 Task: In the  document Educationreform.txt, select heading and apply ' Bold and Underline' Use the "find feature" to find mentioned word and apply Strikethrough in: 'prioritize critical'. Insert smartchip (Date) on bottom of the page 23 June, 2023 Insert the mentioned footnote for 11th word with font style Arial and font size 8: The study was conducted anonymously
Action: Mouse moved to (441, 201)
Screenshot: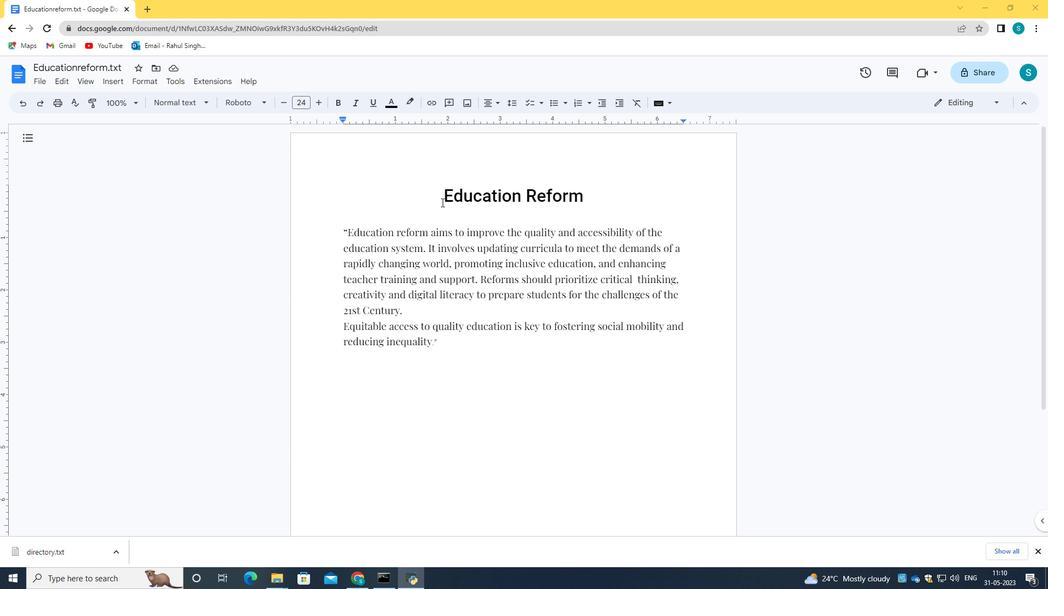 
Action: Mouse pressed left at (441, 201)
Screenshot: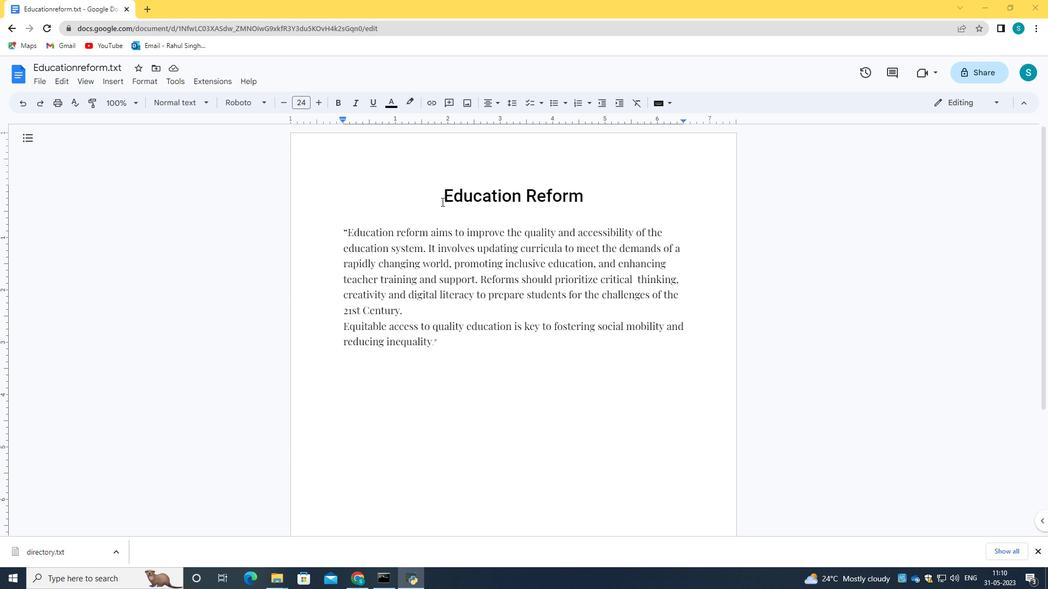 
Action: Mouse moved to (340, 108)
Screenshot: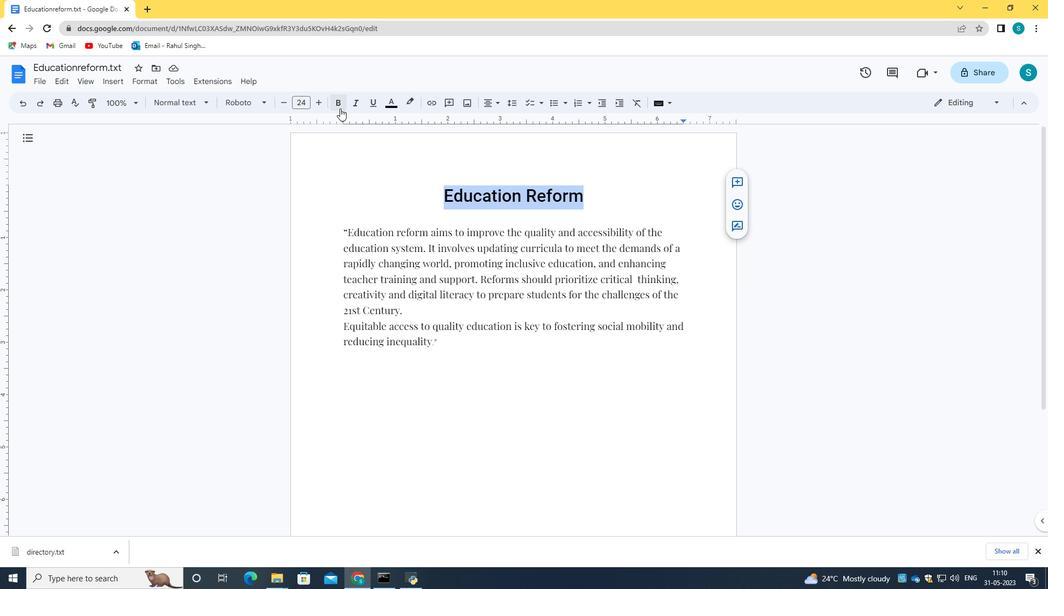 
Action: Mouse pressed left at (340, 108)
Screenshot: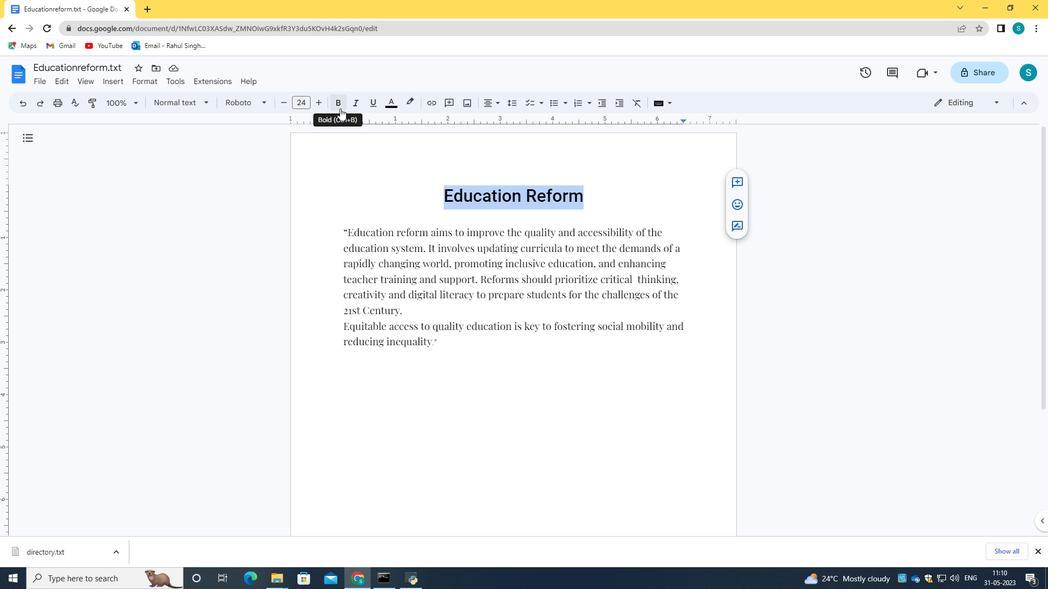 
Action: Mouse moved to (372, 100)
Screenshot: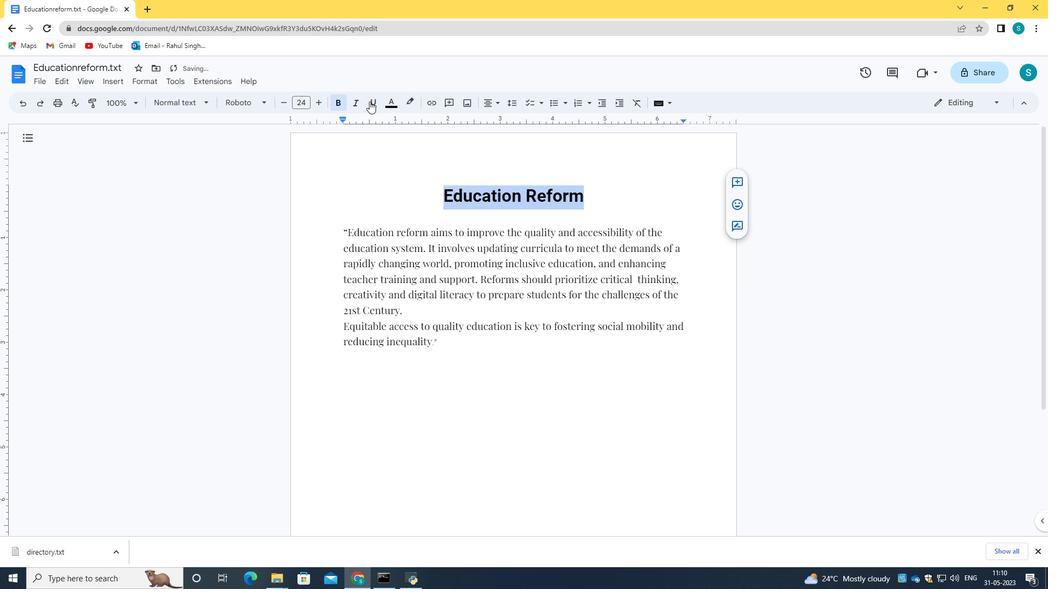 
Action: Mouse pressed left at (372, 100)
Screenshot: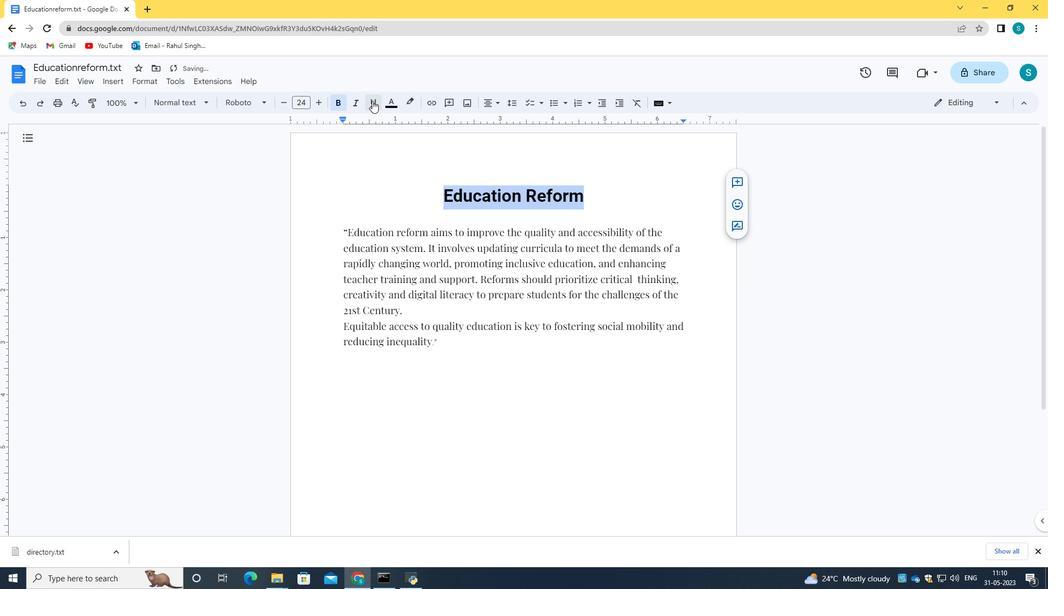 
Action: Mouse moved to (351, 162)
Screenshot: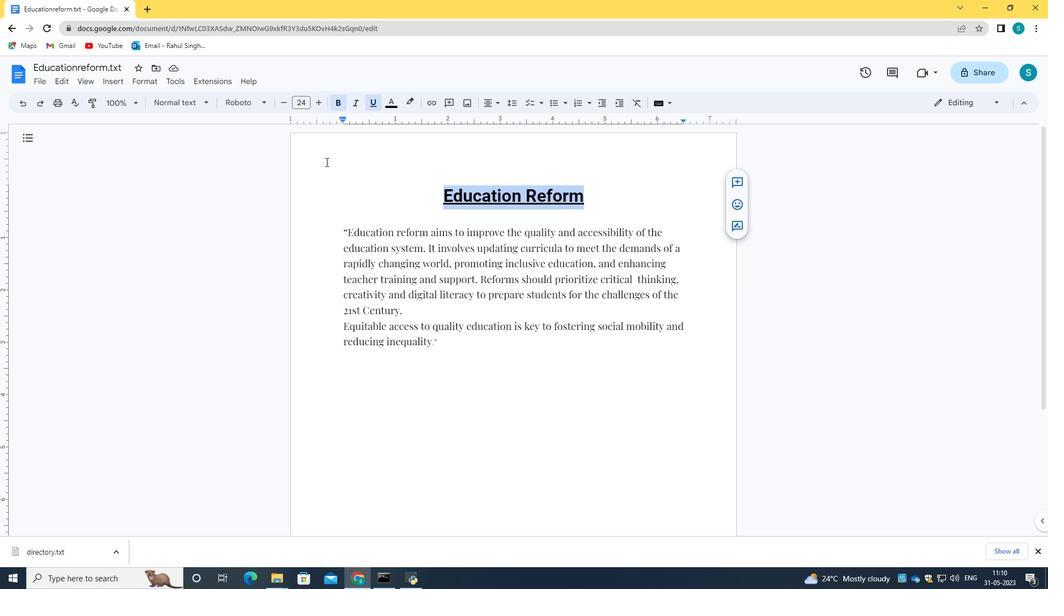 
Action: Mouse pressed left at (351, 162)
Screenshot: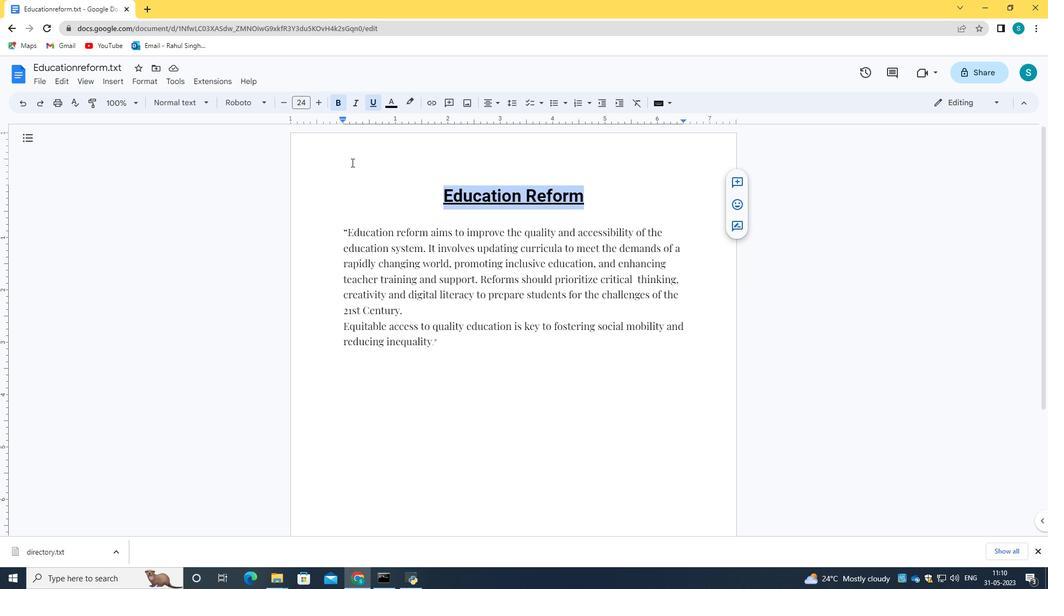 
Action: Mouse moved to (119, 78)
Screenshot: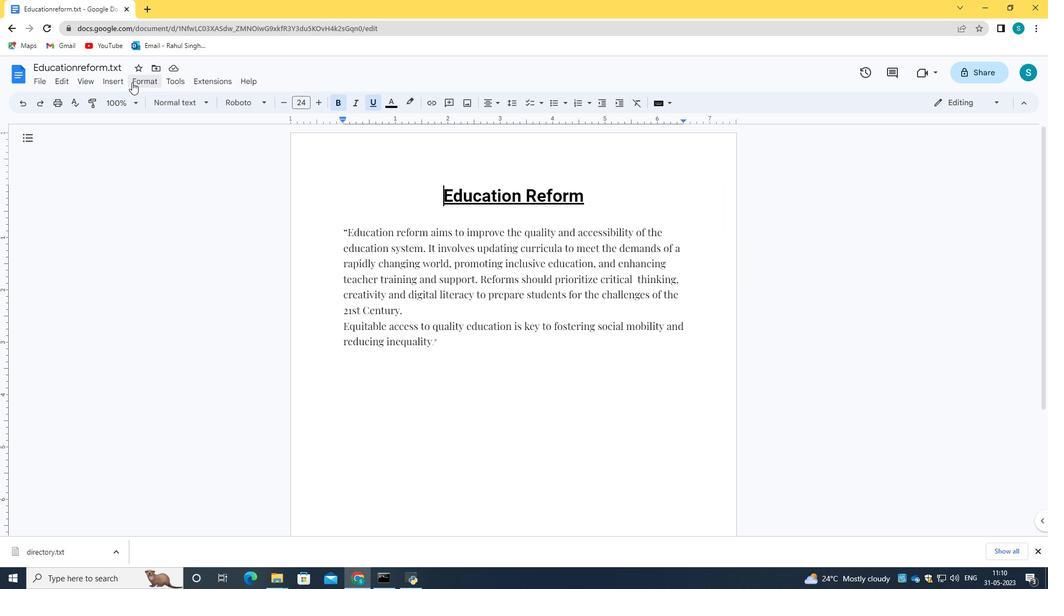 
Action: Mouse pressed left at (119, 78)
Screenshot: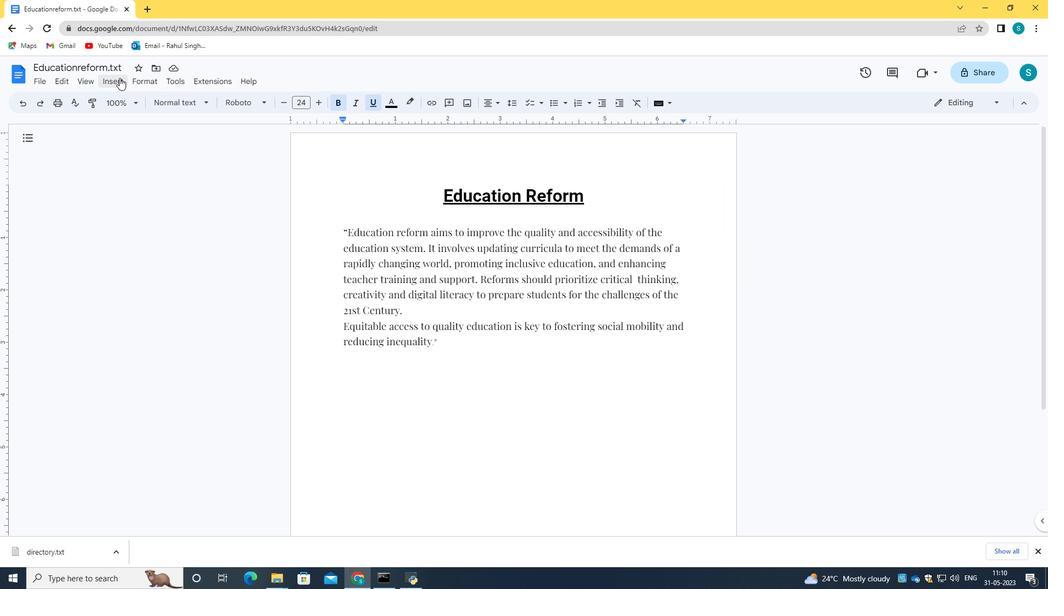 
Action: Mouse moved to (111, 270)
Screenshot: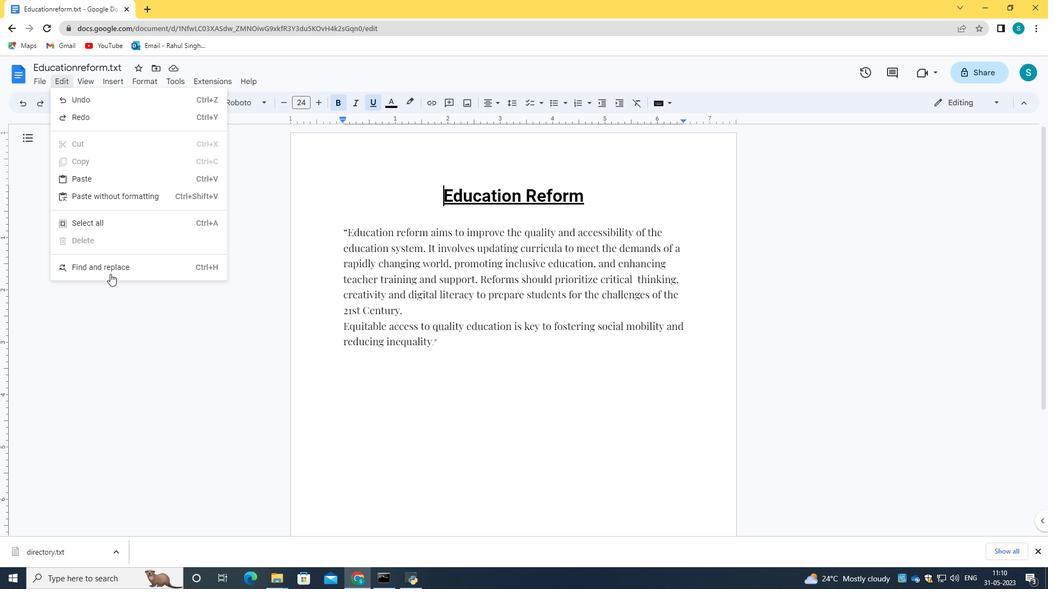 
Action: Mouse pressed left at (111, 270)
Screenshot: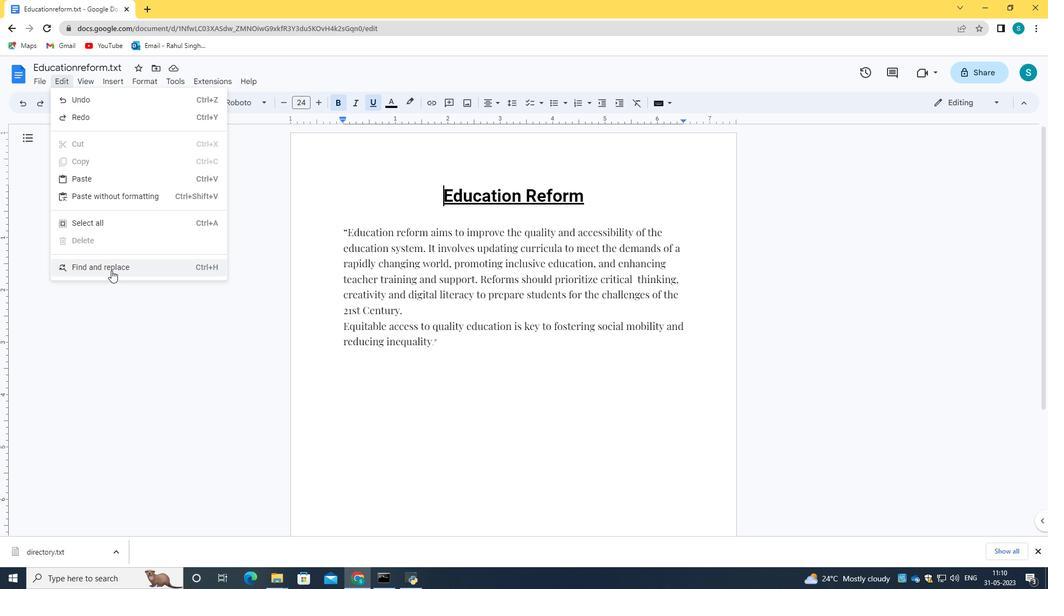 
Action: Mouse moved to (489, 247)
Screenshot: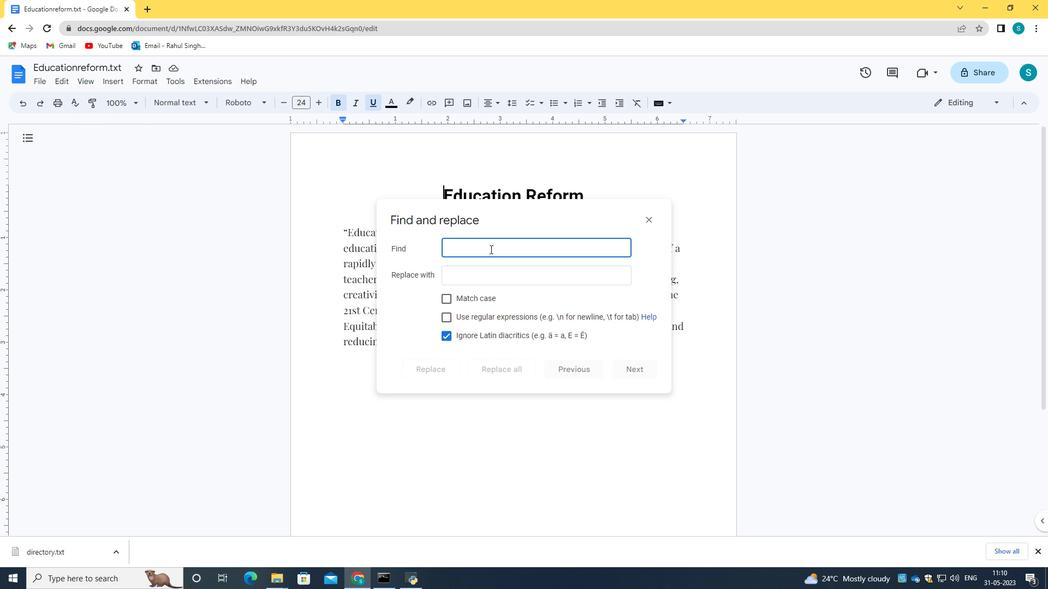 
Action: Mouse pressed left at (489, 247)
Screenshot: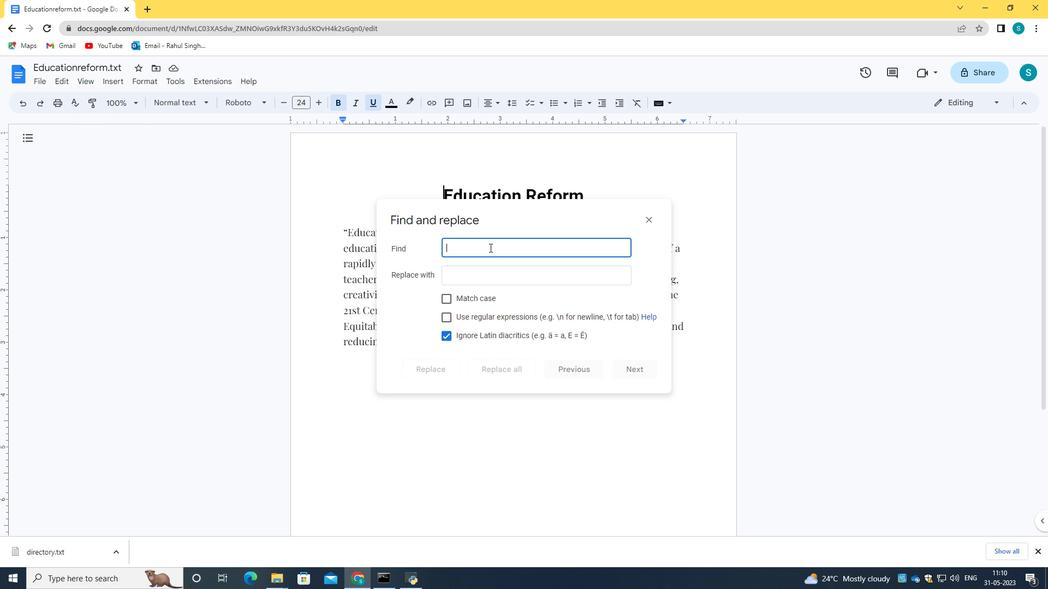 
Action: Key pressed j<Key.backspace>
Screenshot: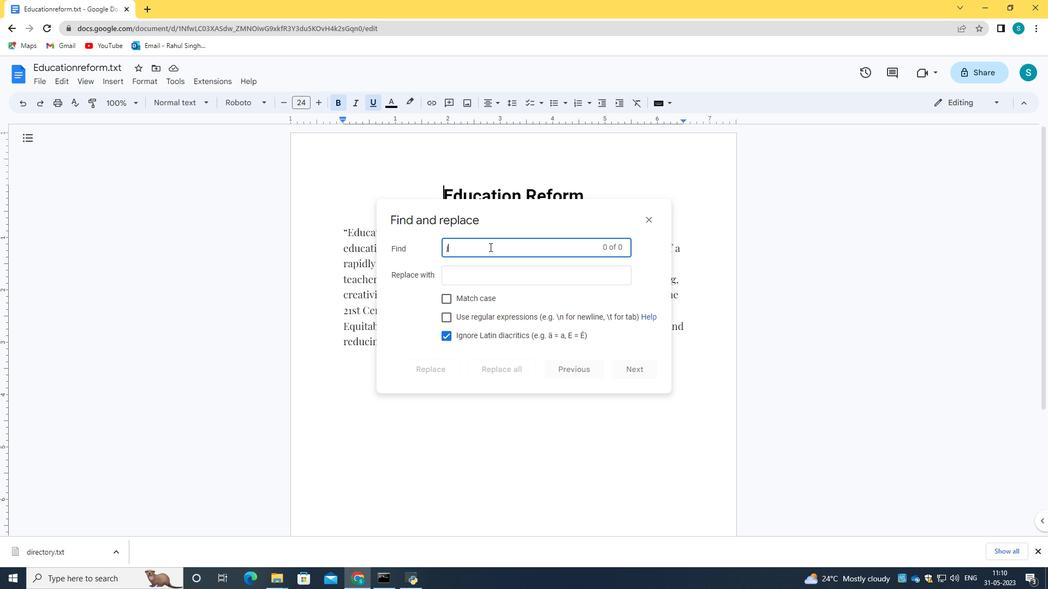 
Action: Mouse moved to (492, 253)
Screenshot: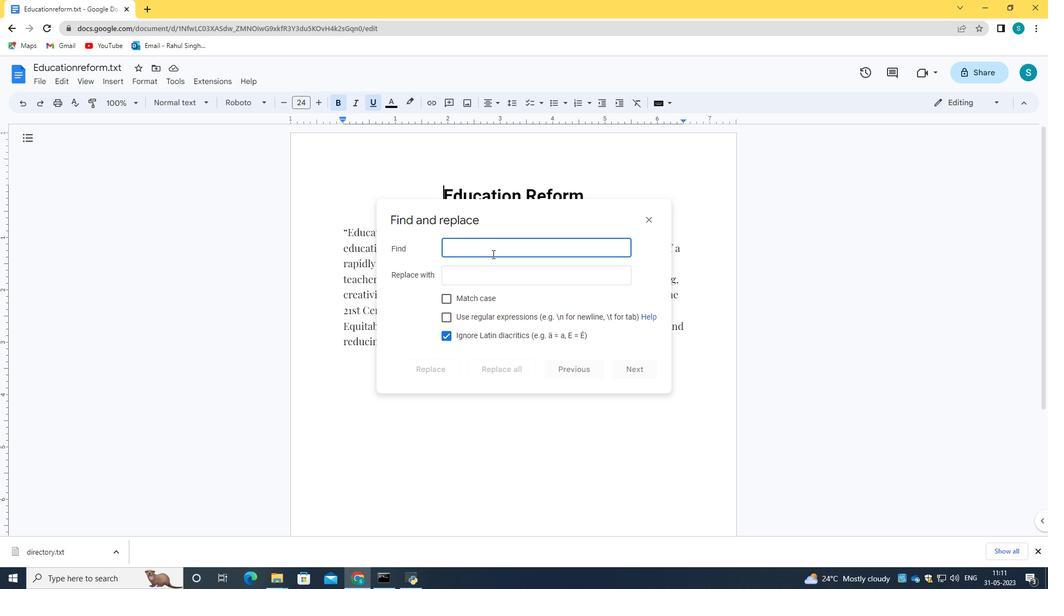 
Action: Mouse pressed left at (492, 253)
Screenshot: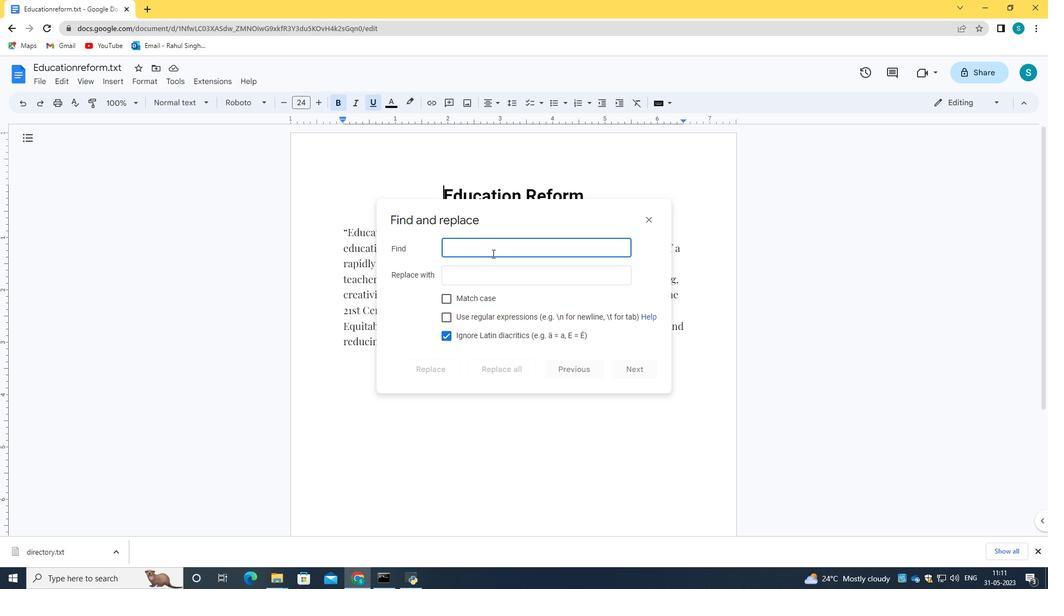 
Action: Key pressed priortix<Key.backspace>ze<Key.space>critical
Screenshot: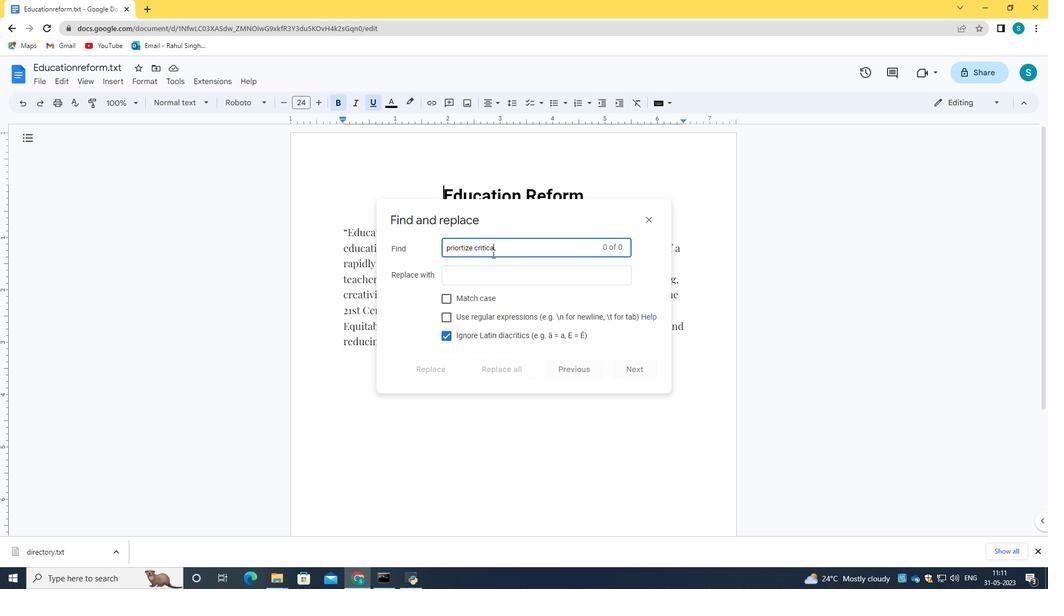 
Action: Mouse moved to (519, 281)
Screenshot: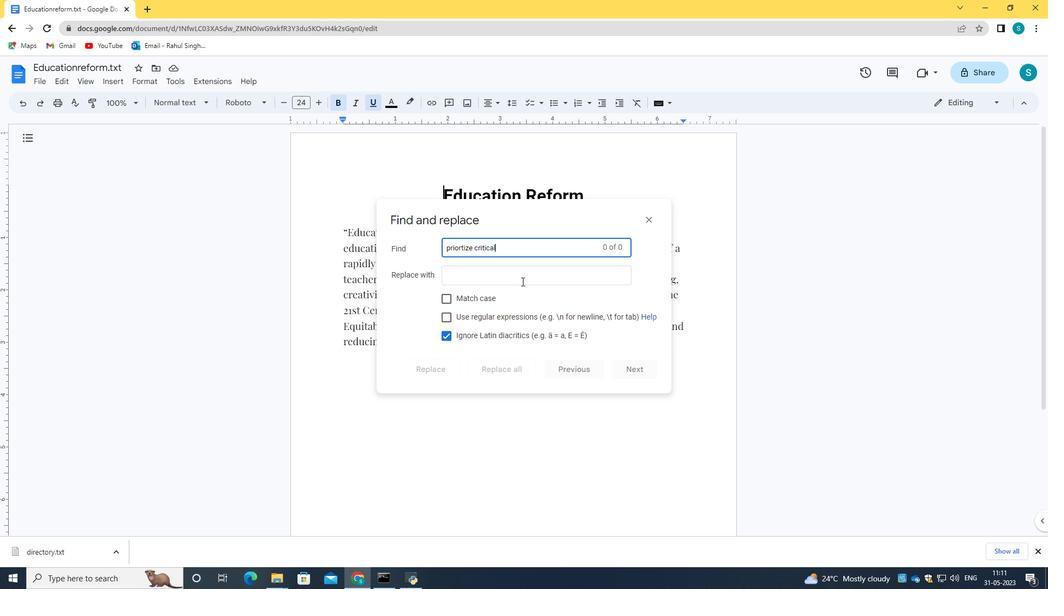 
Action: Mouse pressed left at (519, 281)
Screenshot: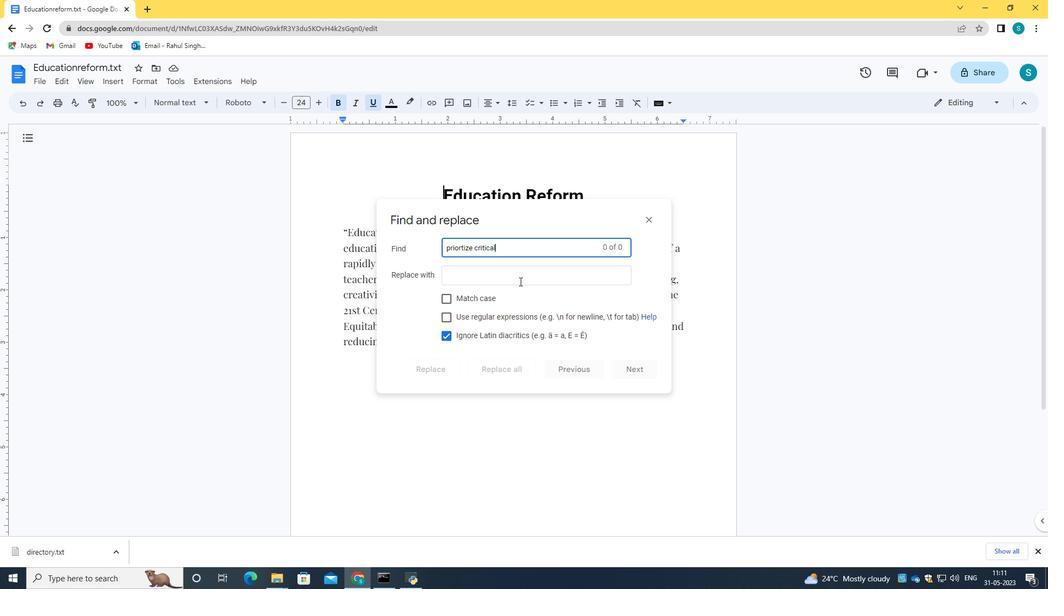 
Action: Mouse moved to (649, 217)
Screenshot: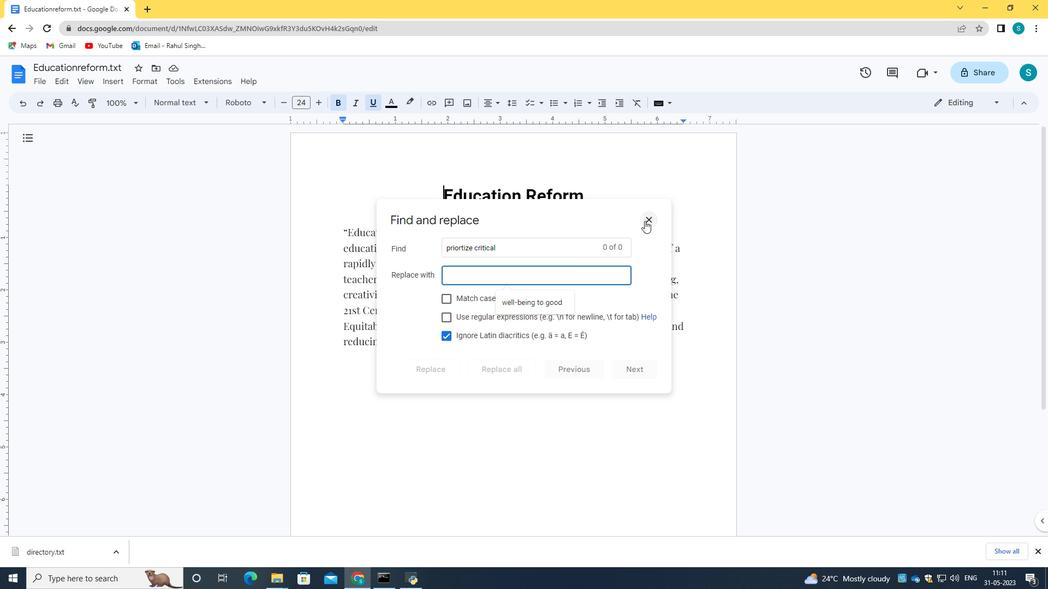 
Action: Mouse pressed left at (649, 217)
Screenshot: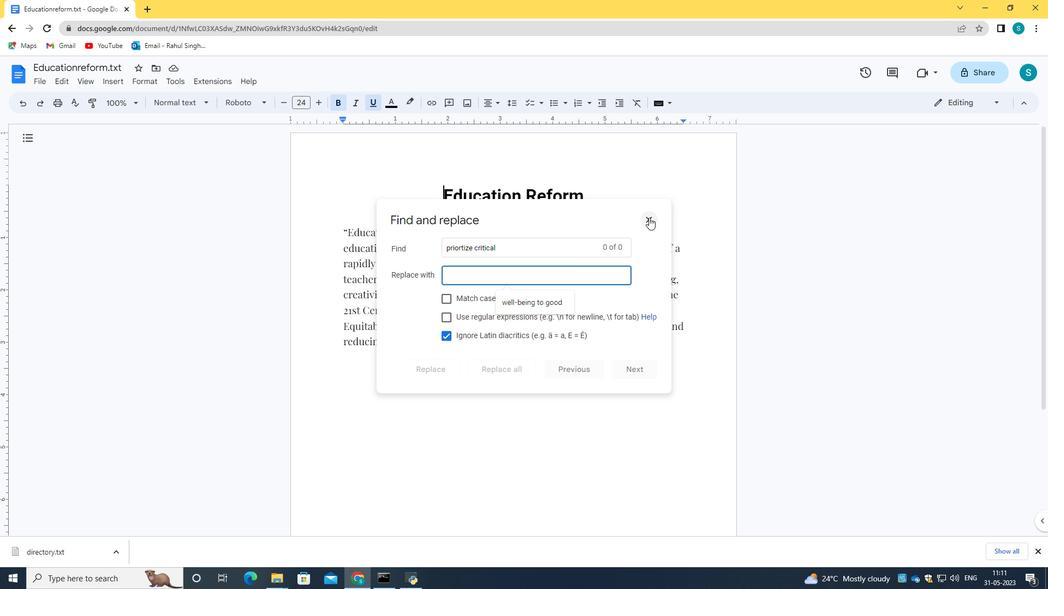 
Action: Mouse moved to (55, 76)
Screenshot: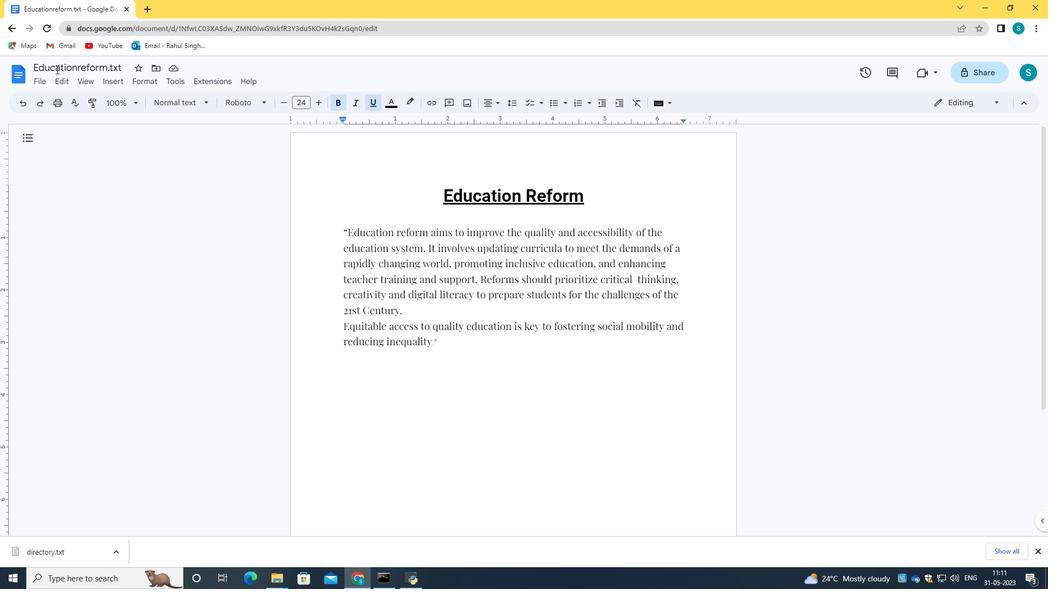 
Action: Mouse pressed left at (55, 76)
Screenshot: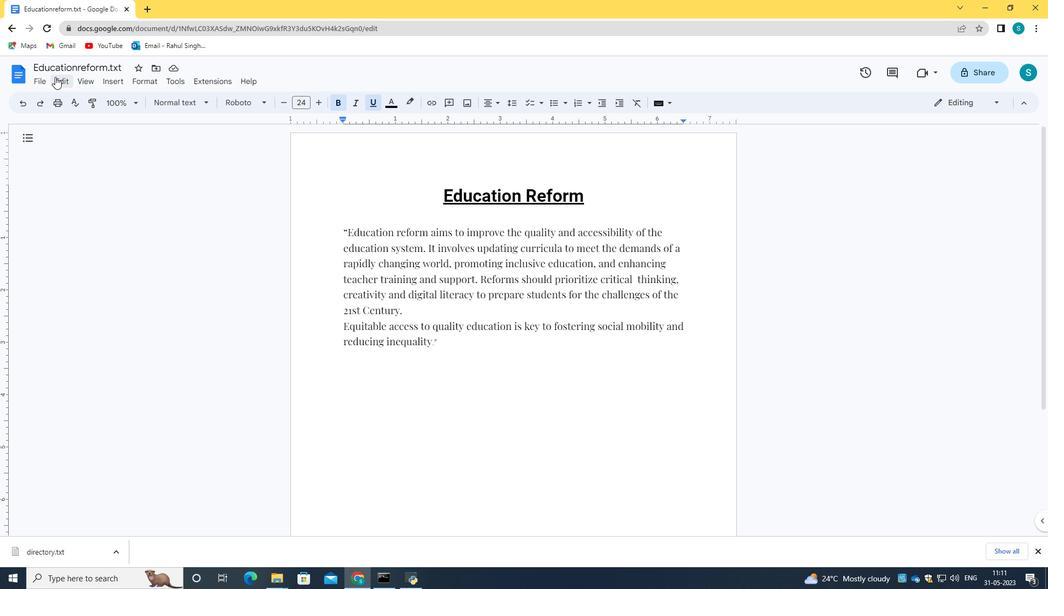 
Action: Mouse moved to (474, 427)
Screenshot: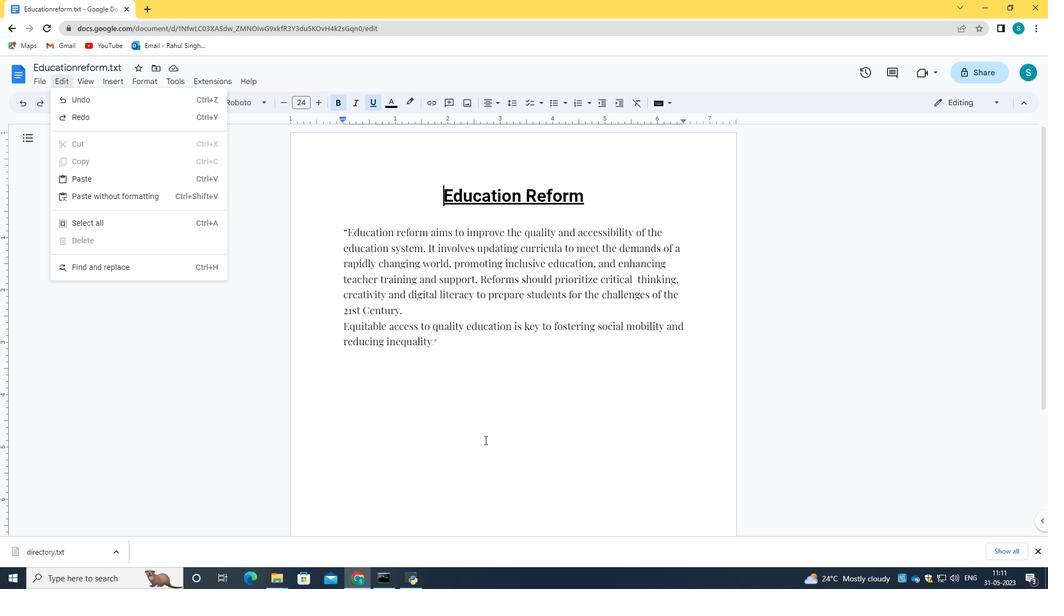 
Action: Key pressed ctrl+H
Screenshot: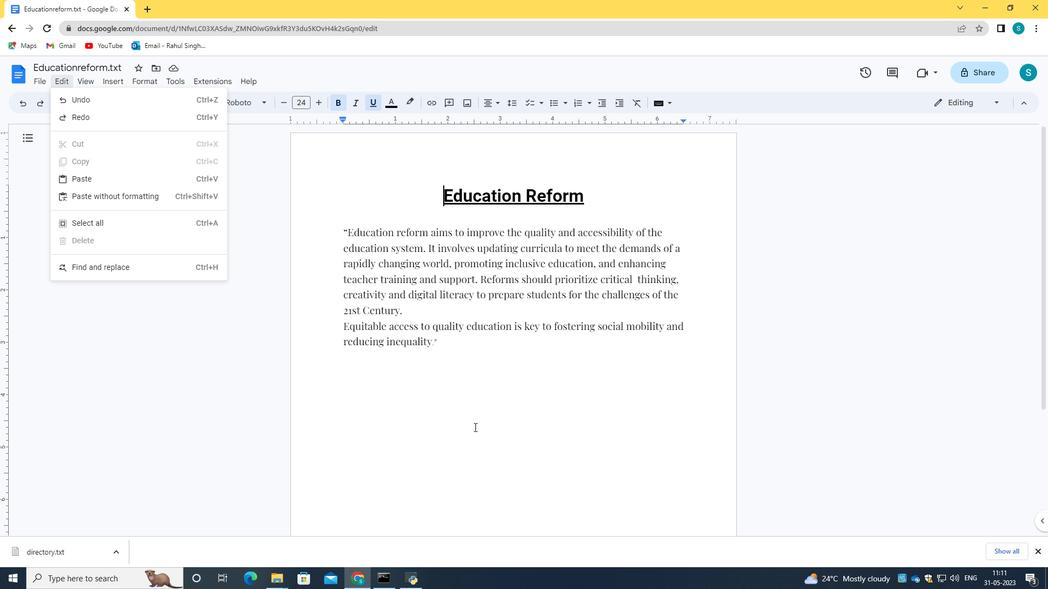 
Action: Mouse moved to (257, 7)
Screenshot: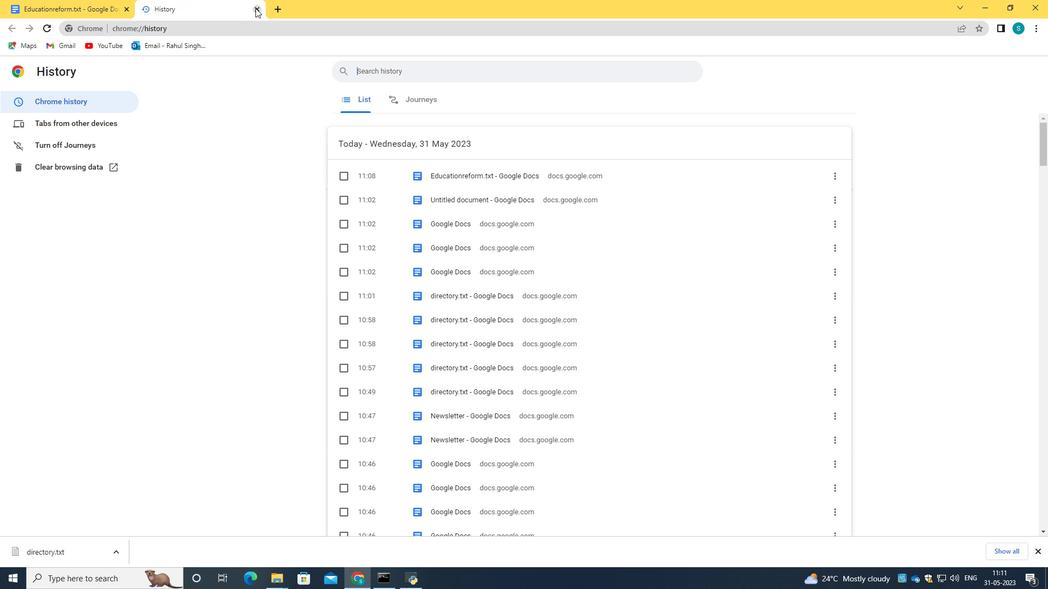 
Action: Mouse pressed left at (257, 7)
Screenshot: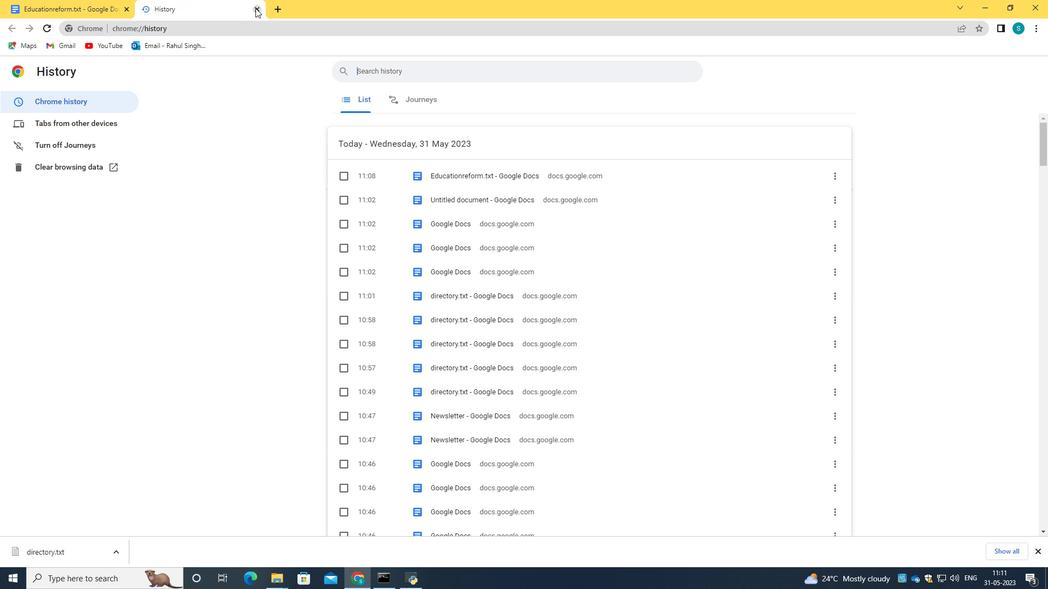
Action: Mouse moved to (74, 6)
Screenshot: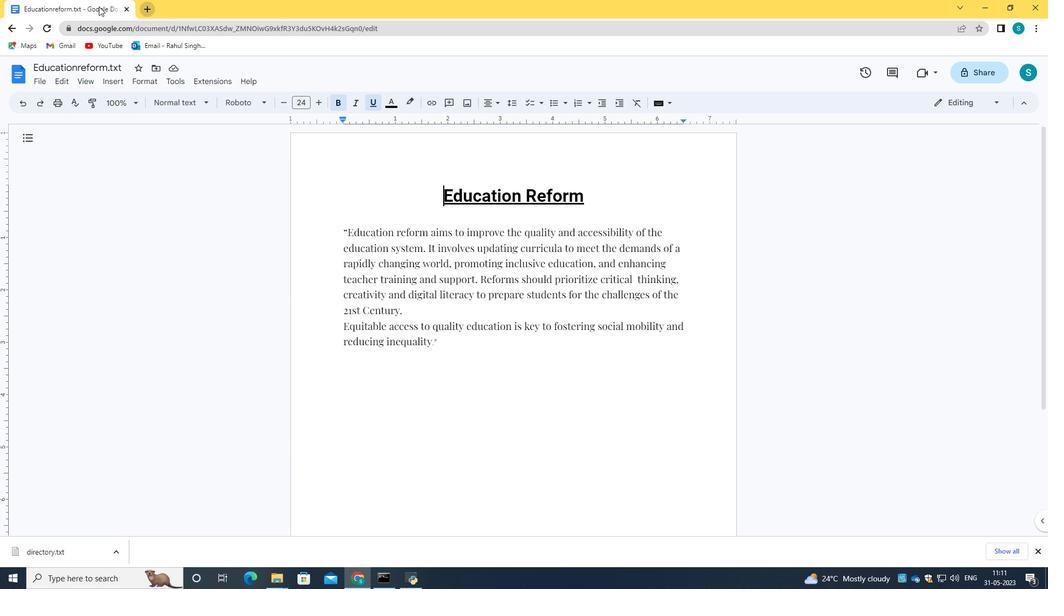 
Action: Mouse pressed left at (74, 6)
Screenshot: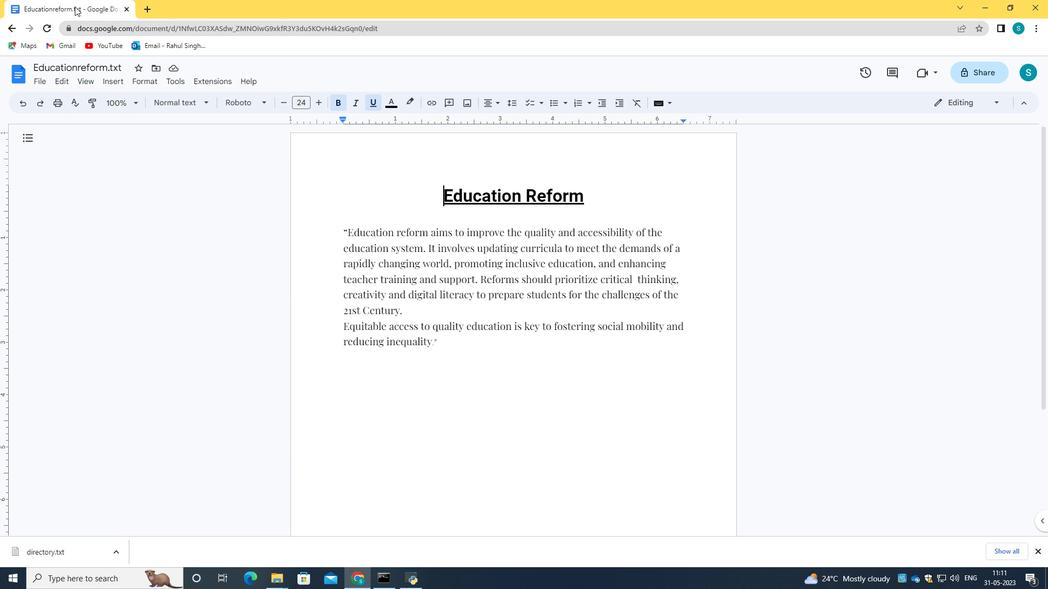 
Action: Mouse moved to (439, 399)
Screenshot: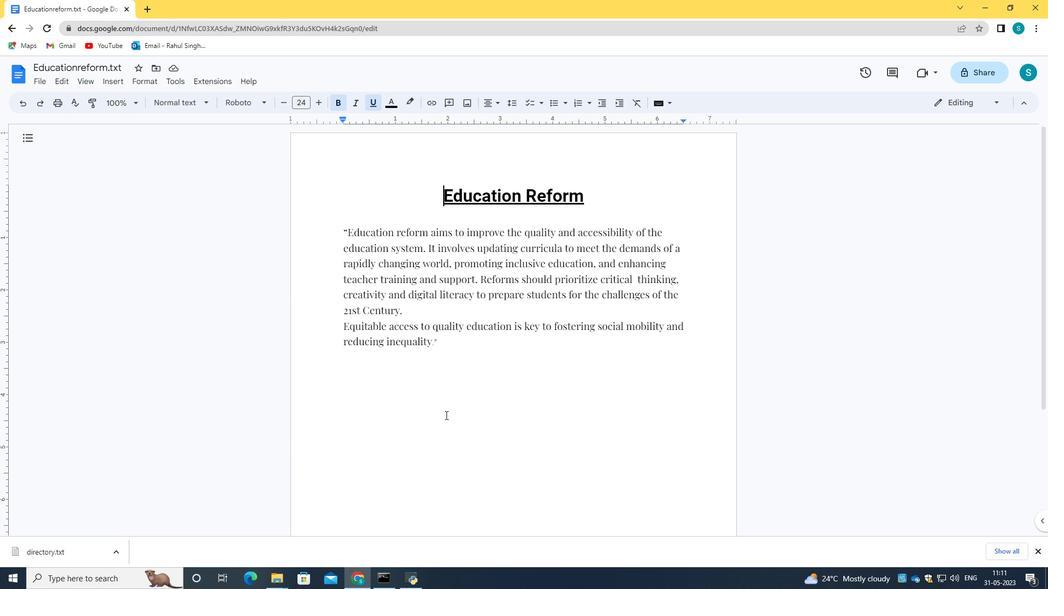 
Action: Mouse pressed left at (439, 399)
Screenshot: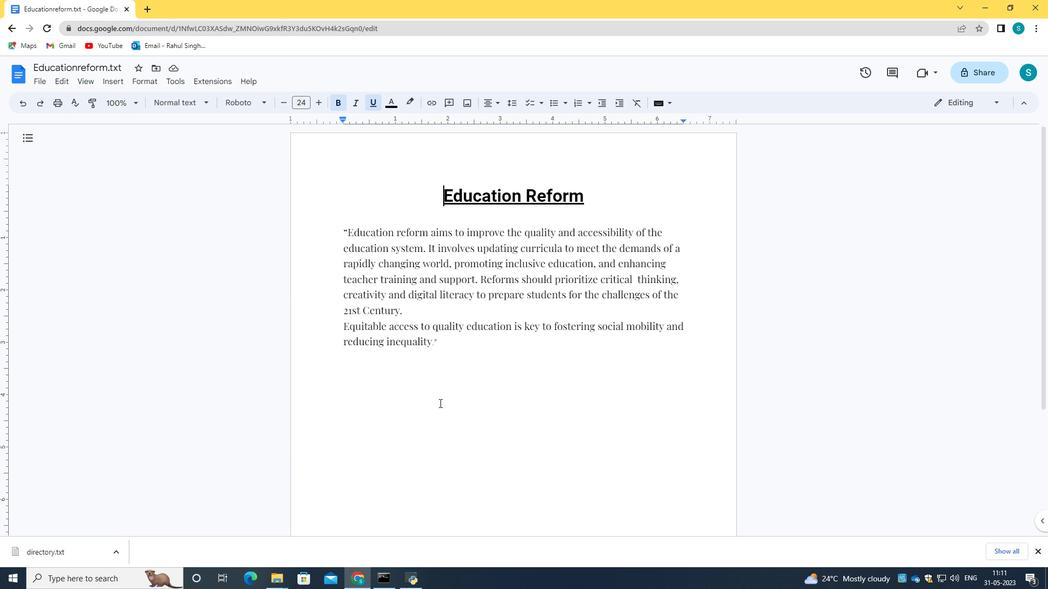
Action: Key pressed ctrl+H
Screenshot: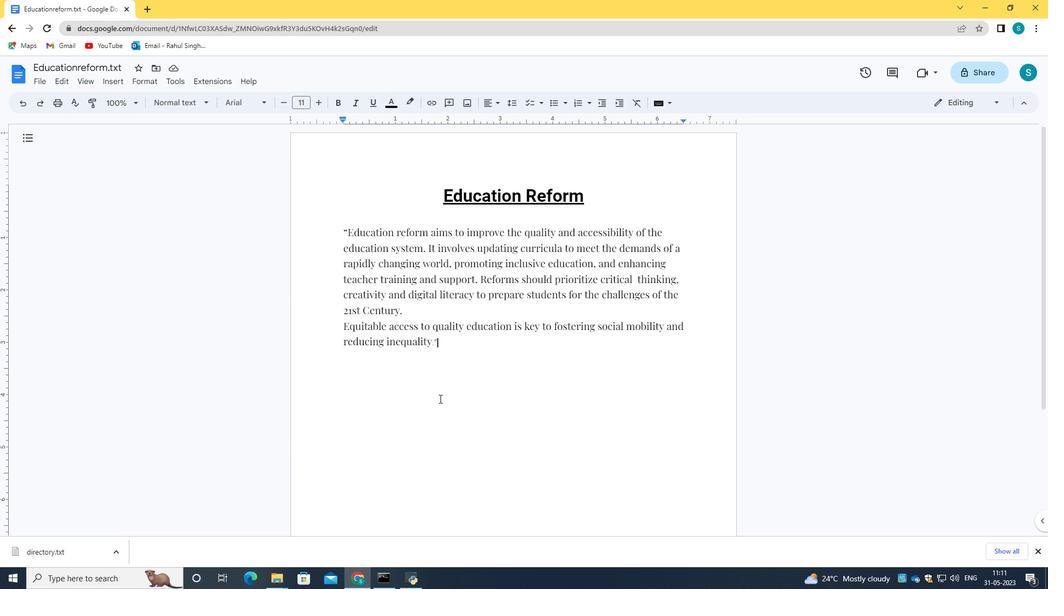 
Action: Mouse moved to (425, 429)
Screenshot: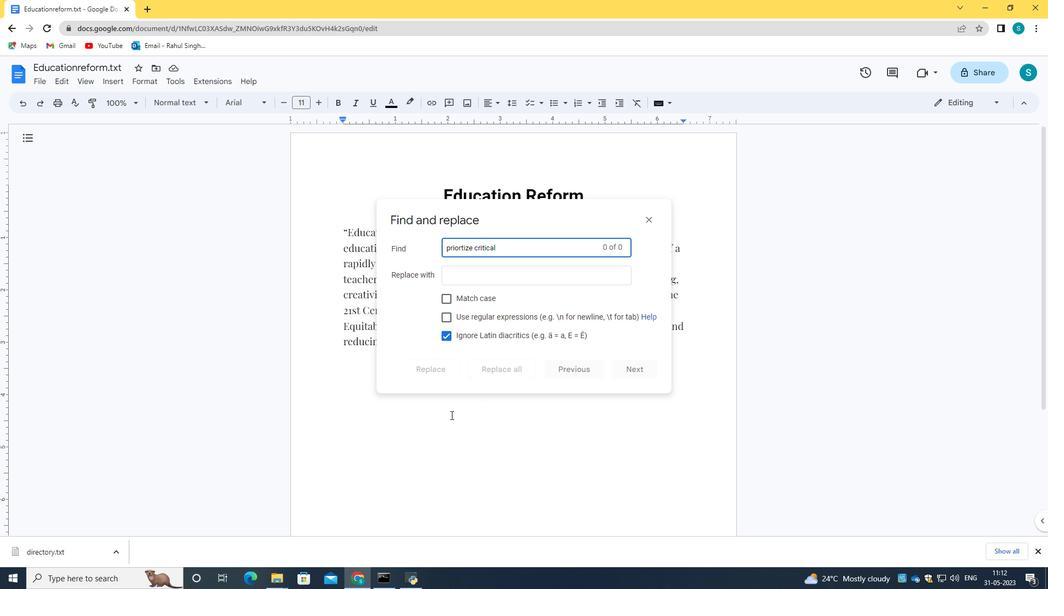 
Action: Mouse pressed left at (425, 429)
Screenshot: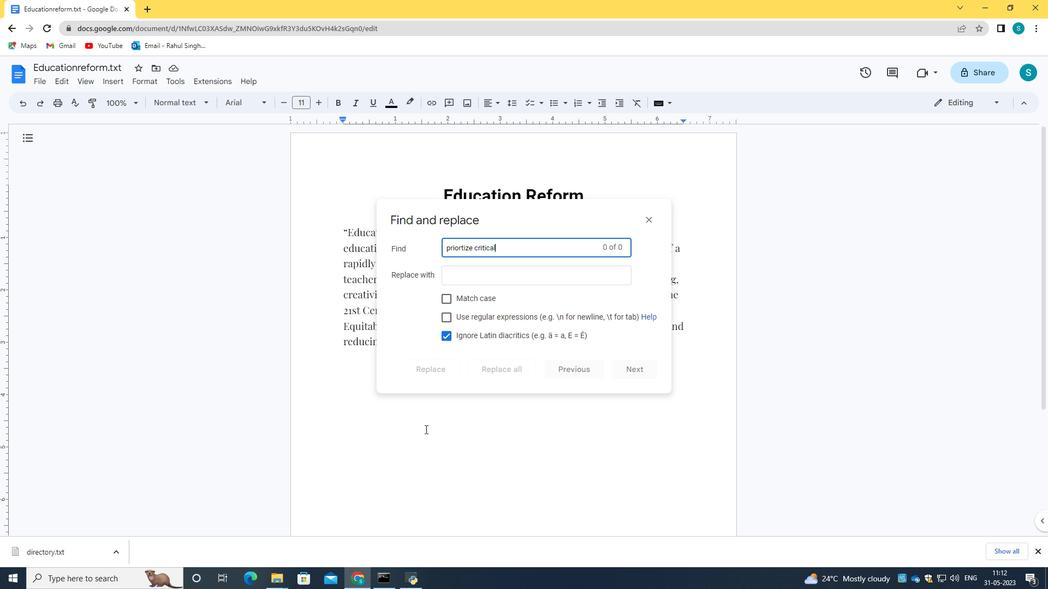 
Action: Mouse moved to (652, 217)
Screenshot: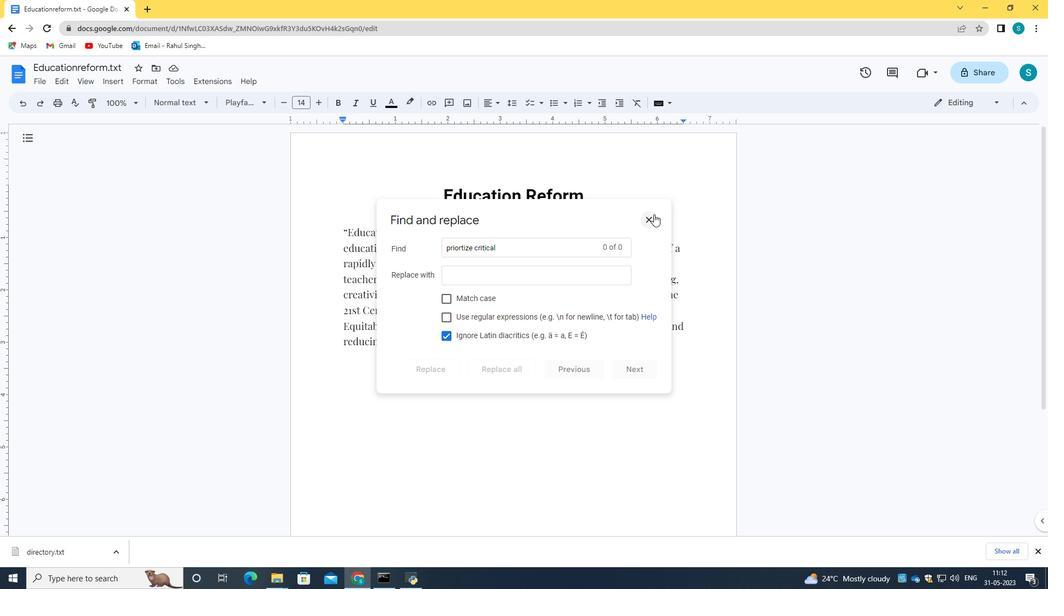
Action: Mouse pressed left at (652, 217)
Screenshot: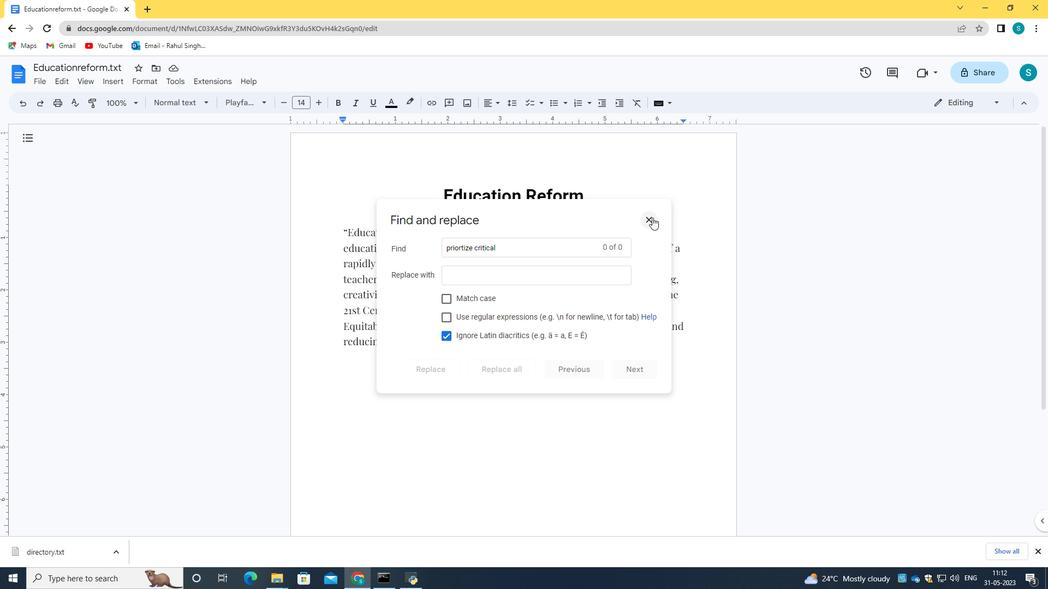 
Action: Mouse moved to (629, 278)
Screenshot: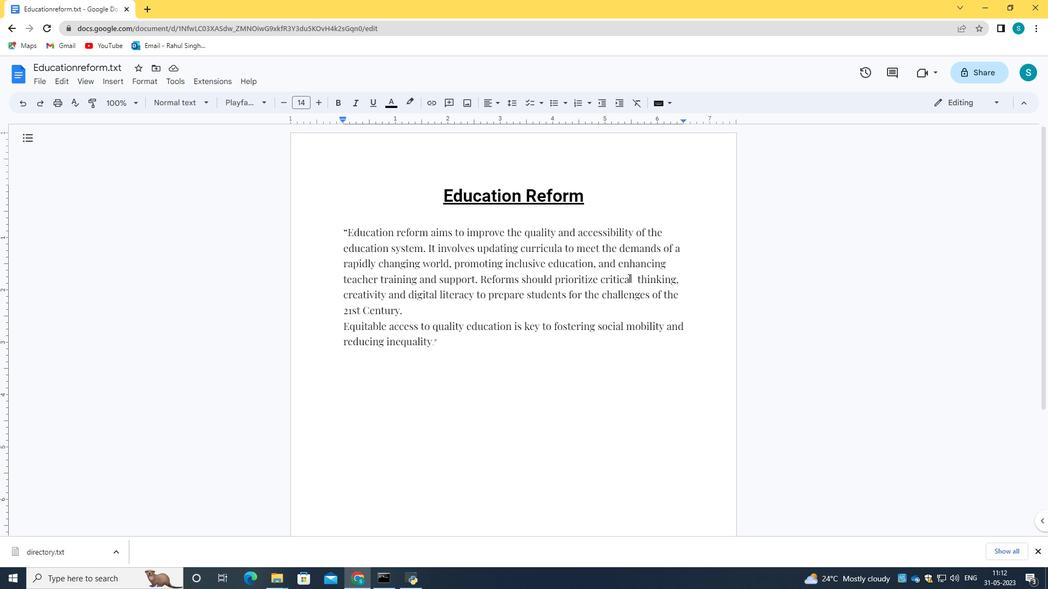 
Action: Mouse pressed left at (629, 278)
Screenshot: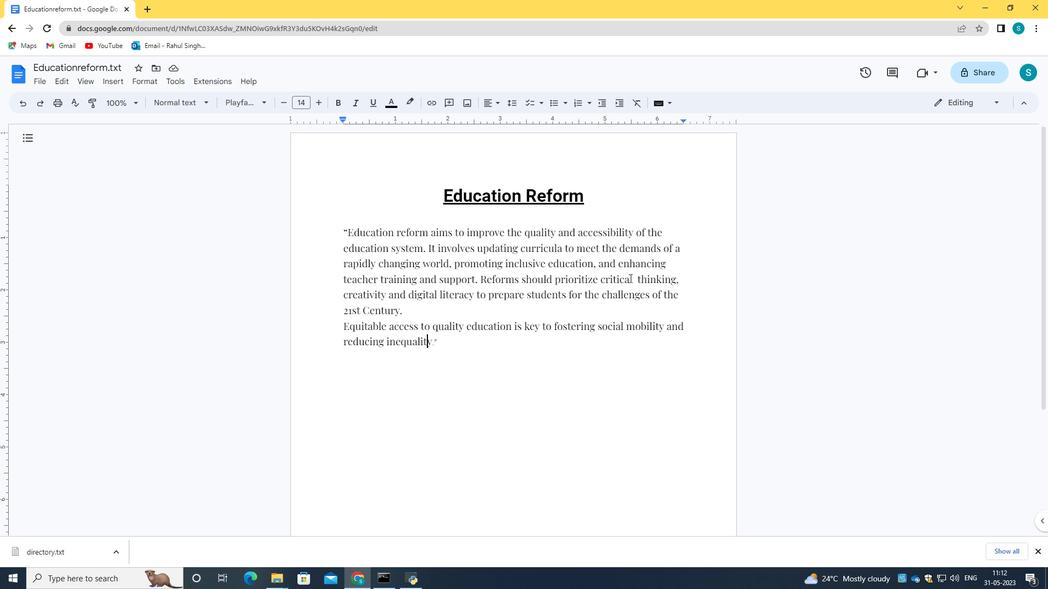 
Action: Mouse moved to (634, 280)
Screenshot: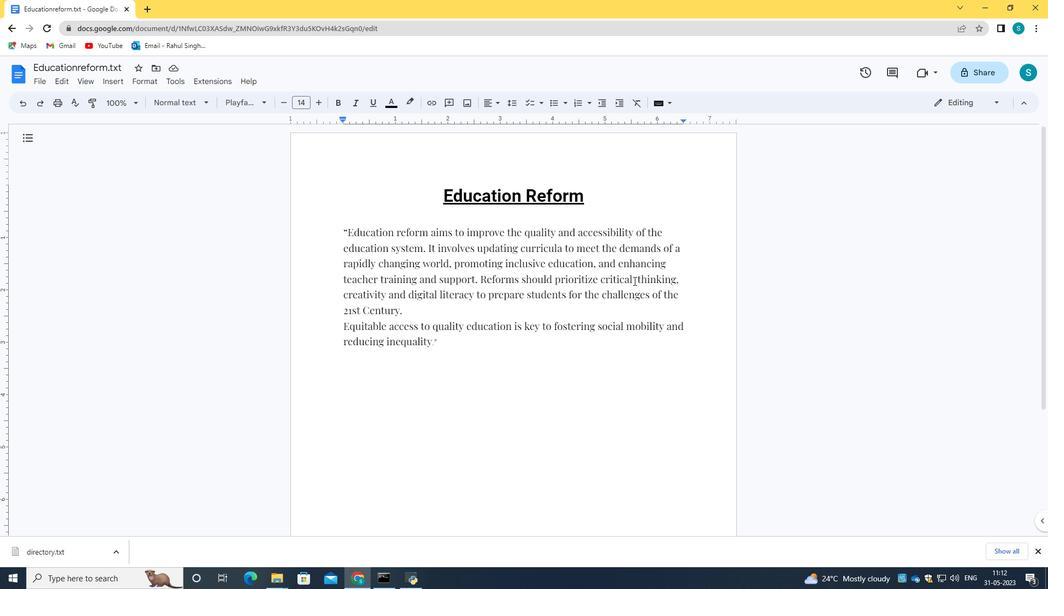
Action: Mouse pressed left at (634, 280)
Screenshot: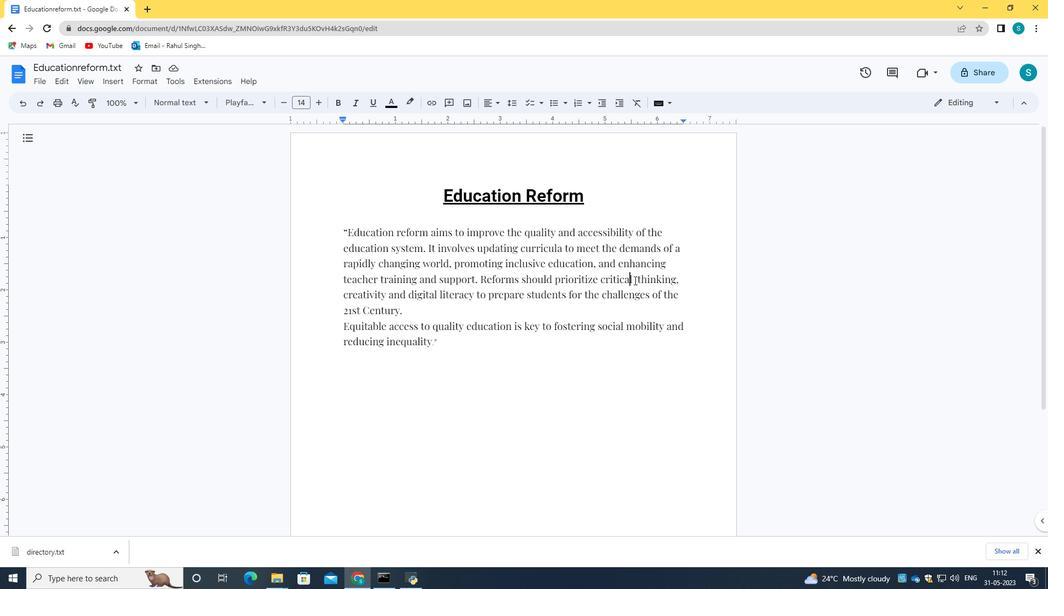 
Action: Mouse moved to (572, 286)
Screenshot: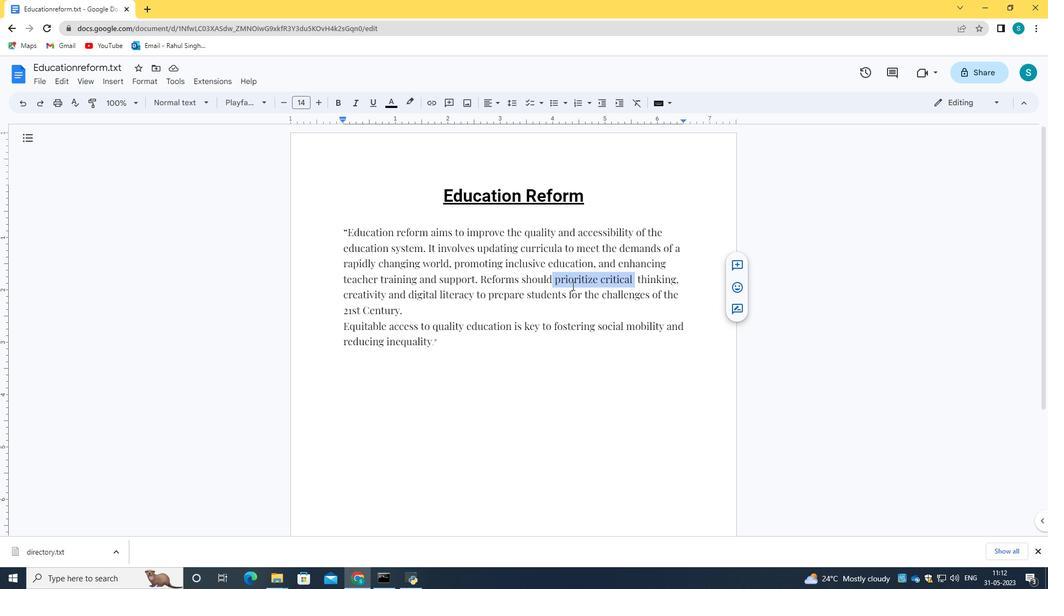 
Action: Key pressed ctrl+H
Screenshot: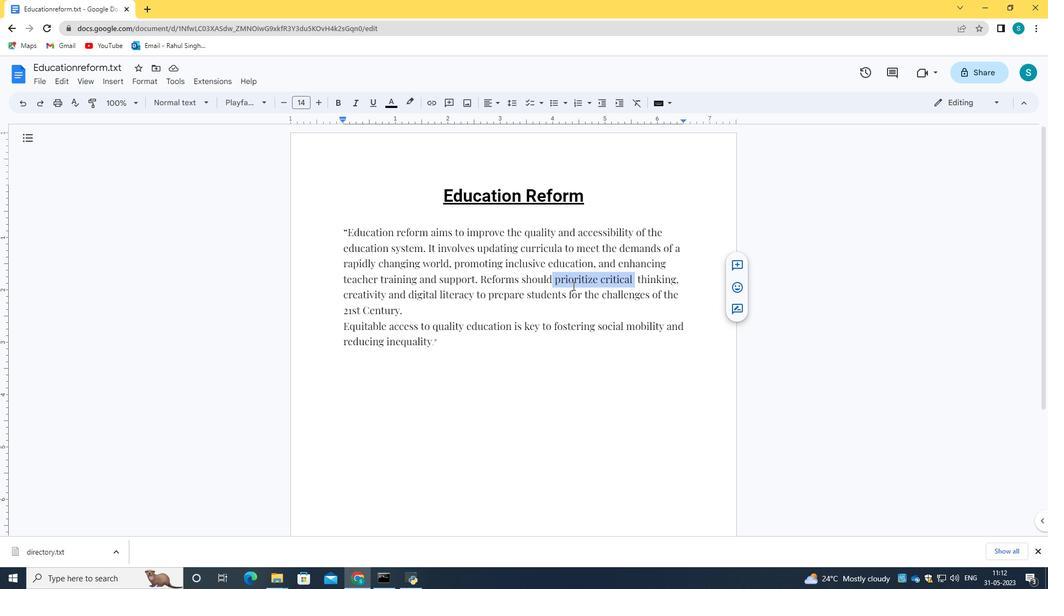 
Action: Mouse moved to (650, 217)
Screenshot: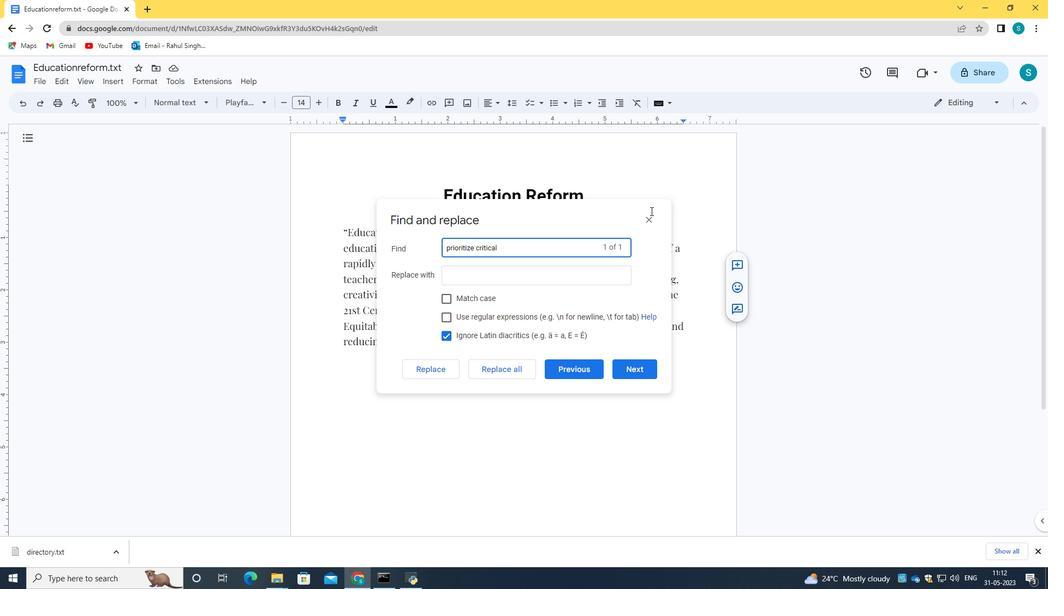 
Action: Mouse pressed left at (650, 217)
Screenshot: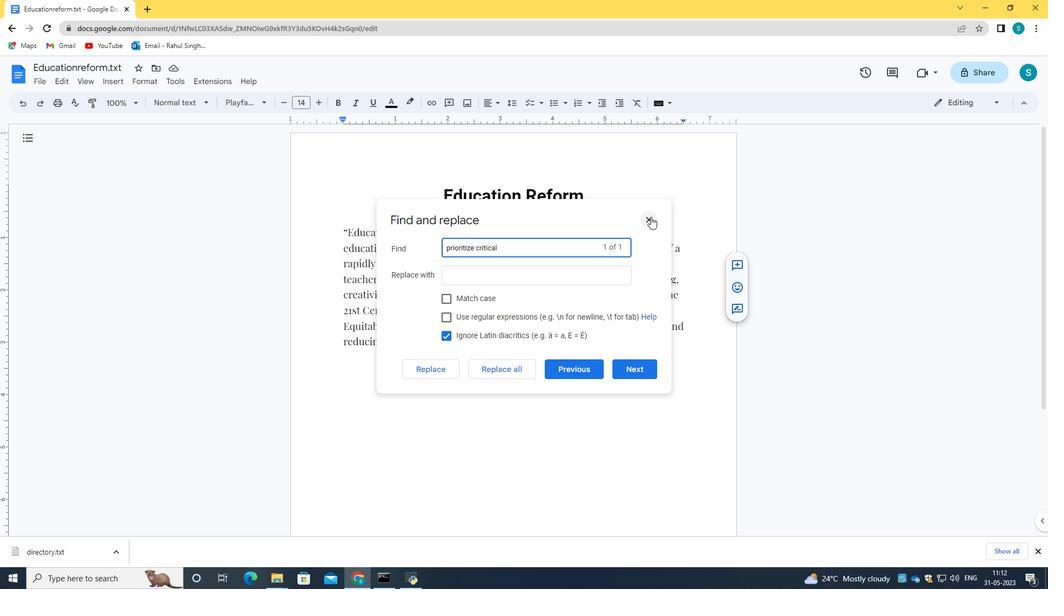 
Action: Mouse moved to (100, 79)
Screenshot: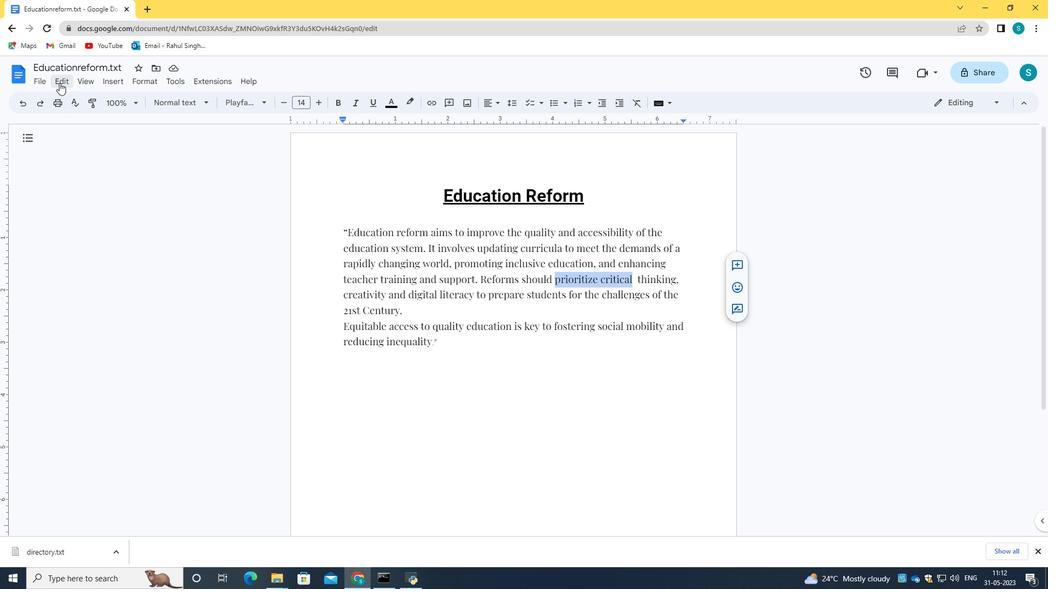
Action: Mouse pressed left at (100, 79)
Screenshot: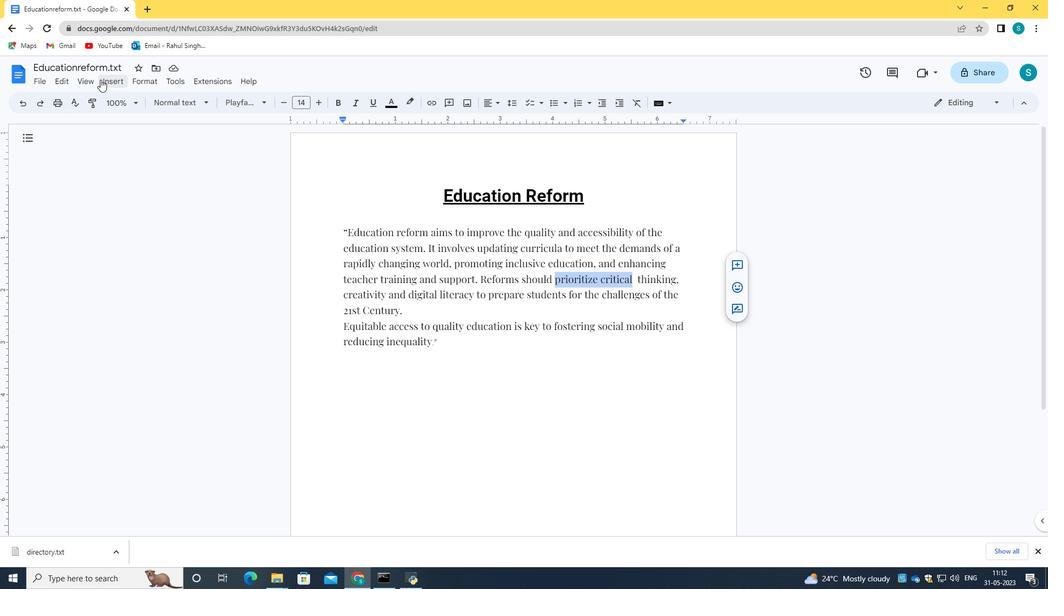 
Action: Mouse moved to (164, 206)
Screenshot: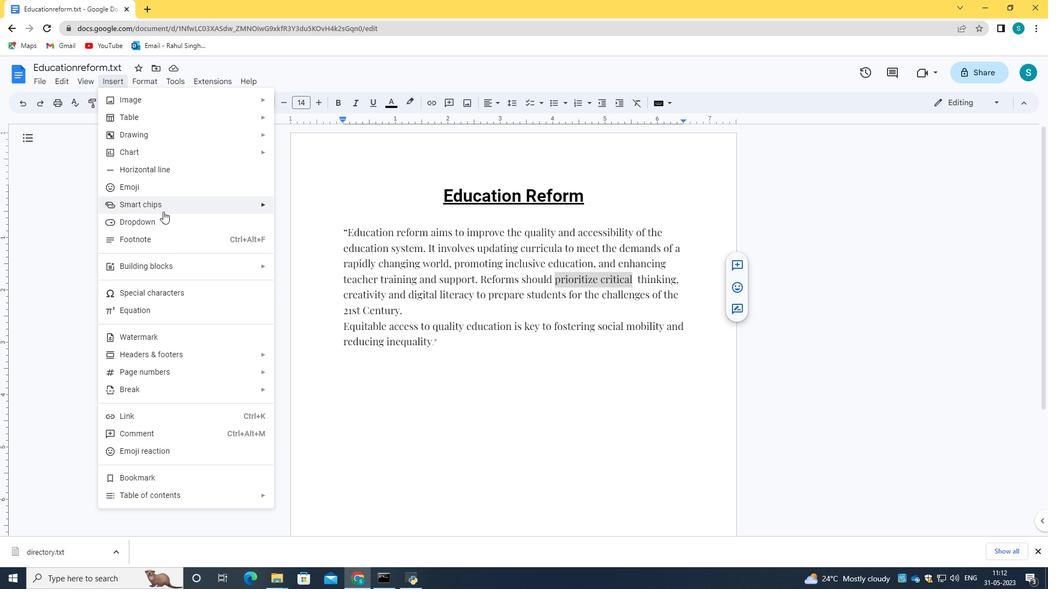 
Action: Mouse pressed left at (164, 206)
Screenshot: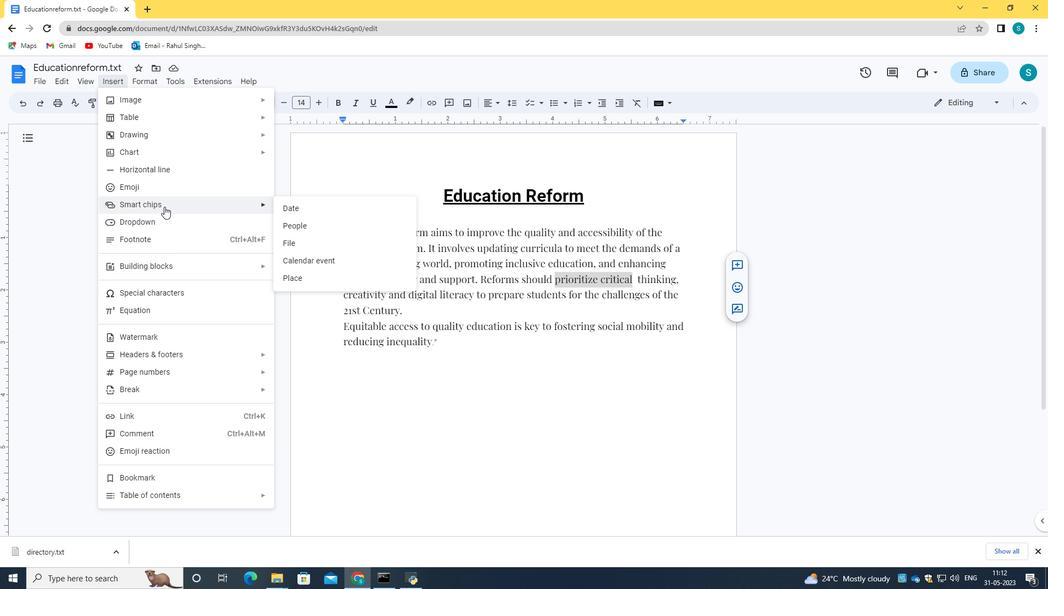 
Action: Mouse moved to (361, 206)
Screenshot: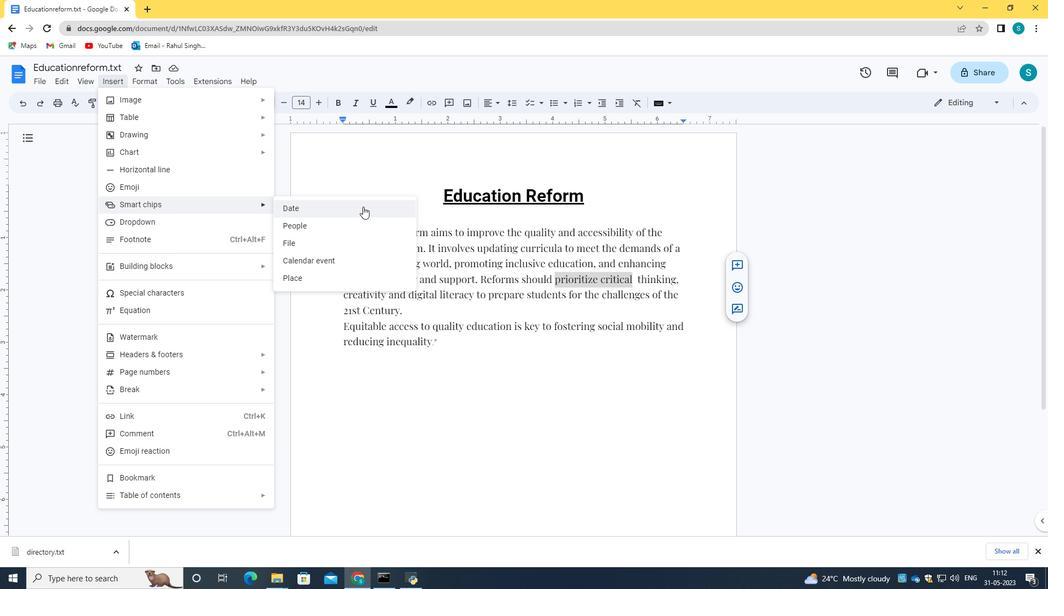 
Action: Mouse pressed left at (361, 206)
Screenshot: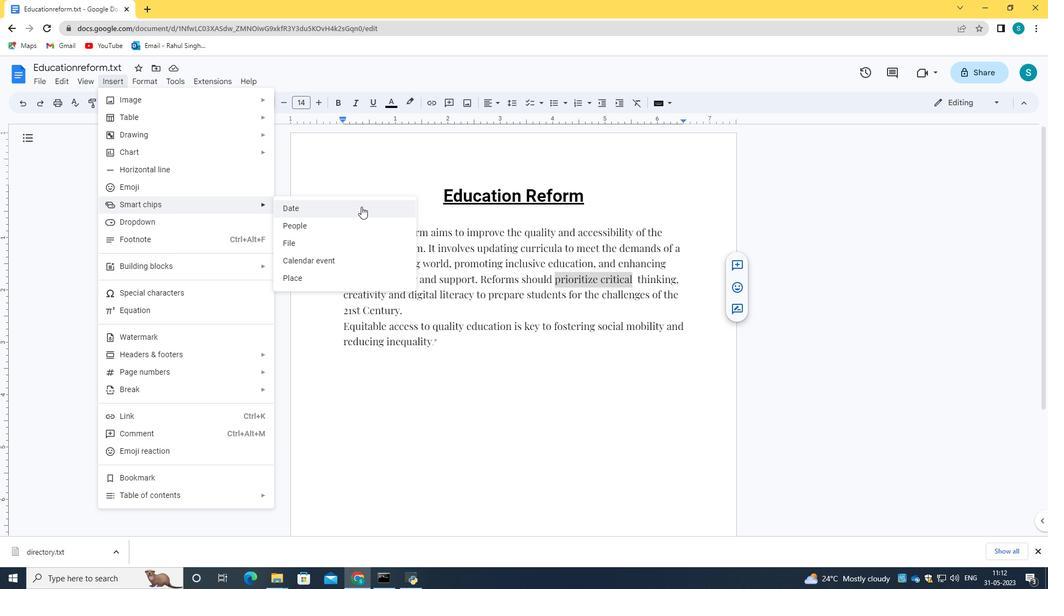 
Action: Mouse moved to (670, 296)
Screenshot: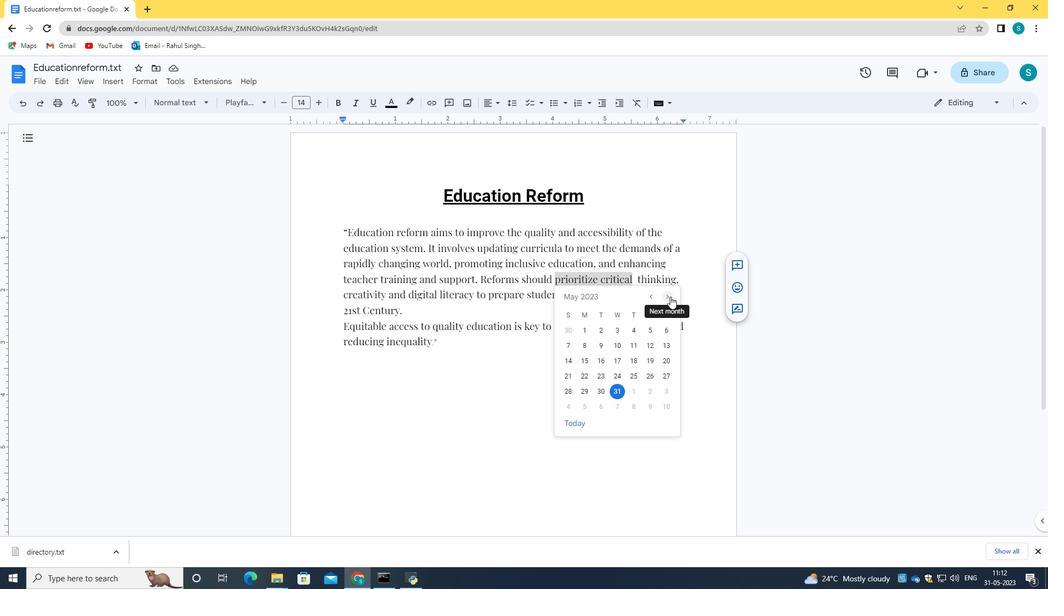 
Action: Mouse pressed left at (670, 296)
Screenshot: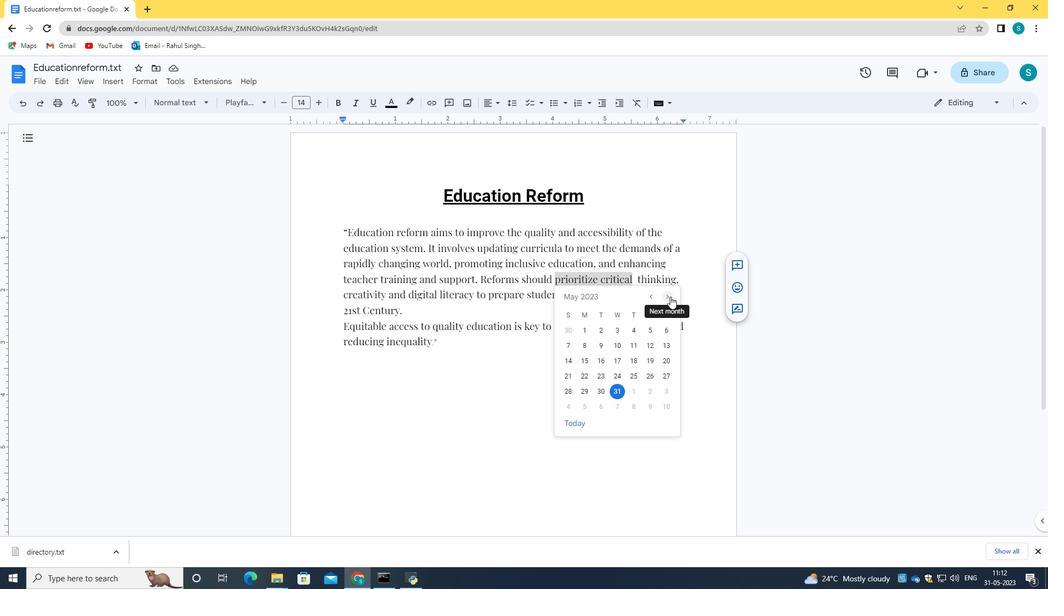 
Action: Mouse moved to (651, 375)
Screenshot: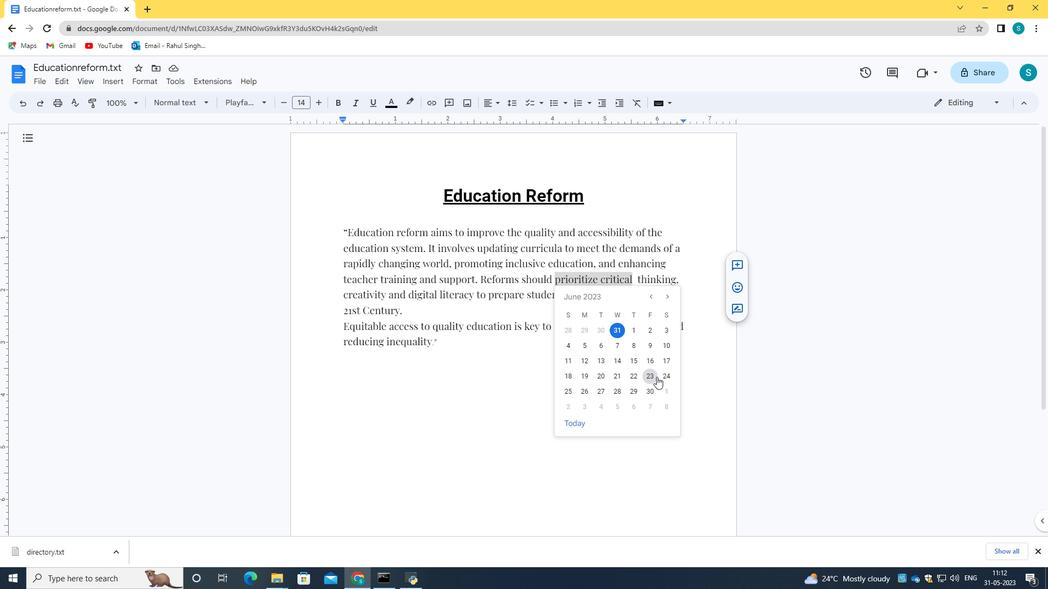 
Action: Mouse pressed left at (651, 375)
Screenshot: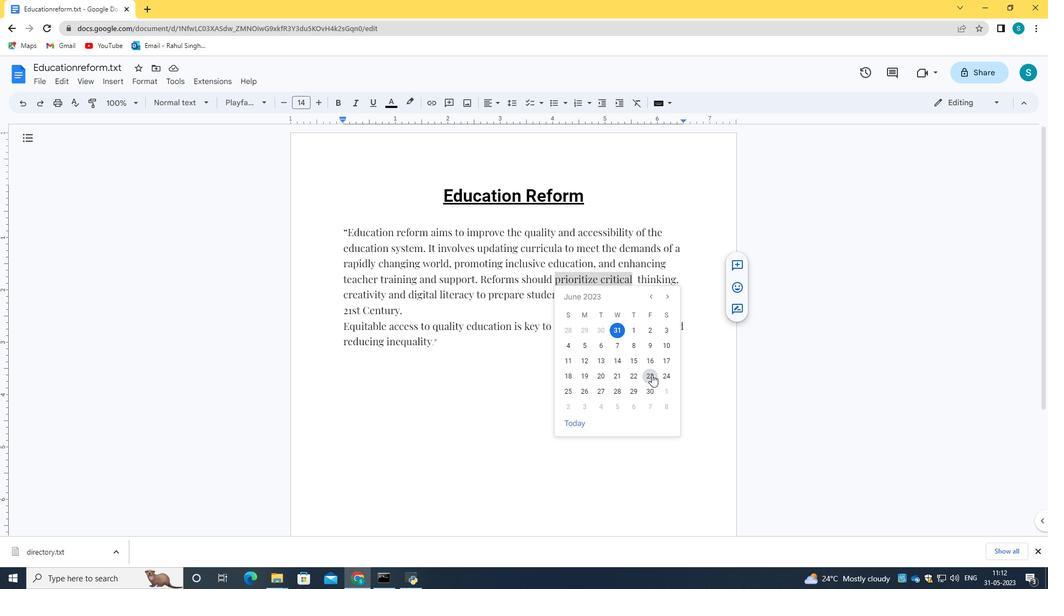 
Action: Mouse moved to (18, 102)
Screenshot: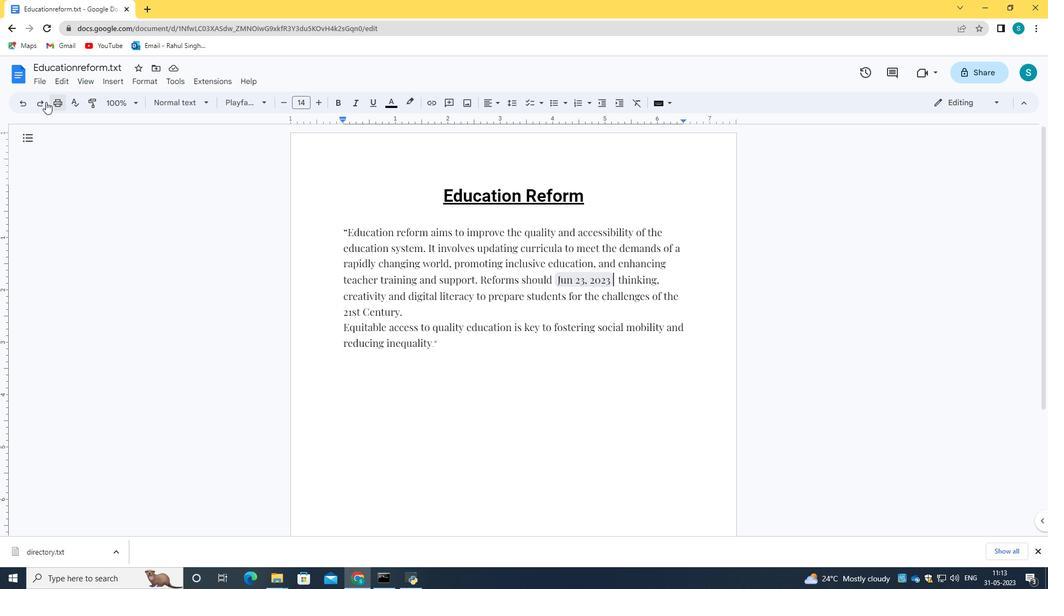 
Action: Mouse pressed left at (18, 102)
Screenshot: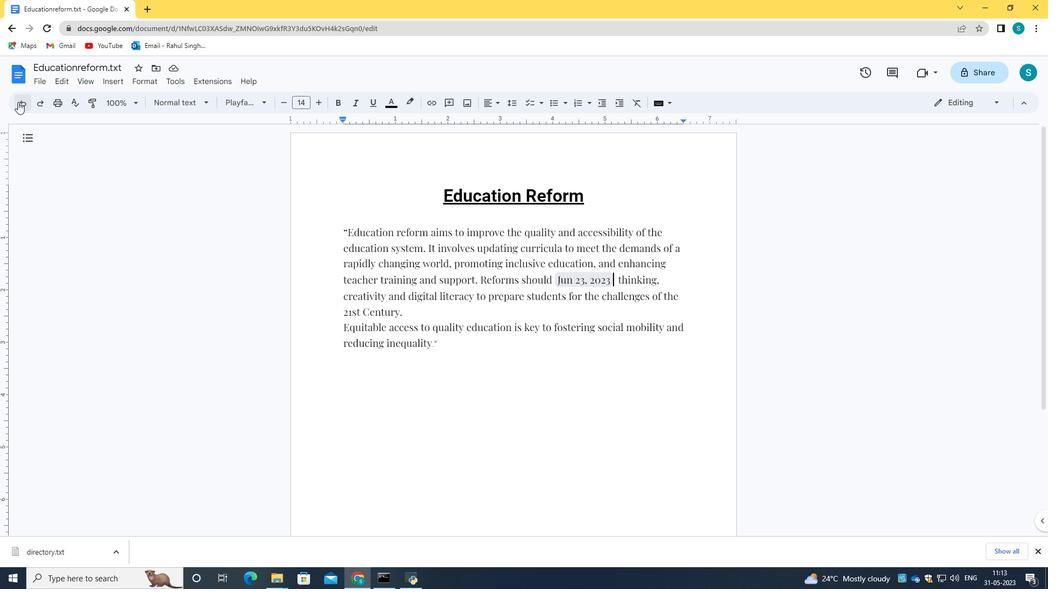 
Action: Mouse moved to (496, 393)
Screenshot: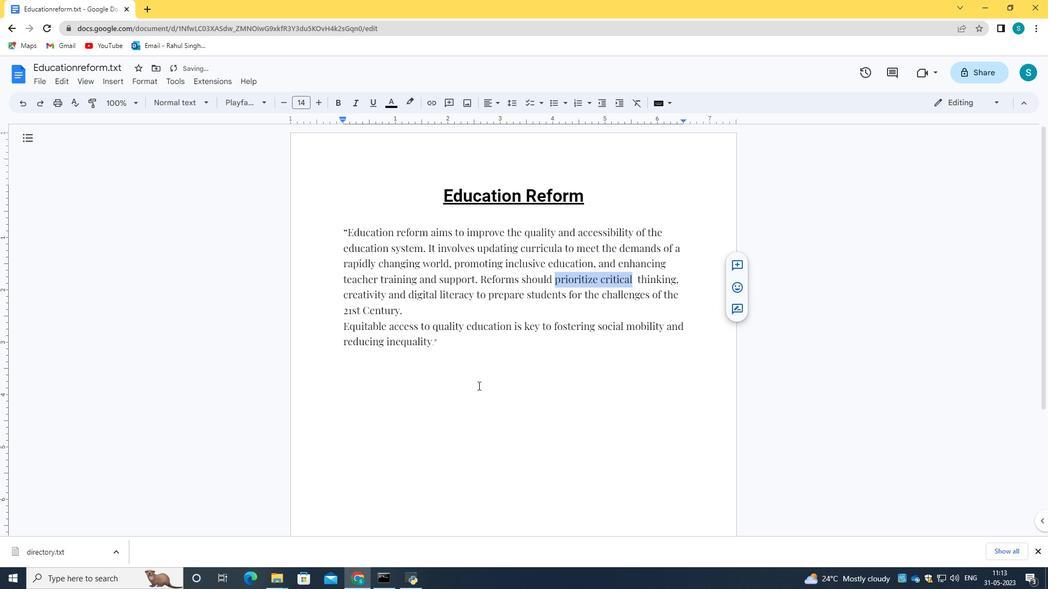 
Action: Mouse pressed left at (496, 393)
Screenshot: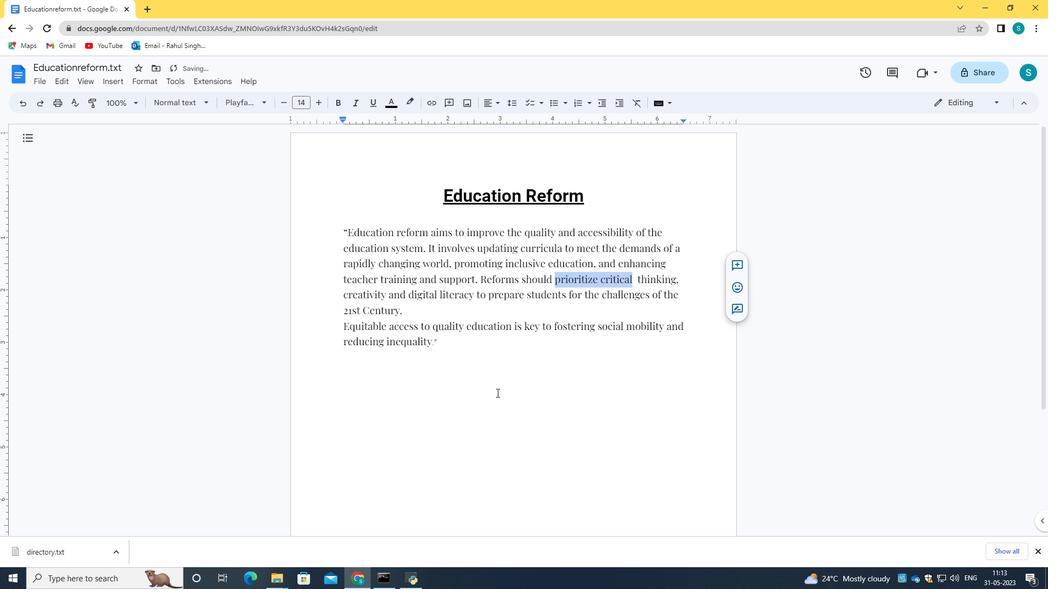 
Action: Mouse moved to (516, 388)
Screenshot: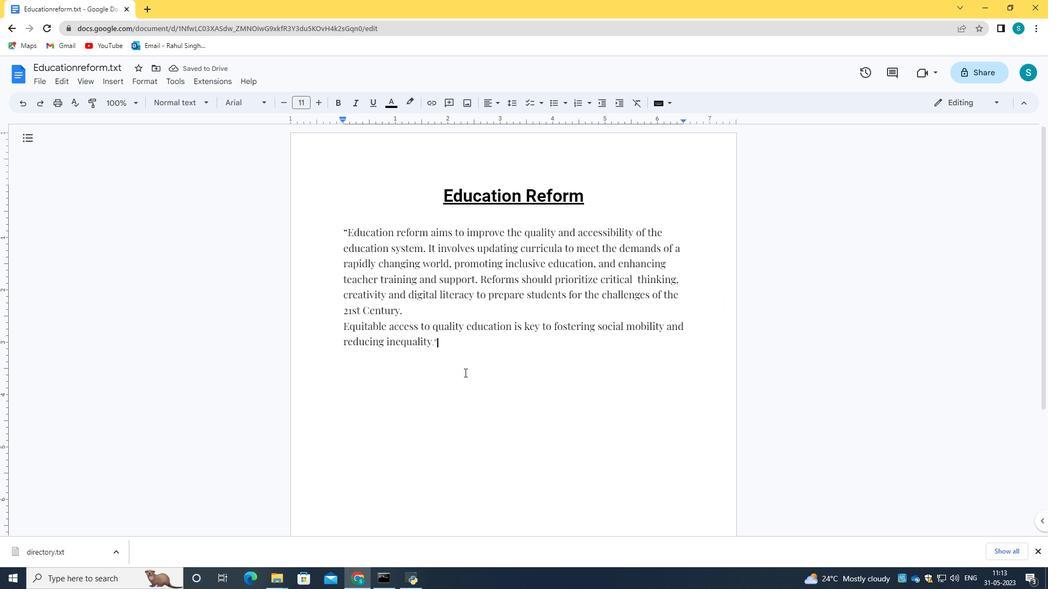 
Action: Key pressed <Key.enter><Key.enter><Key.enter><Key.enter><Key.enter><Key.enter><Key.enter><Key.enter><Key.enter><Key.enter><Key.enter><Key.enter><Key.enter><Key.enter><Key.enter><Key.enter><Key.enter><Key.enter><Key.enter><Key.enter><Key.enter><Key.enter><Key.enter><Key.enter><Key.enter><Key.enter><Key.enter><Key.enter><Key.enter><Key.enter><Key.enter><Key.enter><Key.enter><Key.enter><Key.enter><Key.enter><Key.enter><Key.enter><Key.enter><Key.backspace><Key.backspace><Key.backspace><Key.backspace><Key.backspace><Key.backspace><Key.backspace><Key.backspace><Key.backspace><Key.backspace><Key.backspace><Key.right><Key.space><Key.space><Key.space><Key.space><Key.space><Key.space><Key.space><Key.space><Key.space><Key.space><Key.space><Key.space><Key.space><Key.space><Key.space><Key.space><Key.space><Key.space><Key.space><Key.space><Key.space><Key.space><Key.space><Key.space><Key.space><Key.space><Key.space><Key.space><Key.space><Key.space><Key.space><Key.space><Key.space><Key.space><Key.space><Key.space><Key.space><Key.space><Key.space><Key.space><Key.space><Key.space><Key.space><Key.space><Key.space><Key.space><Key.space><Key.space><Key.space><Key.space><Key.space><Key.space><Key.space><Key.space><Key.space><Key.space><Key.space><Key.space><Key.space><Key.space><Key.space><Key.space><Key.space><Key.space><Key.space><Key.space><Key.space><Key.space><Key.space><Key.space><Key.space><Key.space><Key.space><Key.space><Key.space><Key.space><Key.space><Key.space><Key.space><Key.space><Key.space><Key.space><Key.space><Key.space><Key.space><Key.space><Key.space><Key.space><Key.space><Key.space><Key.space><Key.space><Key.space><Key.space><Key.space><Key.space><Key.space><Key.space><Key.space><Key.space><Key.space><Key.space><Key.space><Key.space><Key.space><Key.space><Key.space><Key.space><Key.space><Key.space>
Screenshot: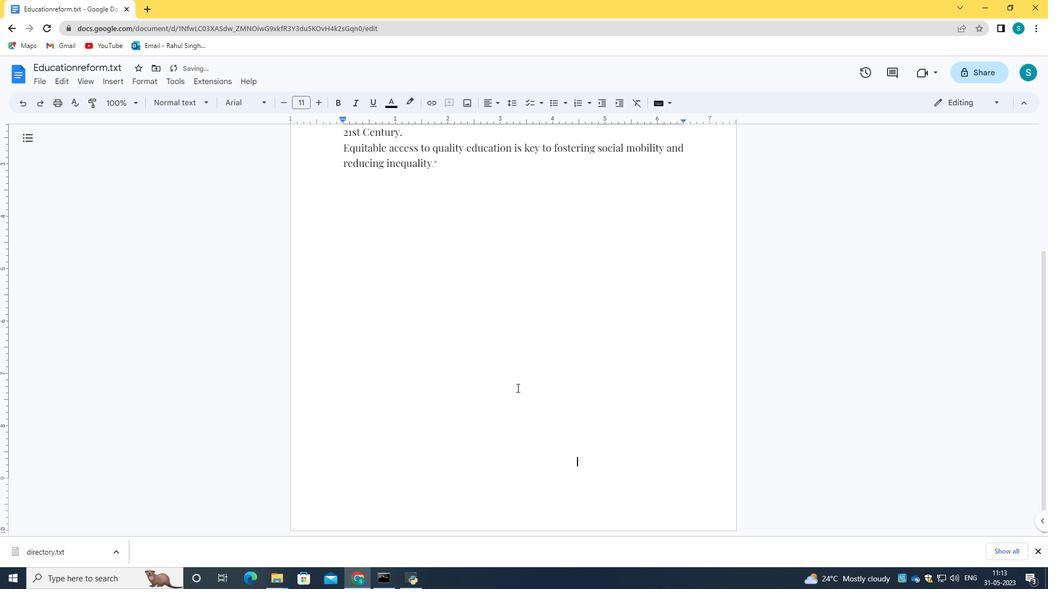 
Action: Mouse moved to (153, 96)
Screenshot: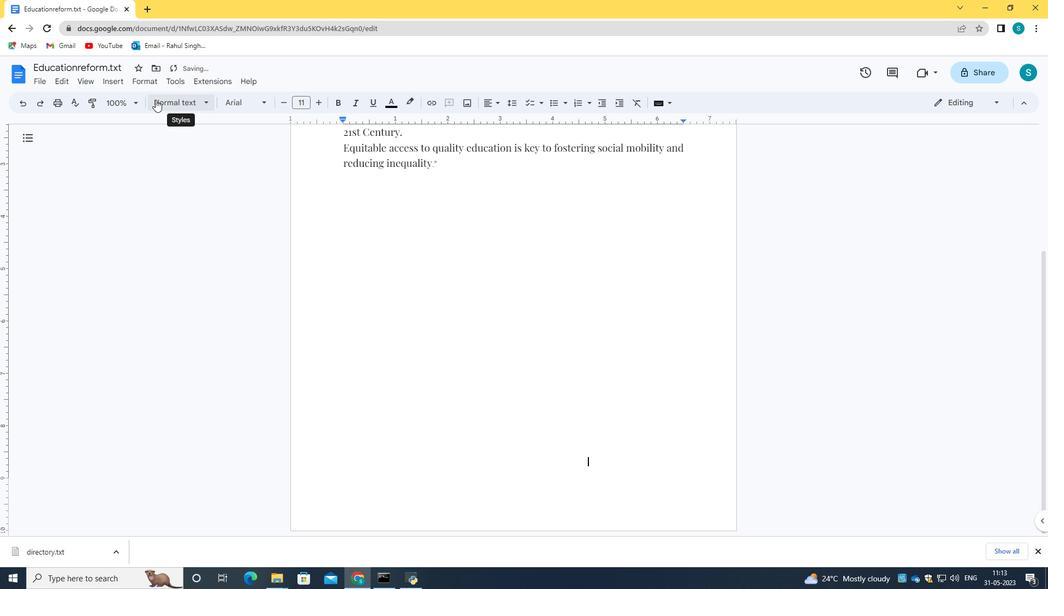 
Action: Key pressed <Key.space>
Screenshot: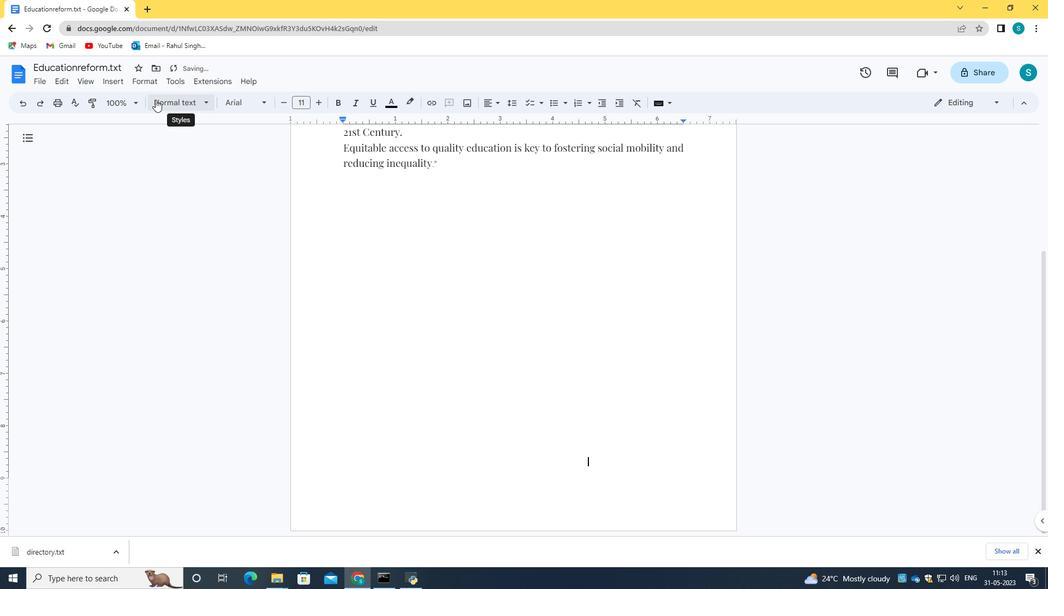 
Action: Mouse moved to (120, 80)
Screenshot: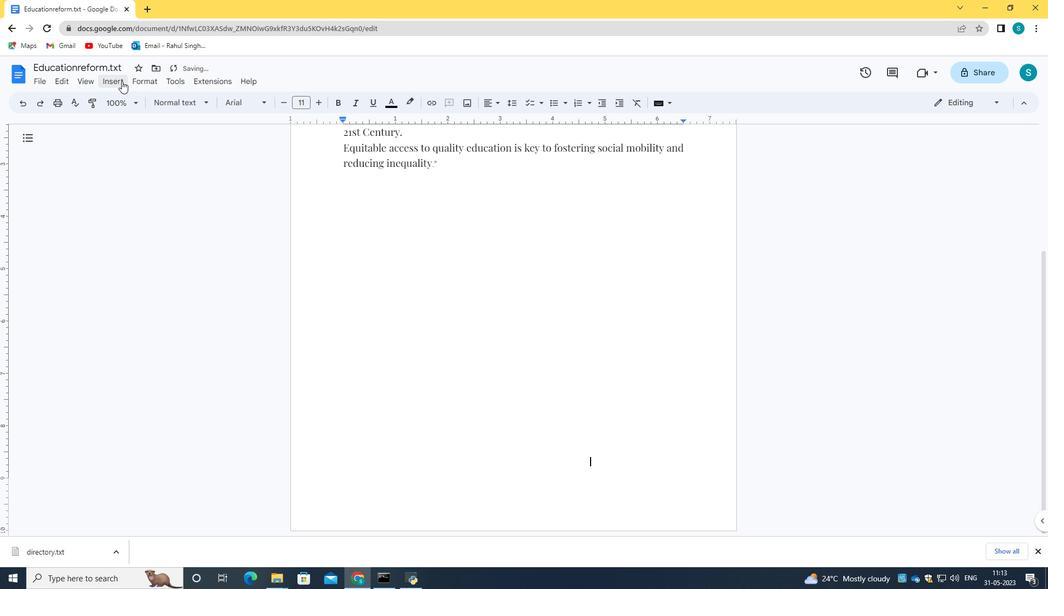
Action: Mouse pressed left at (120, 80)
Screenshot: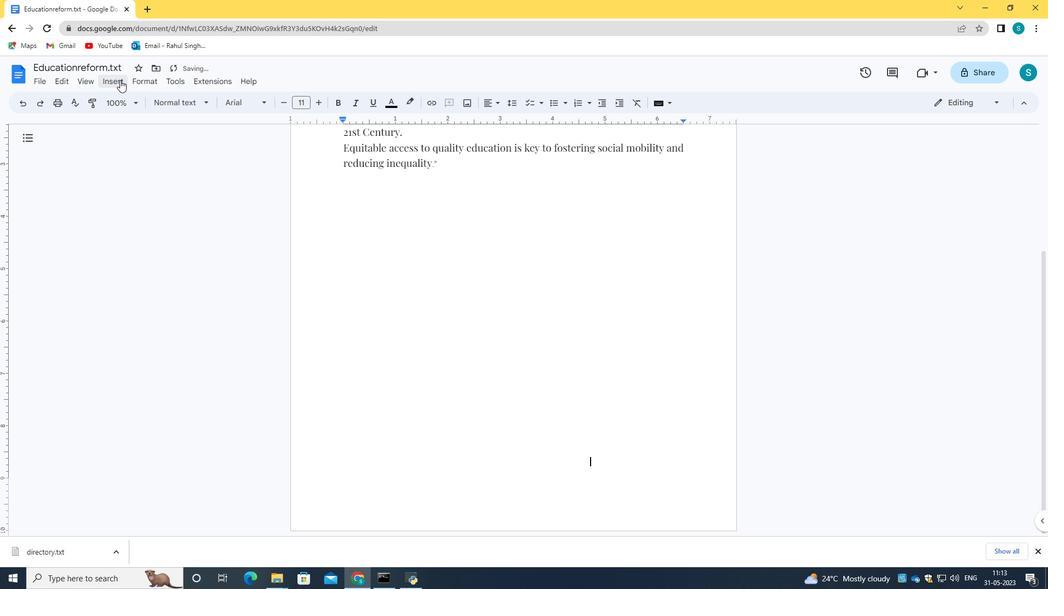 
Action: Mouse moved to (299, 213)
Screenshot: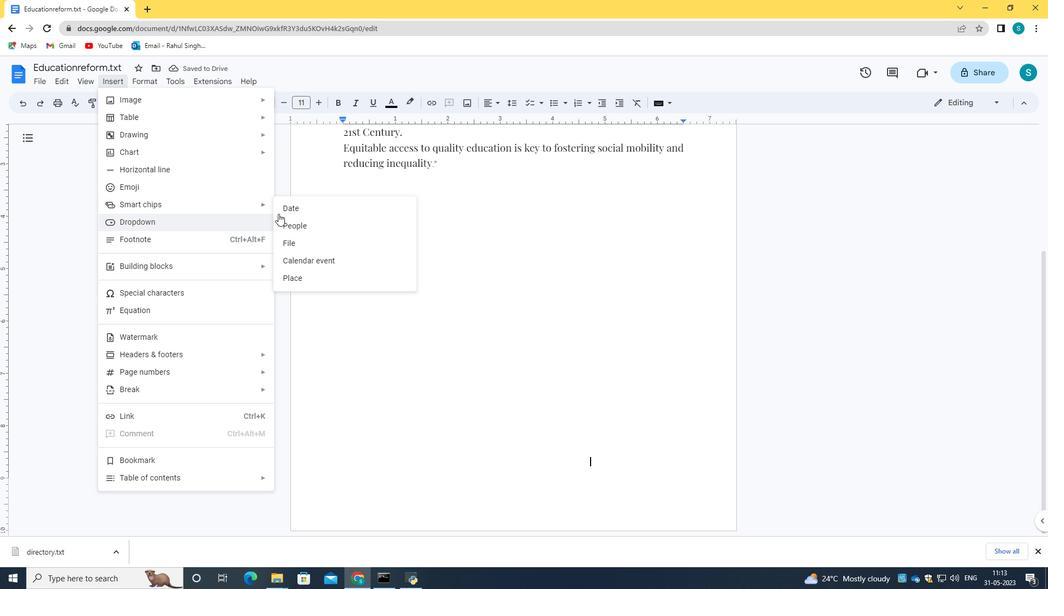 
Action: Mouse pressed left at (299, 213)
Screenshot: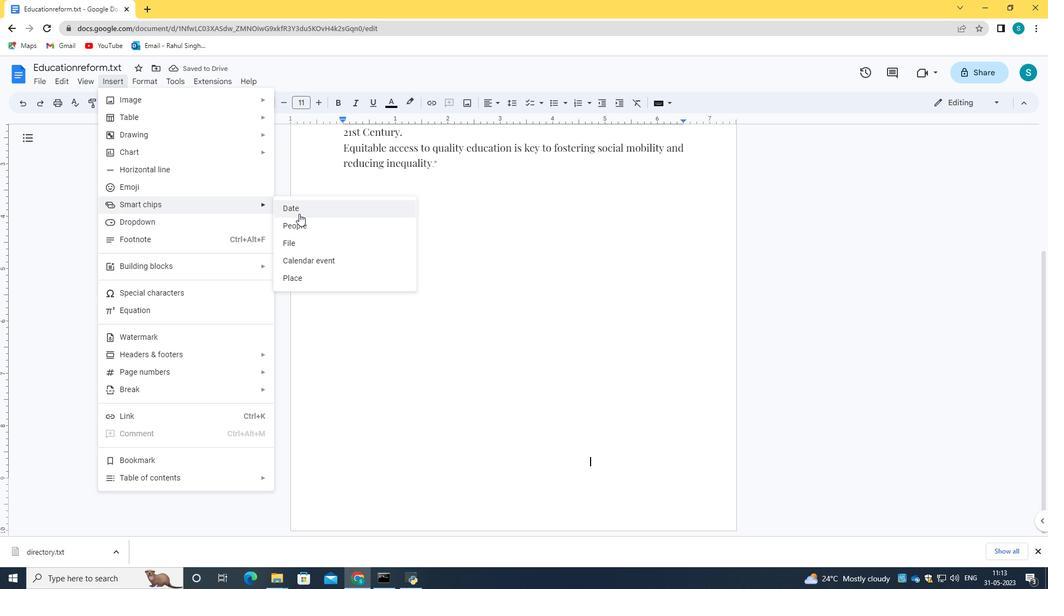 
Action: Mouse moved to (701, 395)
Screenshot: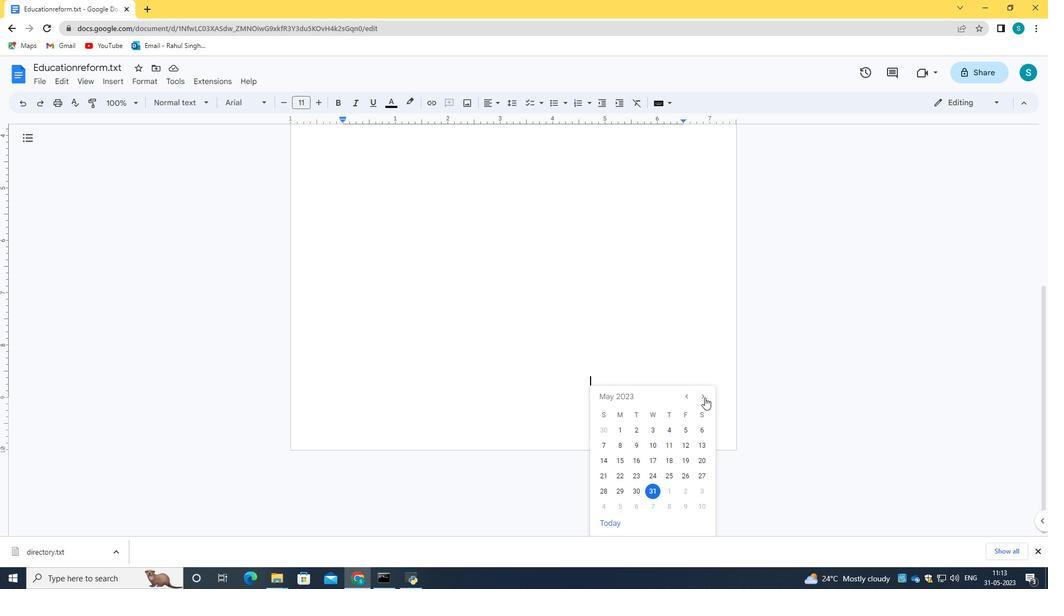 
Action: Mouse pressed left at (701, 395)
Screenshot: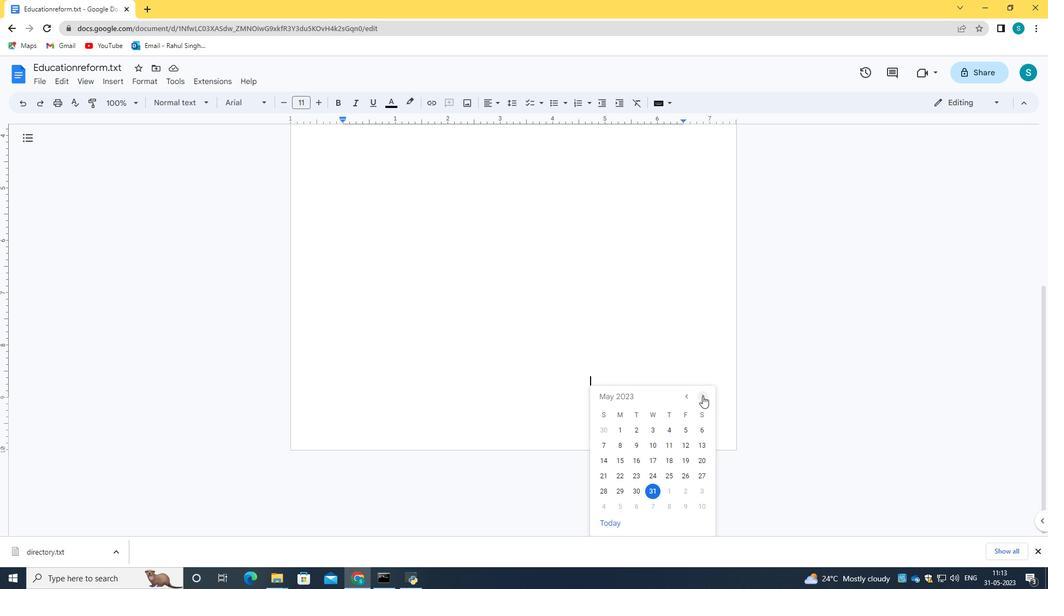 
Action: Mouse moved to (682, 476)
Screenshot: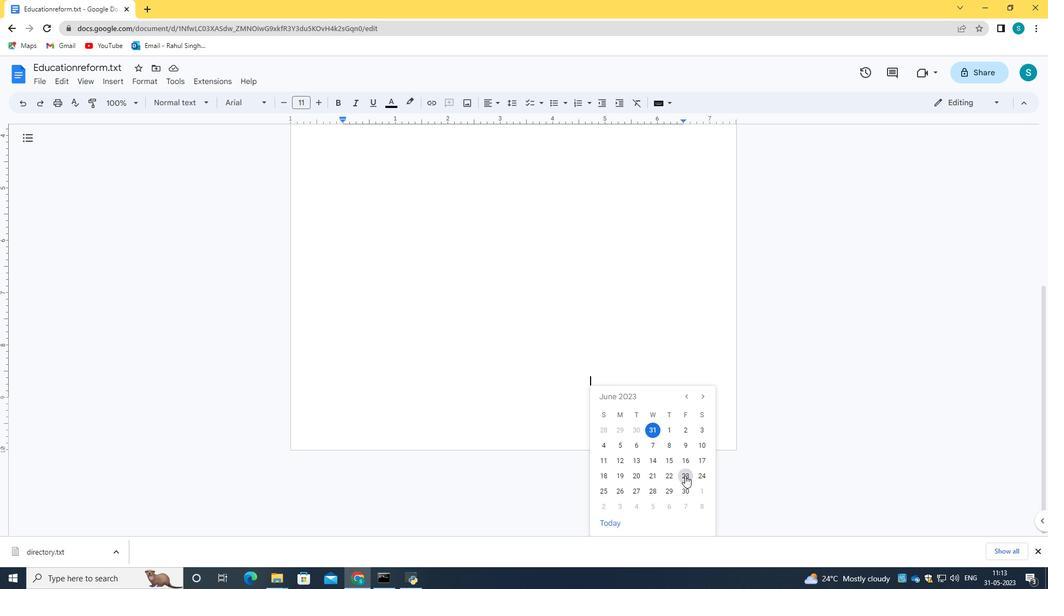 
Action: Mouse pressed left at (682, 476)
Screenshot: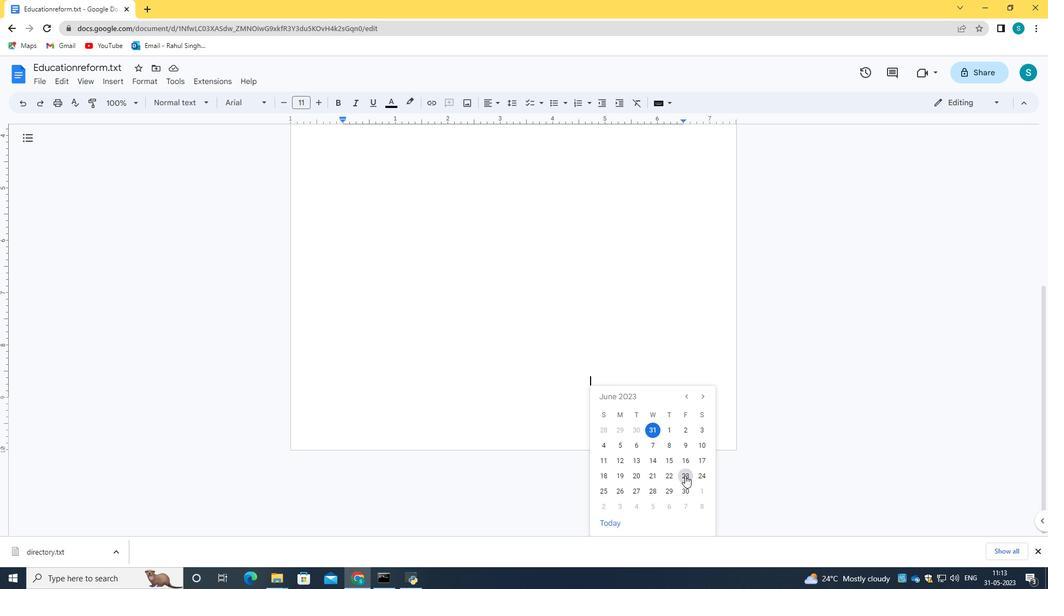 
Action: Mouse moved to (597, 463)
Screenshot: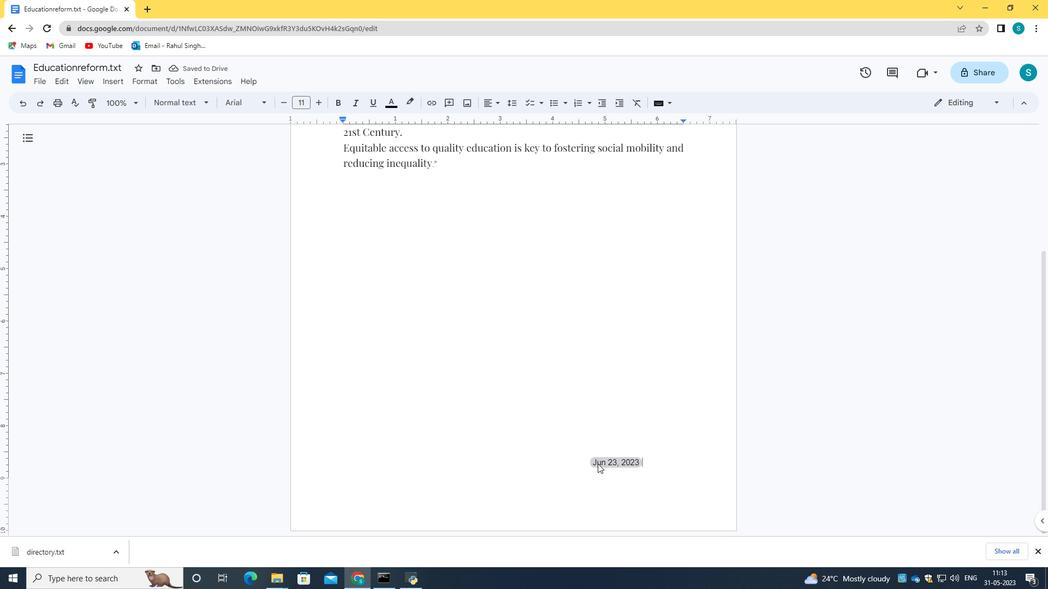 
Action: Mouse pressed left at (597, 463)
Screenshot: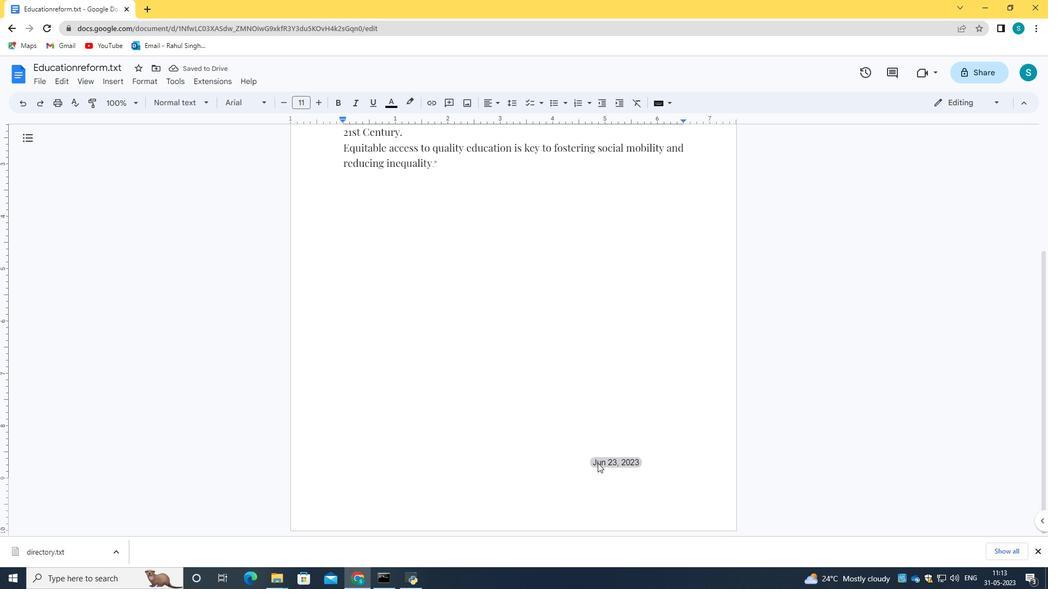 
Action: Mouse moved to (591, 430)
Screenshot: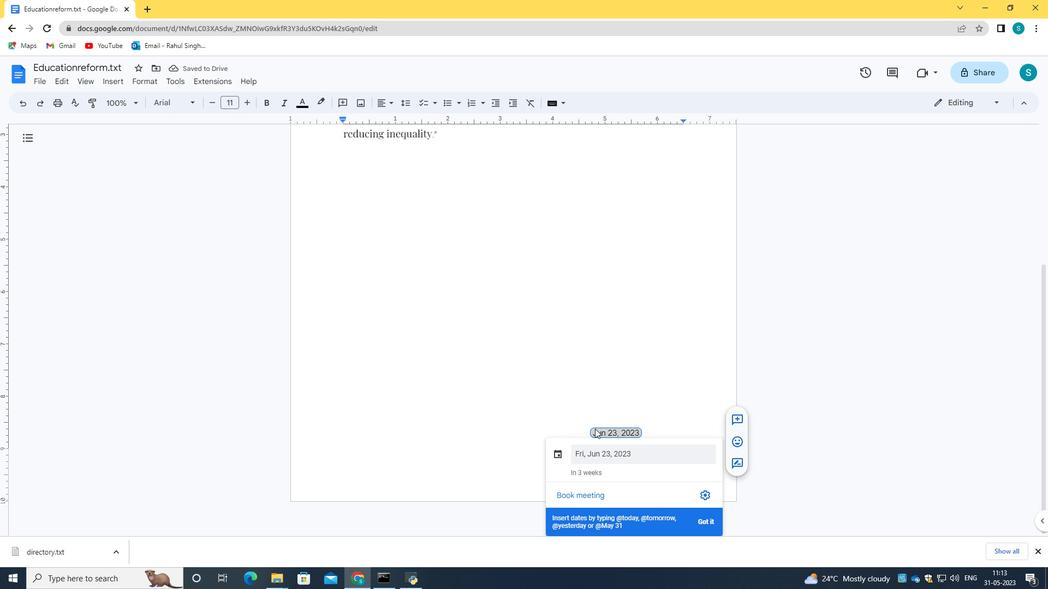
Action: Mouse pressed left at (591, 430)
Screenshot: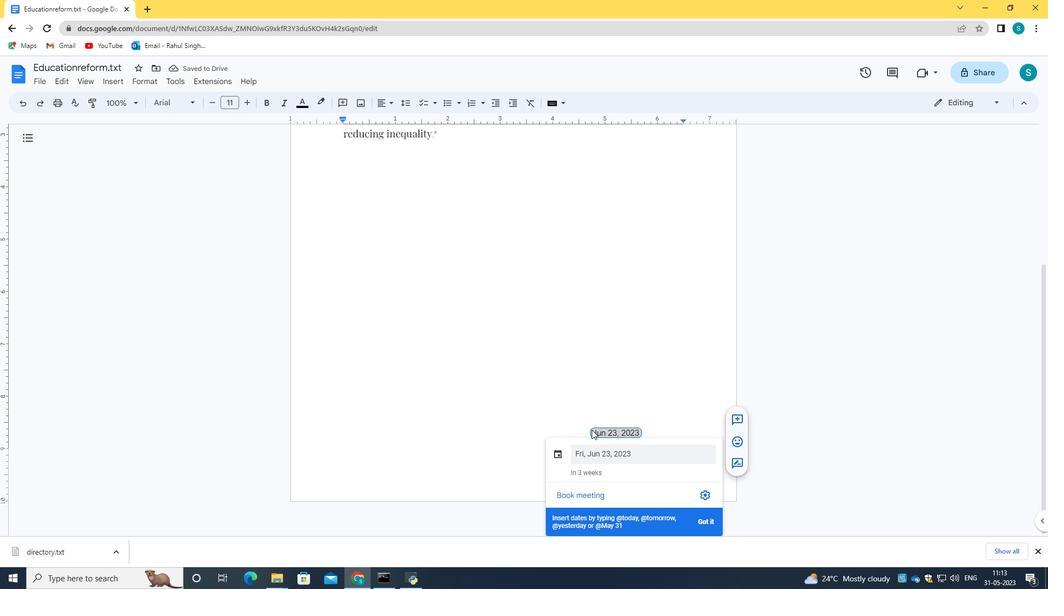
Action: Mouse moved to (583, 431)
Screenshot: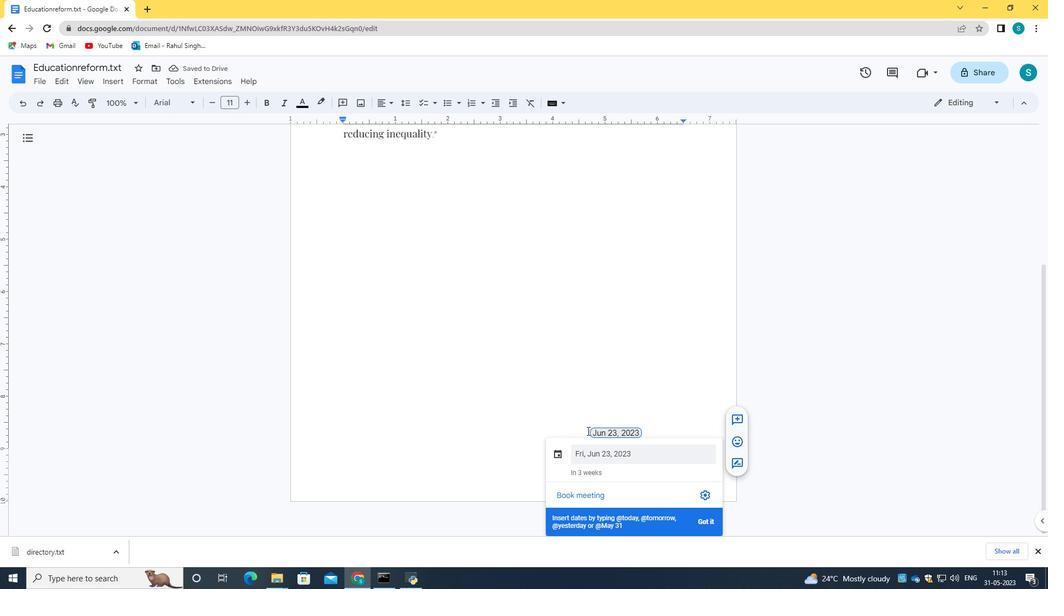 
Action: Mouse pressed left at (583, 431)
Screenshot: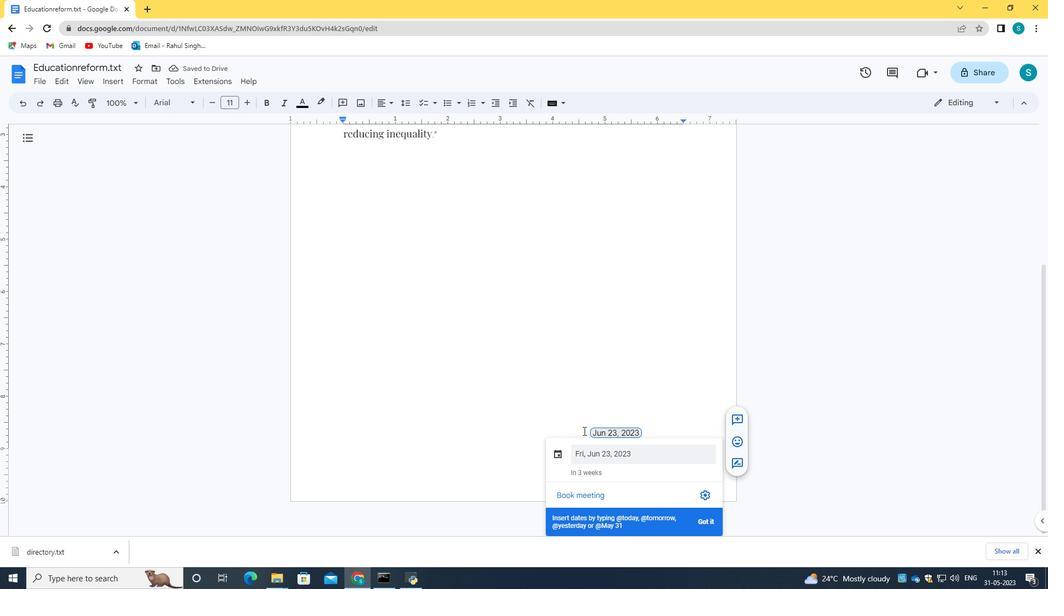 
Action: Mouse moved to (586, 436)
Screenshot: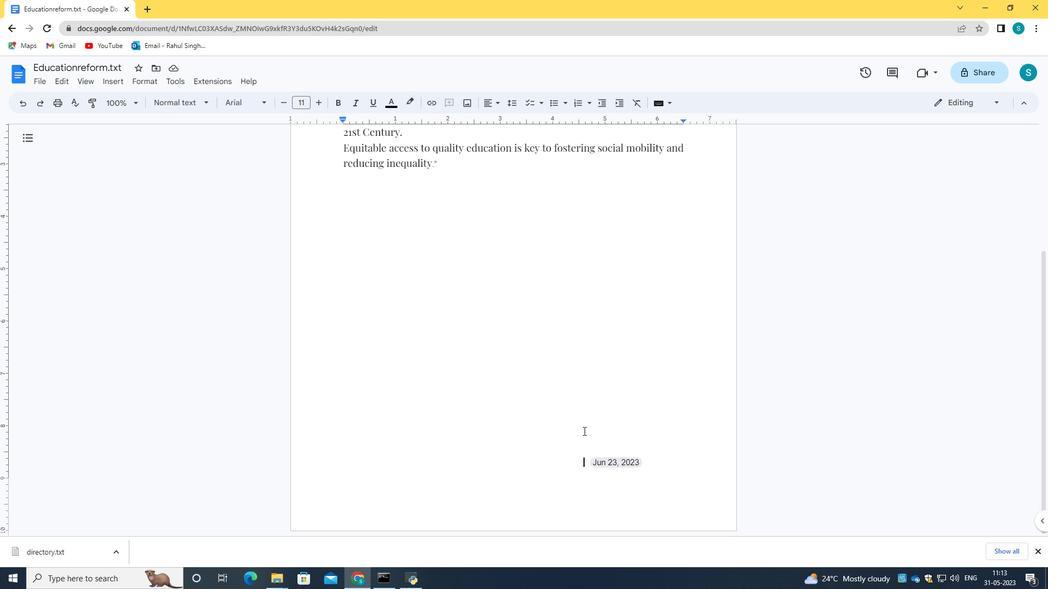 
Action: Key pressed <Key.space><Key.space><Key.space><Key.space><Key.space><Key.space><Key.space><Key.space><Key.space><Key.space><Key.space><Key.space><Key.space><Key.space><Key.space><Key.space><Key.space><Key.space><Key.space><Key.space><Key.space><Key.space><Key.space><Key.space><Key.space><Key.space><Key.space><Key.space>
Screenshot: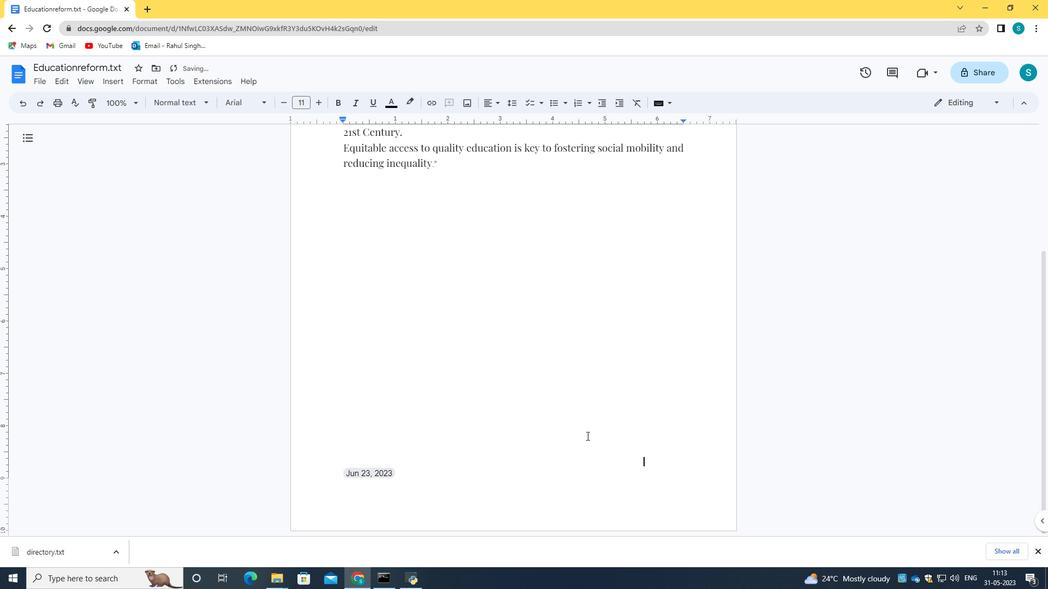 
Action: Mouse moved to (336, 476)
Screenshot: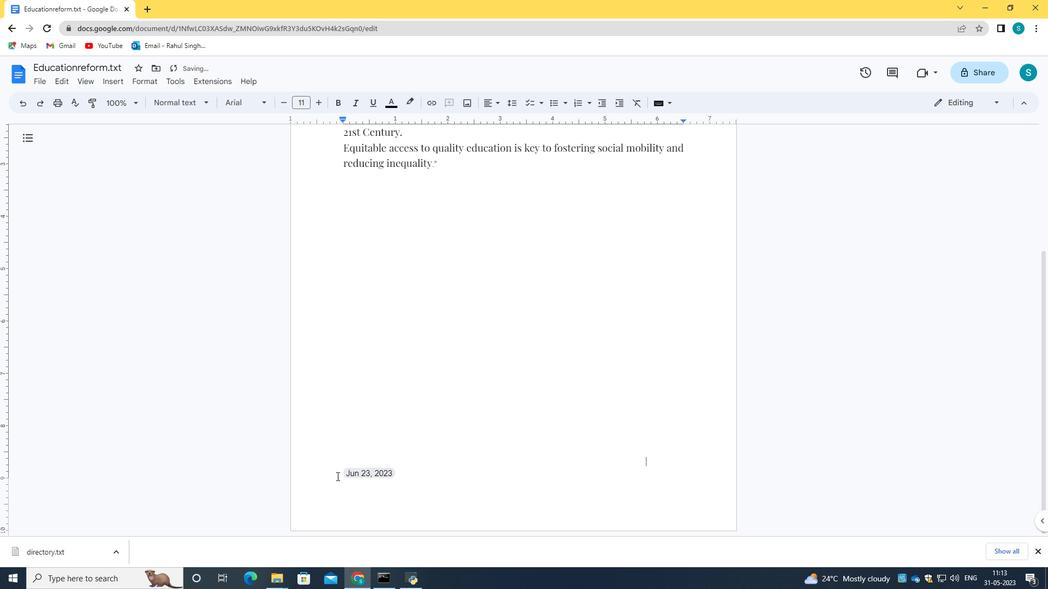 
Action: Mouse pressed left at (336, 476)
Screenshot: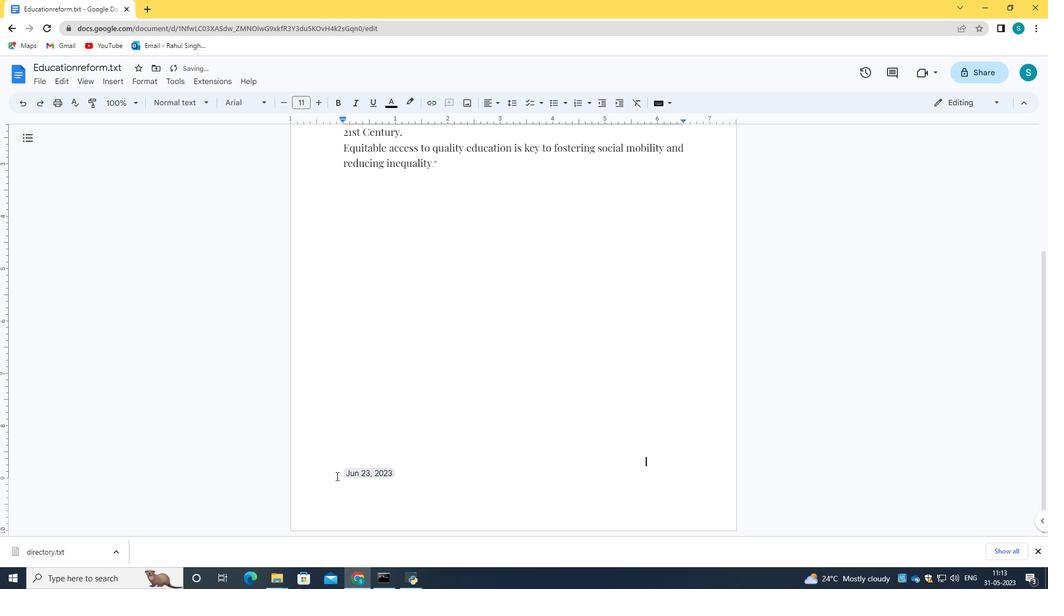 
Action: Key pressed <Key.space><Key.space><Key.space><Key.space><Key.space><Key.space><Key.space><Key.space><Key.space><Key.space><Key.space><Key.space><Key.space><Key.space><Key.space><Key.space><Key.space><Key.space><Key.space><Key.space>
Screenshot: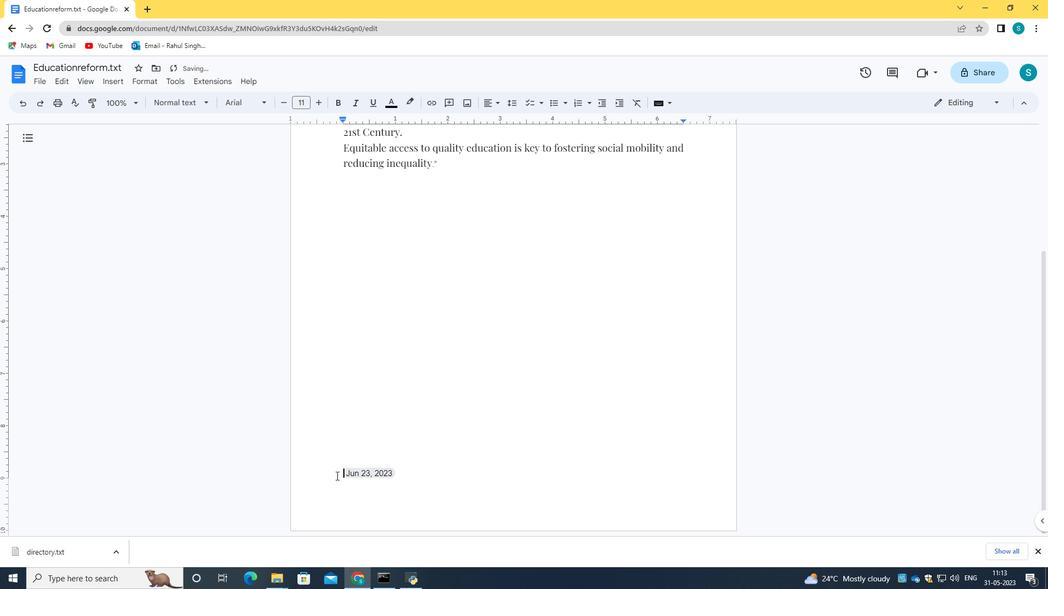 
Action: Mouse moved to (336, 474)
Screenshot: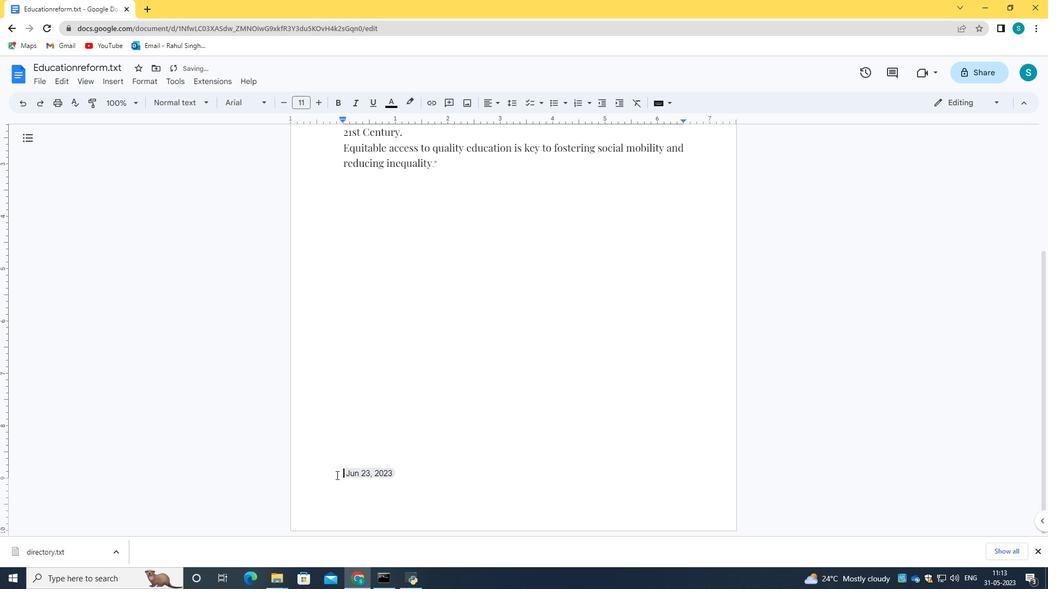 
Action: Key pressed <Key.backspace><Key.backspace>
Screenshot: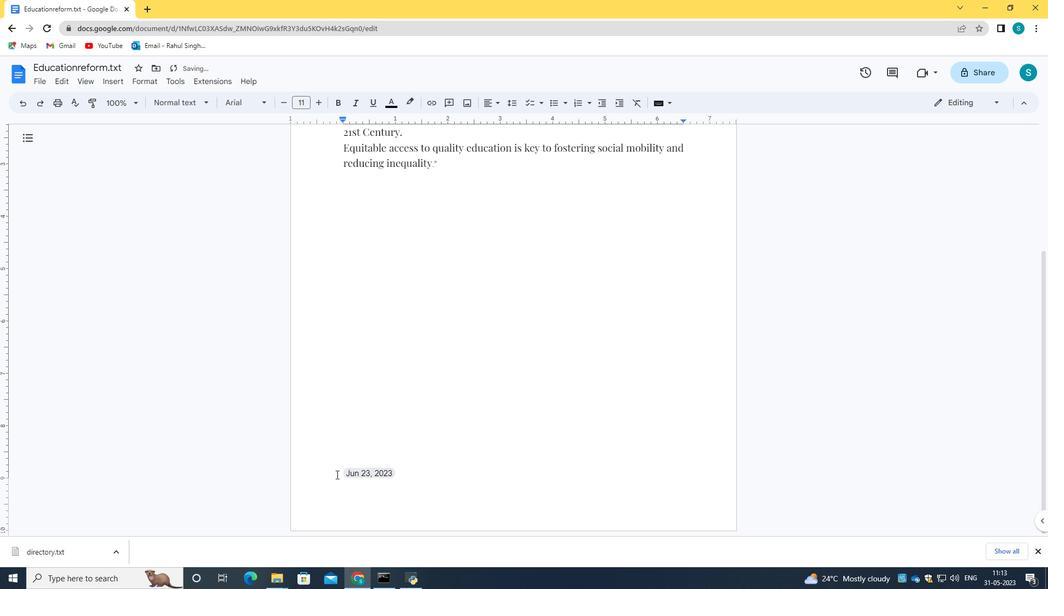 
Action: Mouse pressed left at (336, 474)
Screenshot: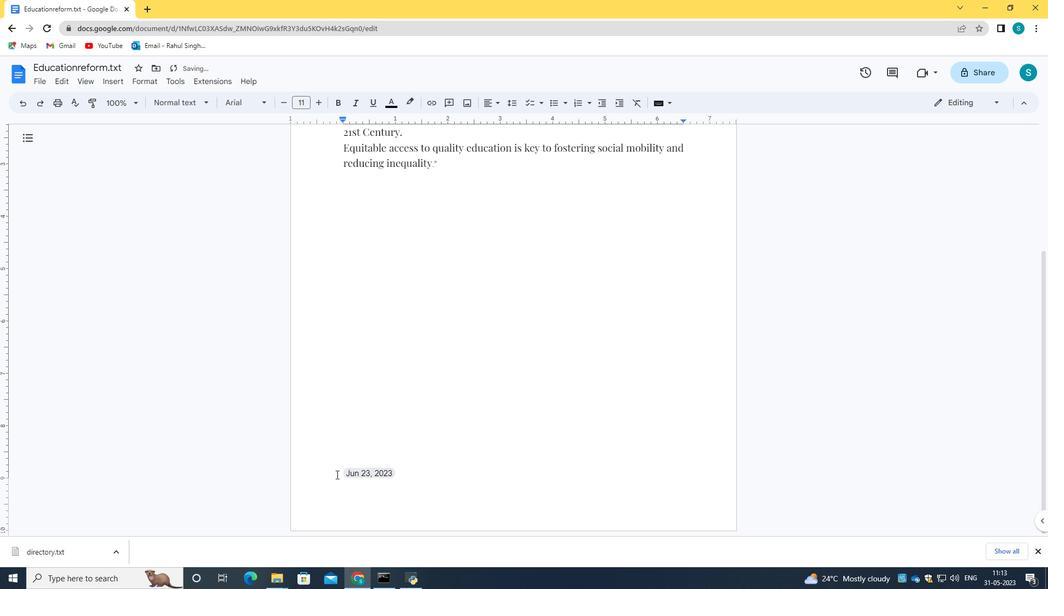
Action: Mouse moved to (399, 405)
Screenshot: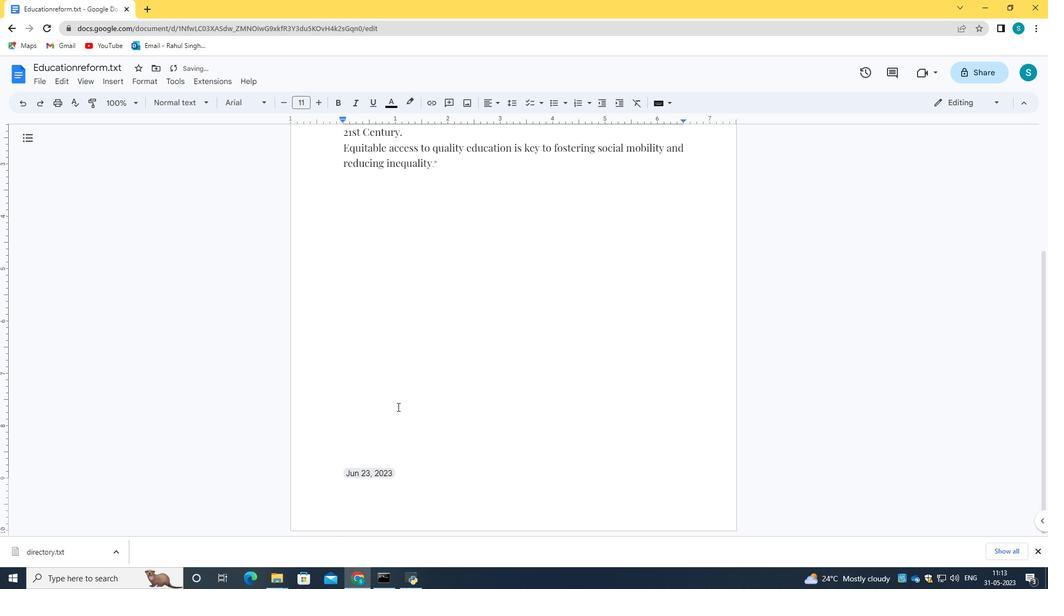
Action: Mouse pressed left at (399, 405)
Screenshot: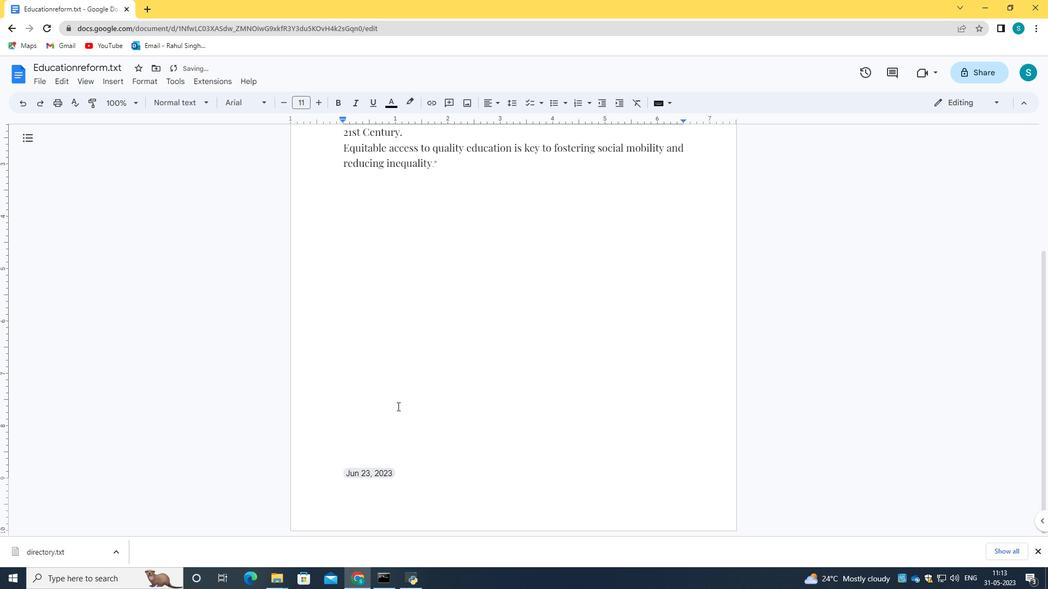 
Action: Mouse moved to (407, 324)
Screenshot: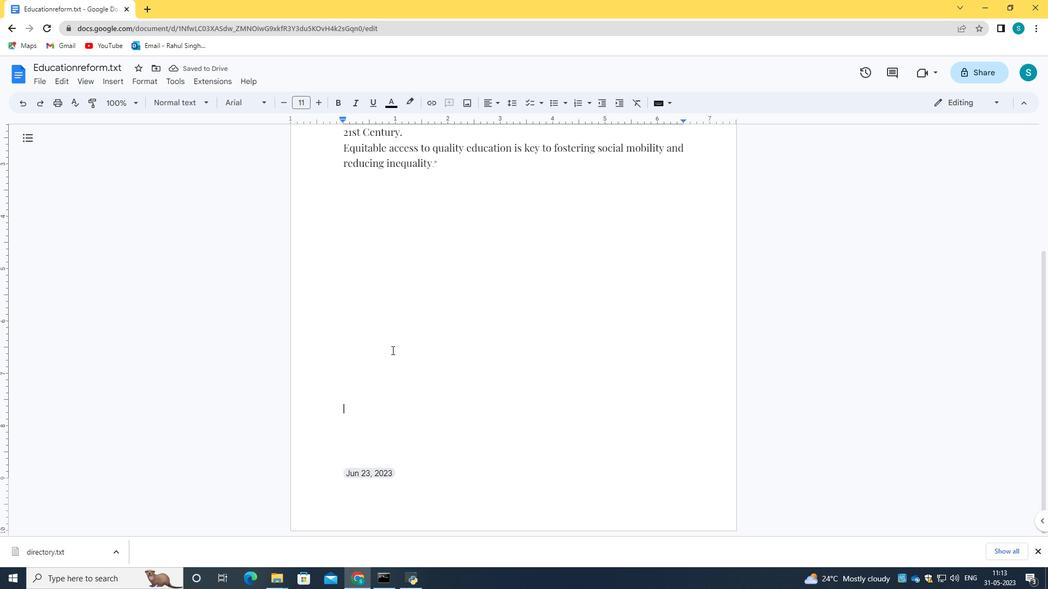 
Action: Mouse scrolled (407, 325) with delta (0, 0)
Screenshot: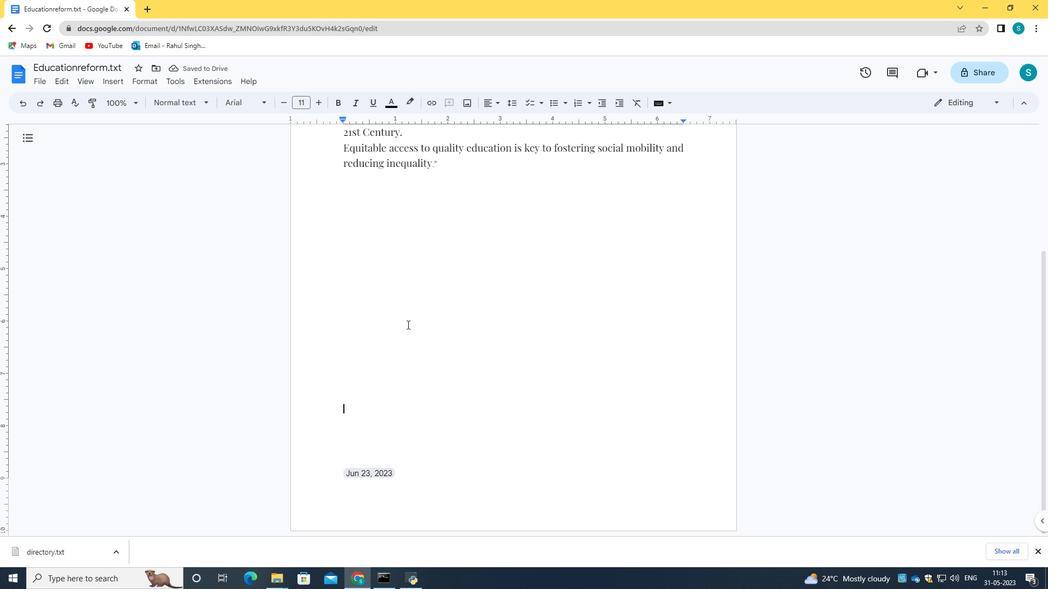 
Action: Mouse scrolled (407, 325) with delta (0, 0)
Screenshot: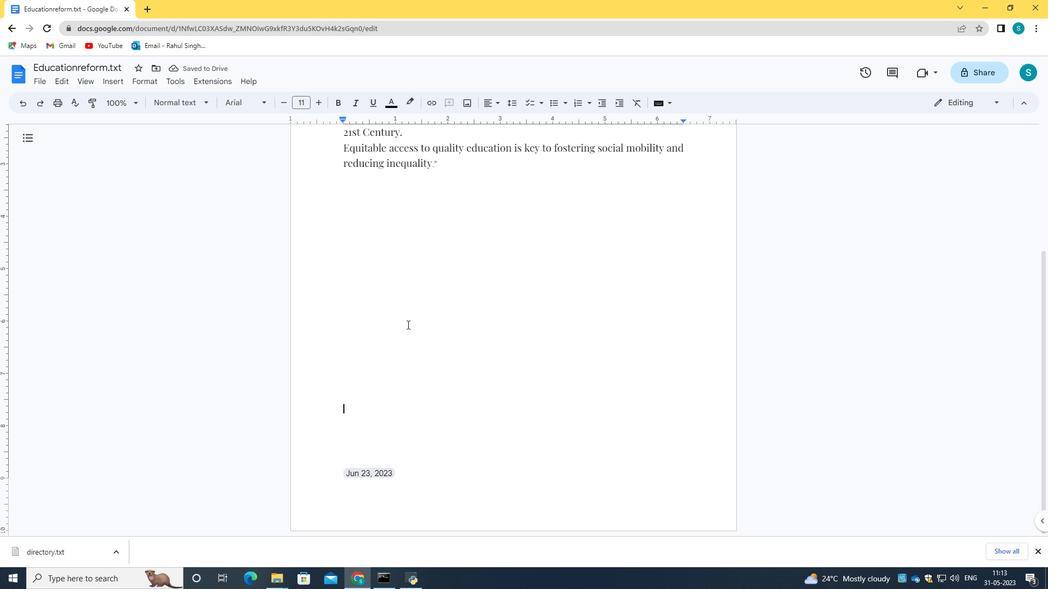 
Action: Mouse scrolled (407, 325) with delta (0, 0)
Screenshot: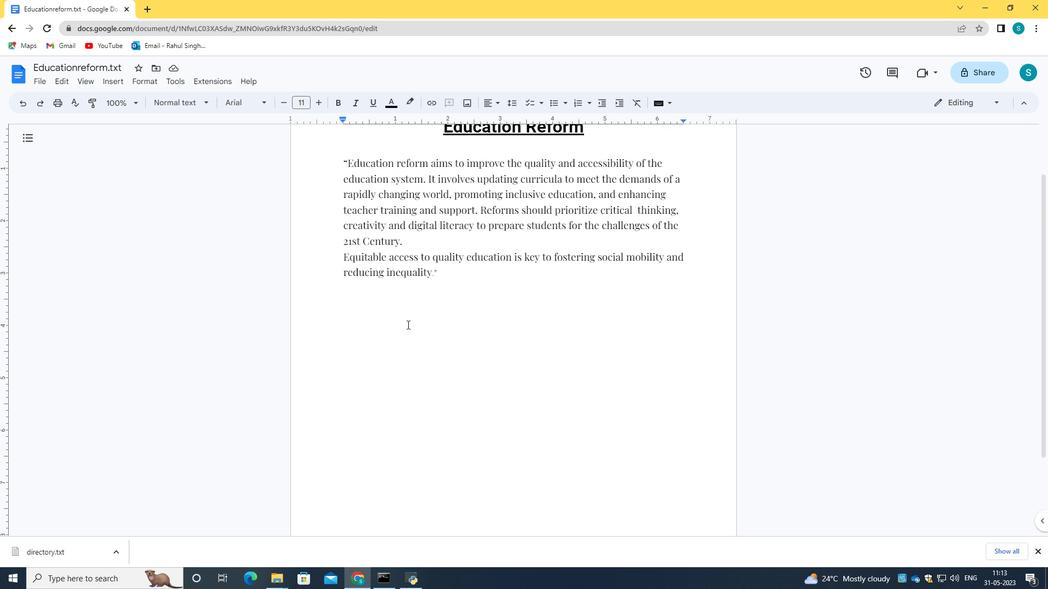 
Action: Mouse scrolled (407, 325) with delta (0, 0)
Screenshot: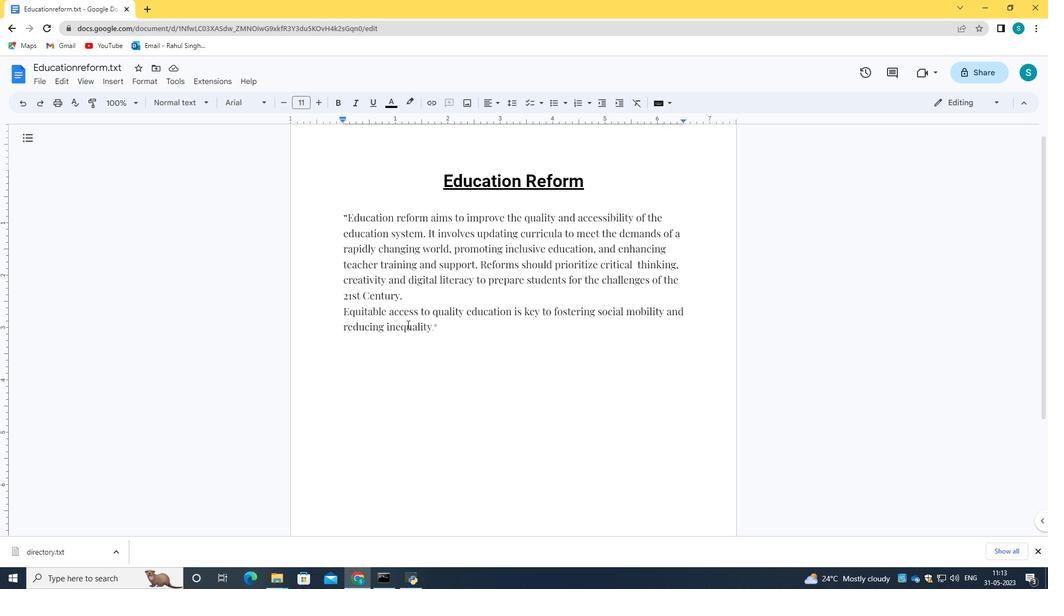 
Action: Mouse scrolled (407, 325) with delta (0, 0)
Screenshot: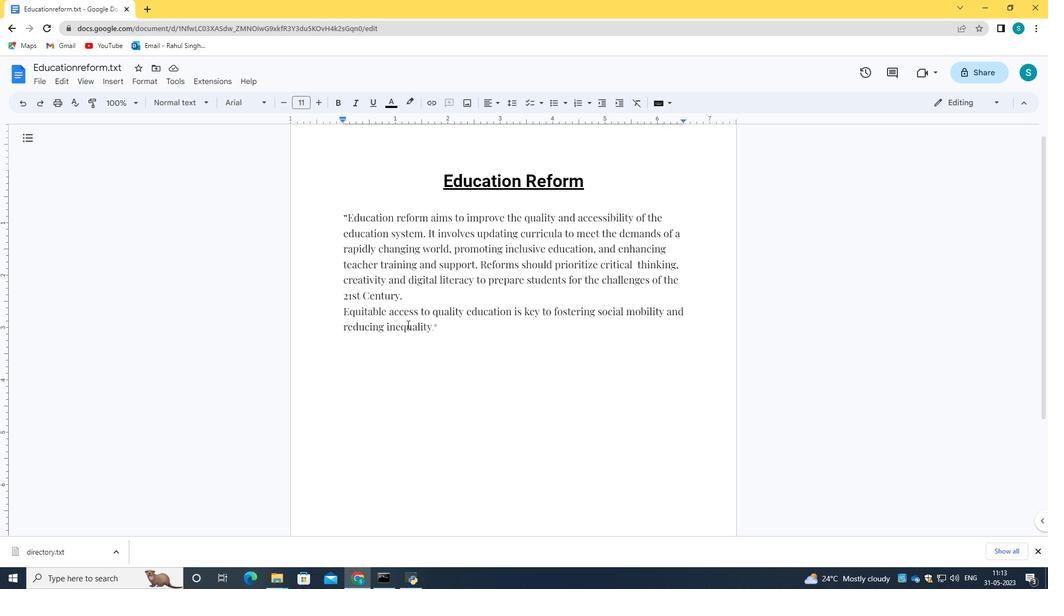 
Action: Mouse moved to (118, 86)
Screenshot: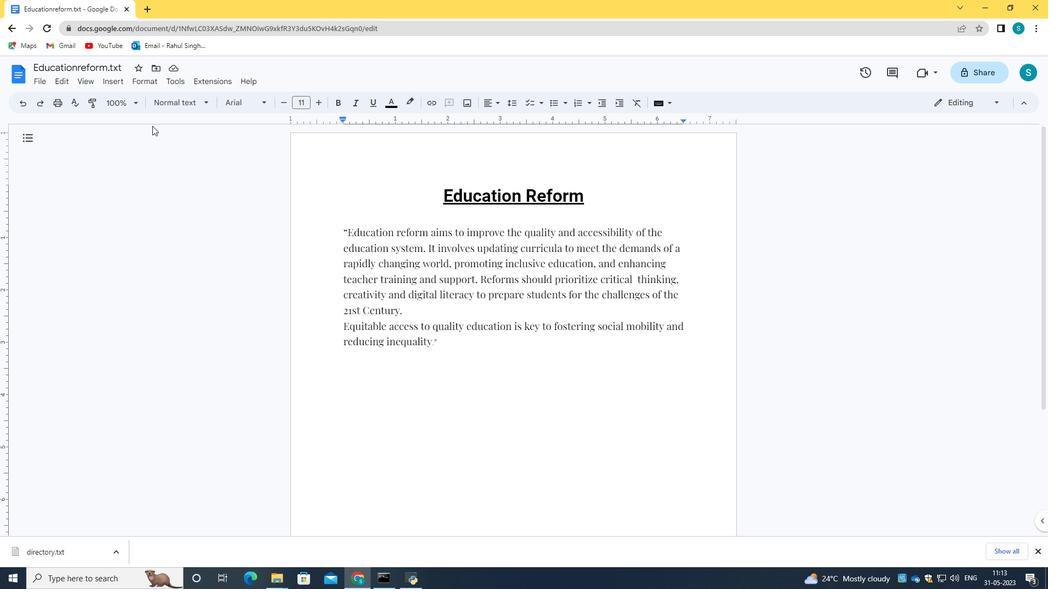 
Action: Mouse pressed left at (118, 86)
Screenshot: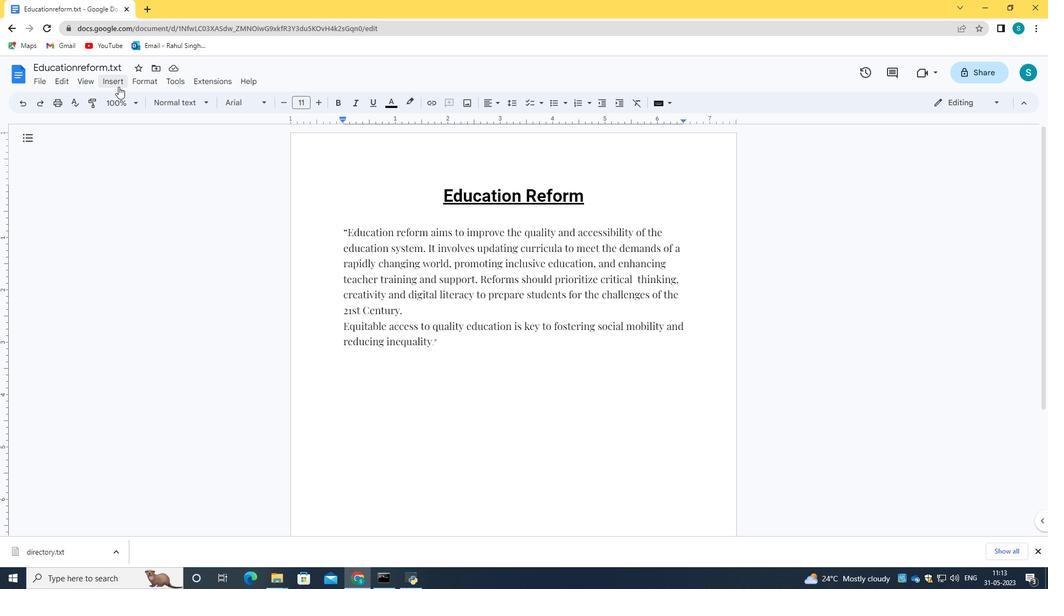 
Action: Mouse moved to (152, 238)
Screenshot: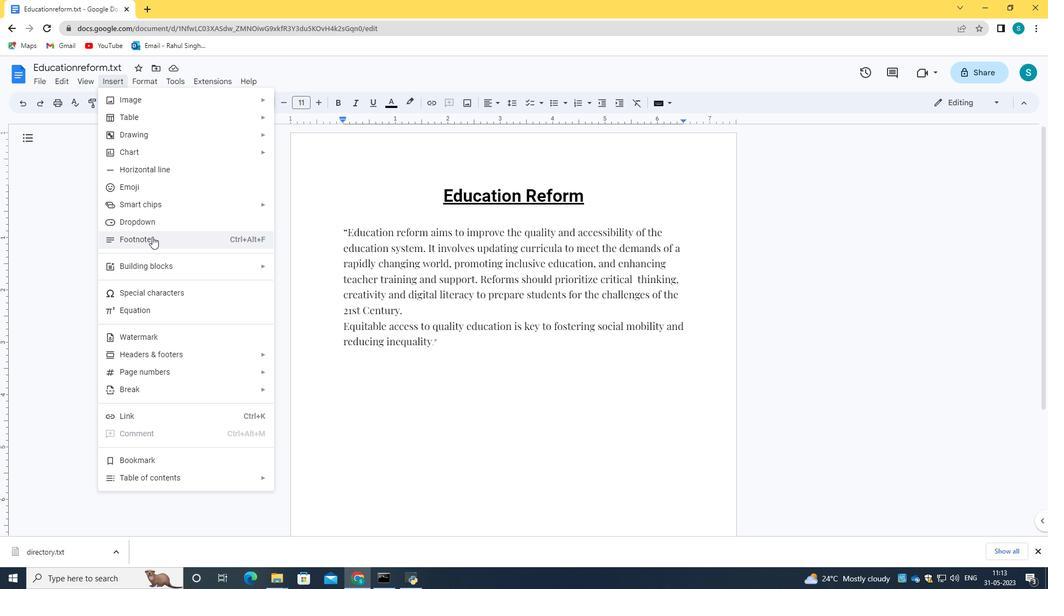 
Action: Mouse pressed left at (152, 238)
Screenshot: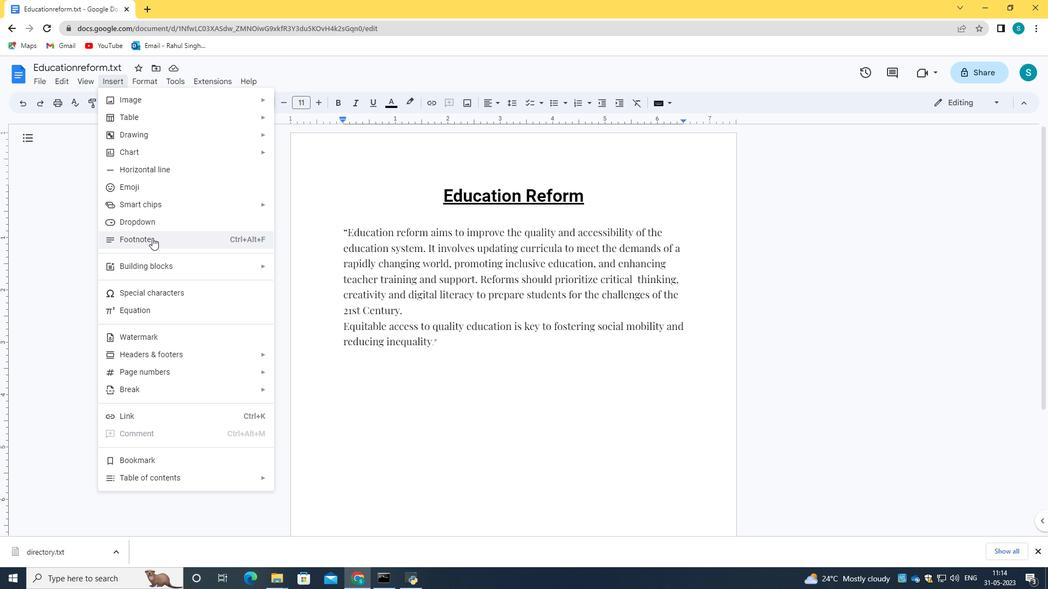 
Action: Mouse moved to (423, 397)
Screenshot: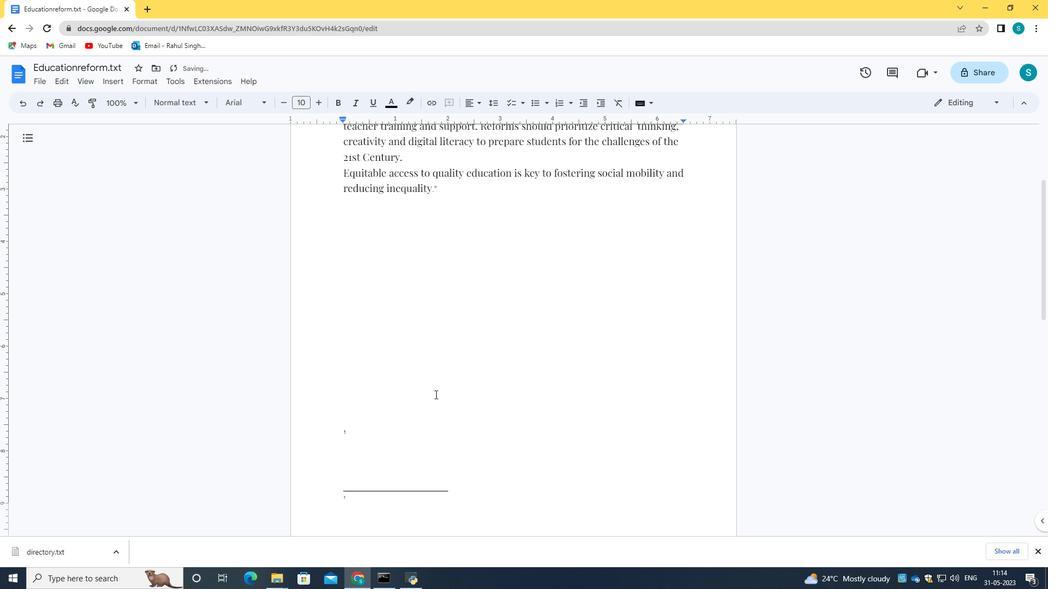 
Action: Mouse scrolled (423, 397) with delta (0, 0)
Screenshot: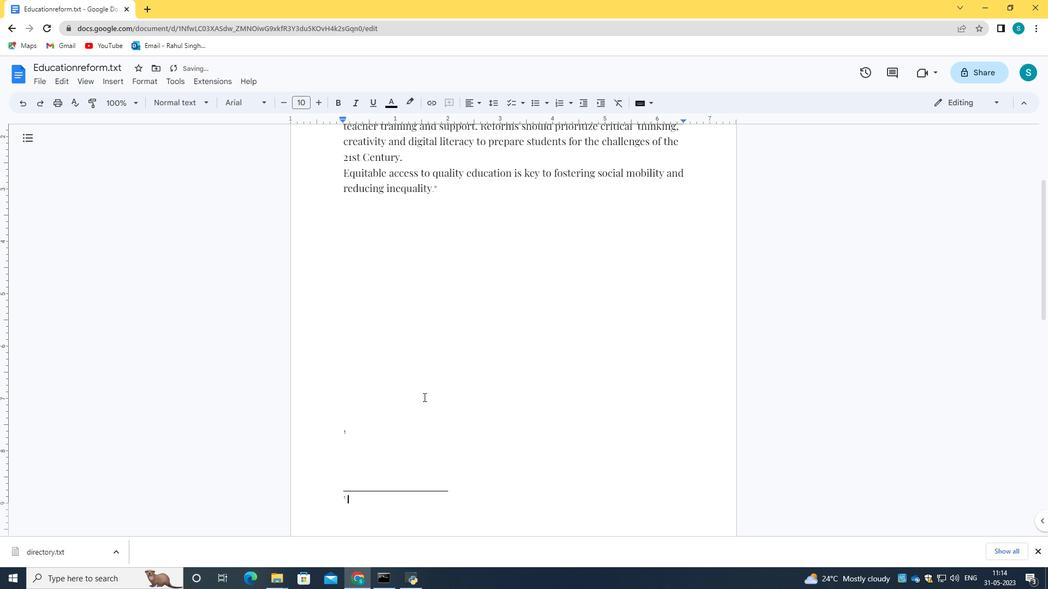 
Action: Mouse scrolled (423, 397) with delta (0, 0)
Screenshot: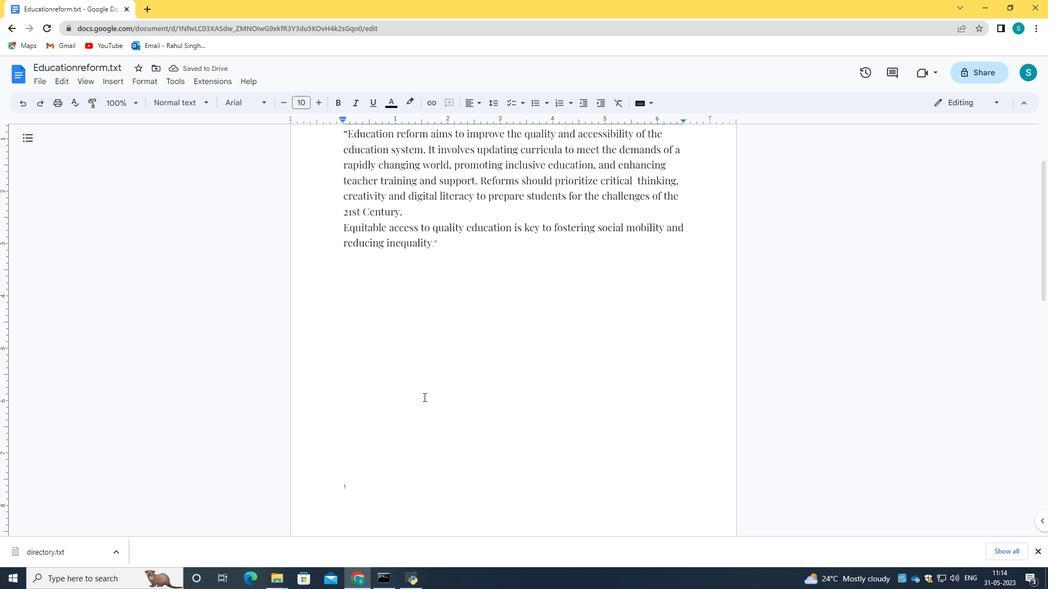 
Action: Mouse scrolled (423, 397) with delta (0, 0)
Screenshot: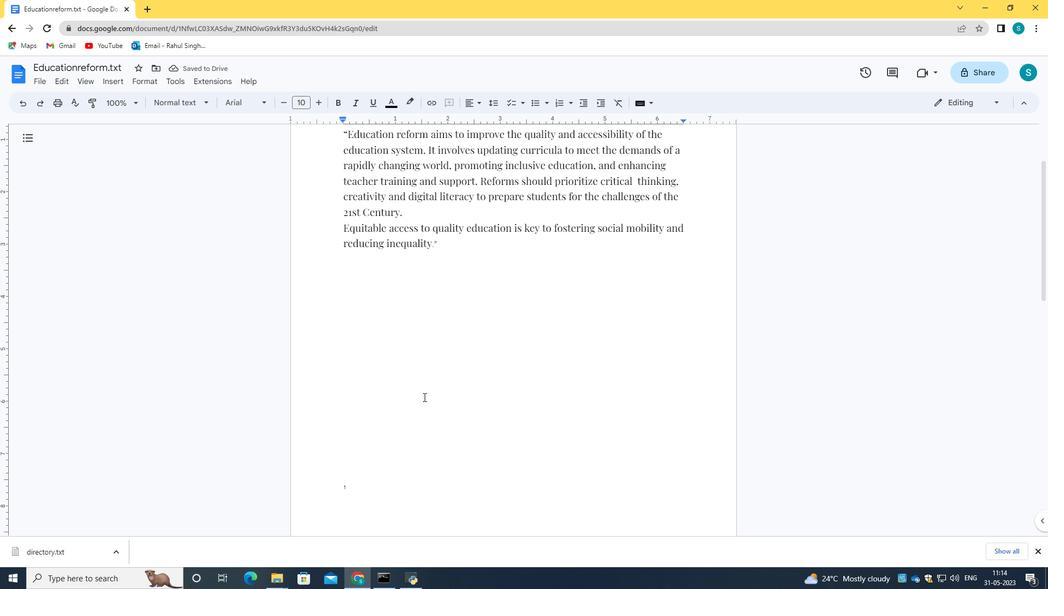 
Action: Mouse moved to (357, 359)
Screenshot: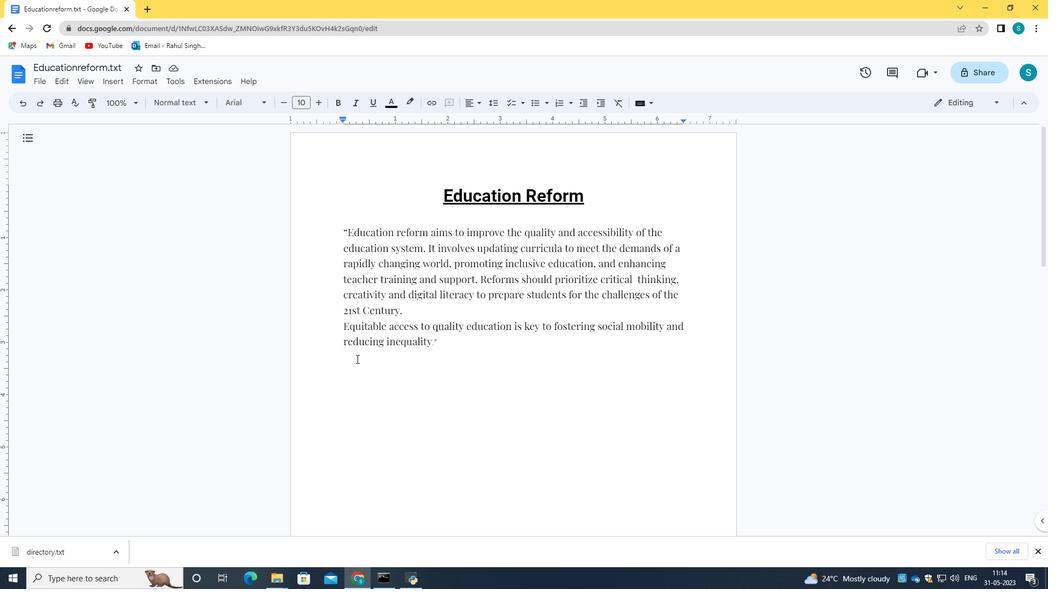 
Action: Mouse scrolled (357, 358) with delta (0, 0)
Screenshot: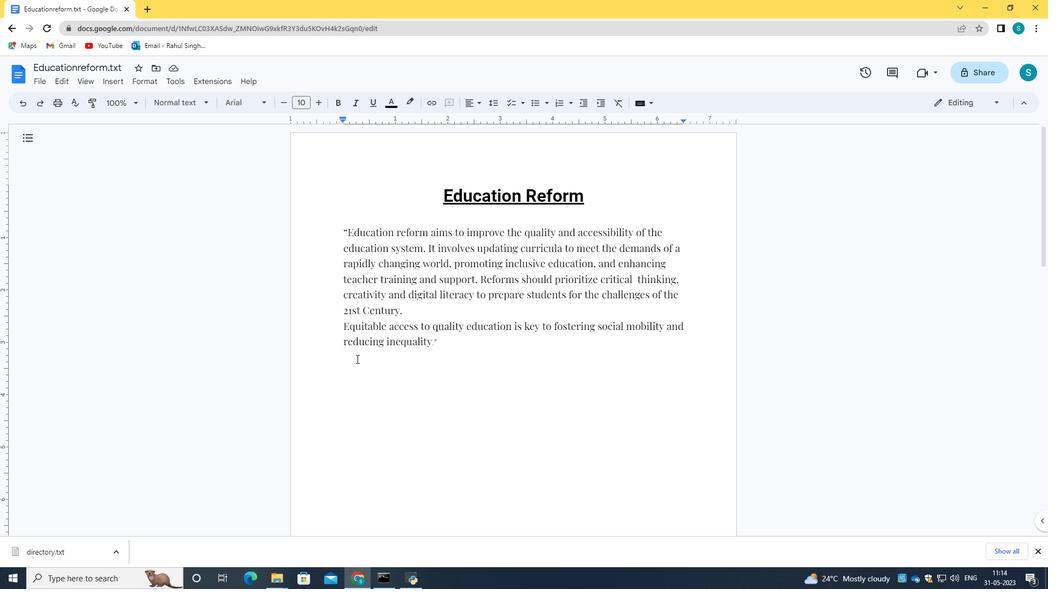 
Action: Mouse moved to (358, 359)
Screenshot: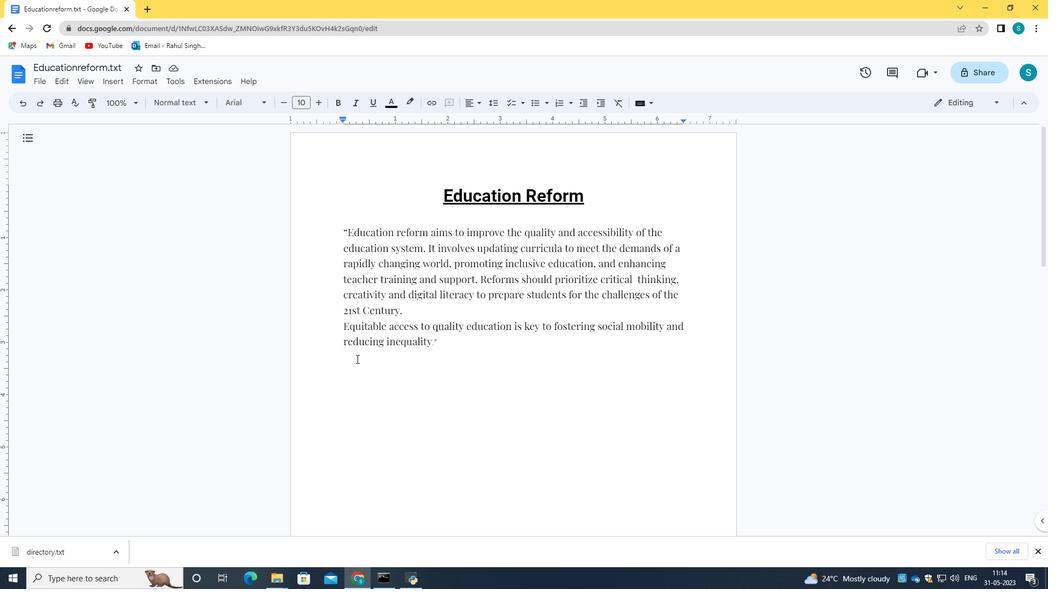 
Action: Mouse scrolled (358, 358) with delta (0, 0)
Screenshot: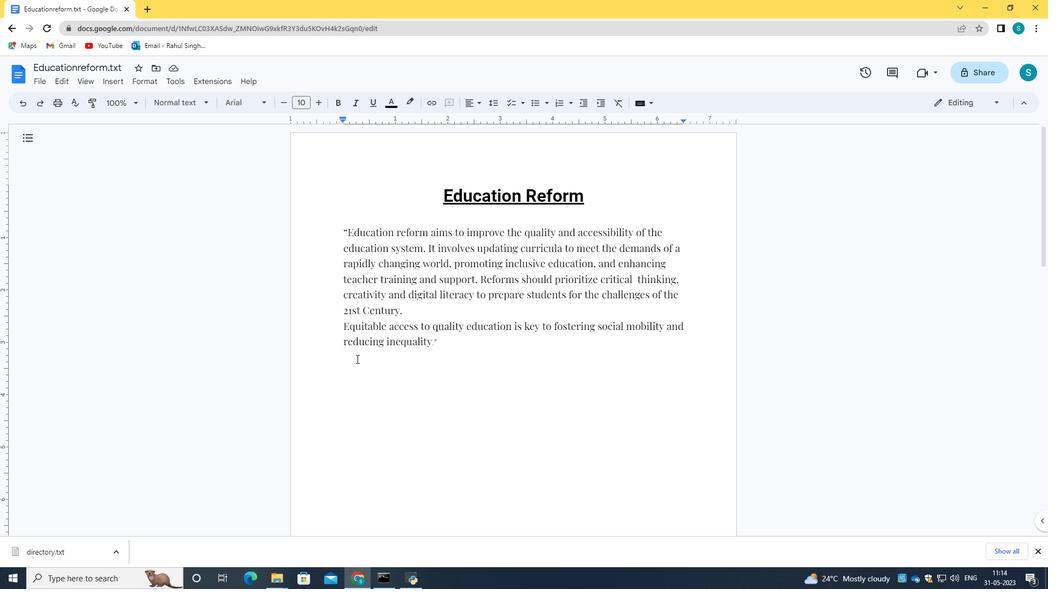
Action: Mouse scrolled (358, 358) with delta (0, 0)
Screenshot: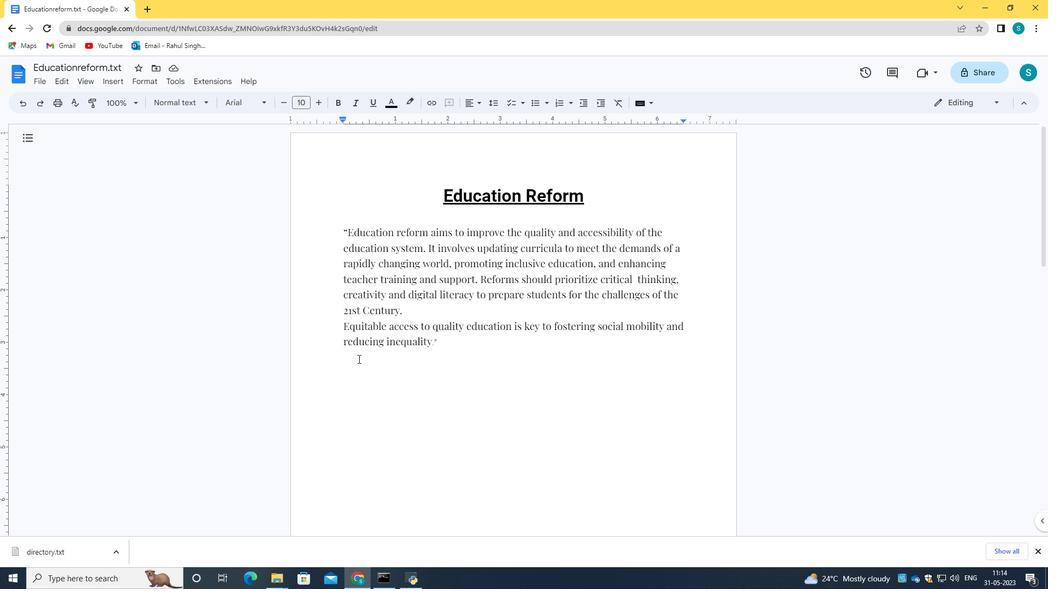 
Action: Mouse moved to (358, 359)
Screenshot: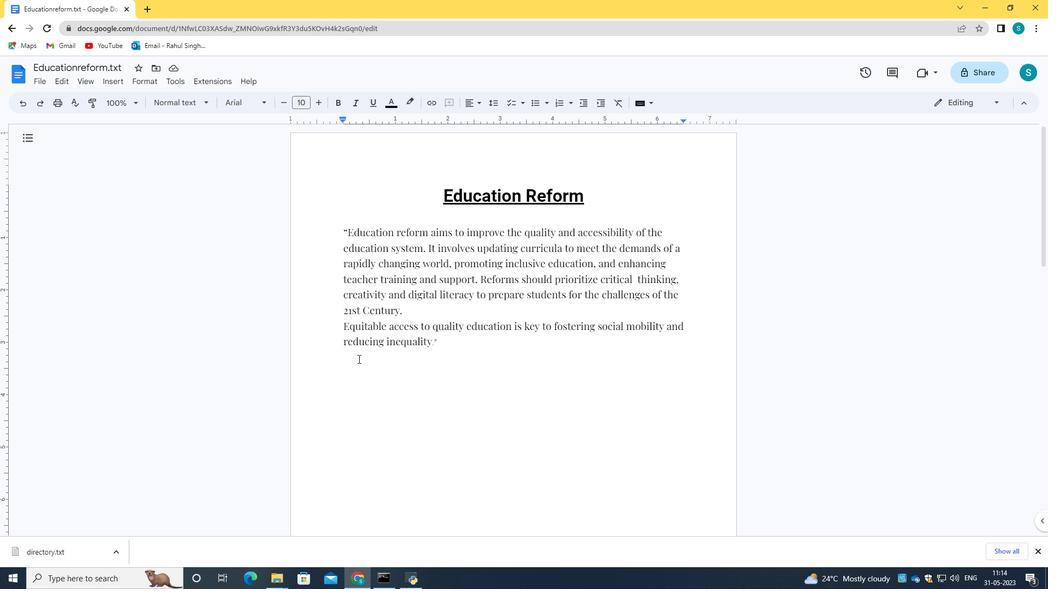 
Action: Mouse scrolled (358, 358) with delta (0, 0)
Screenshot: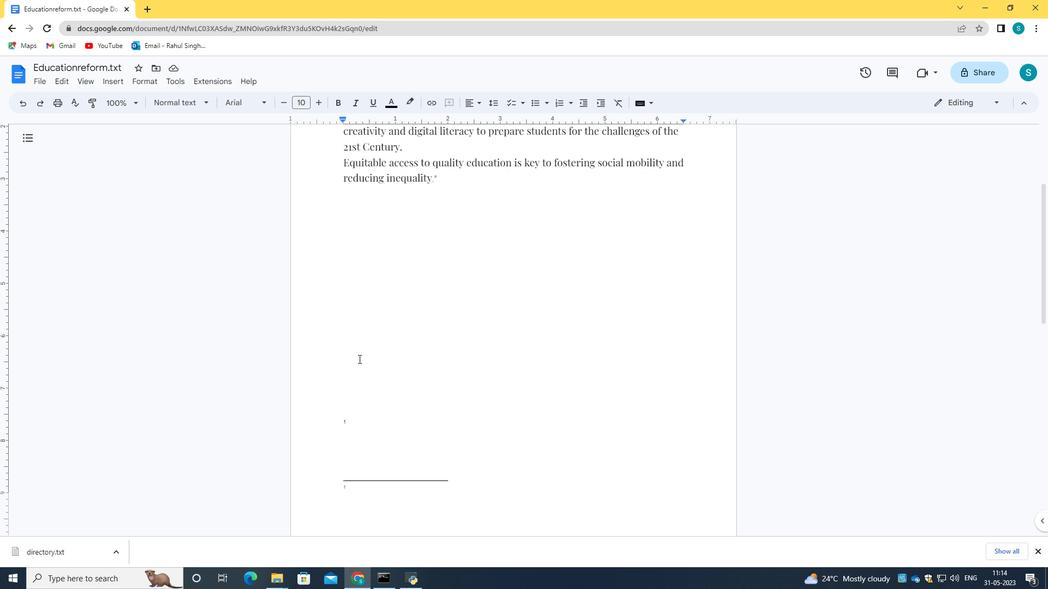 
Action: Mouse scrolled (358, 358) with delta (0, 0)
Screenshot: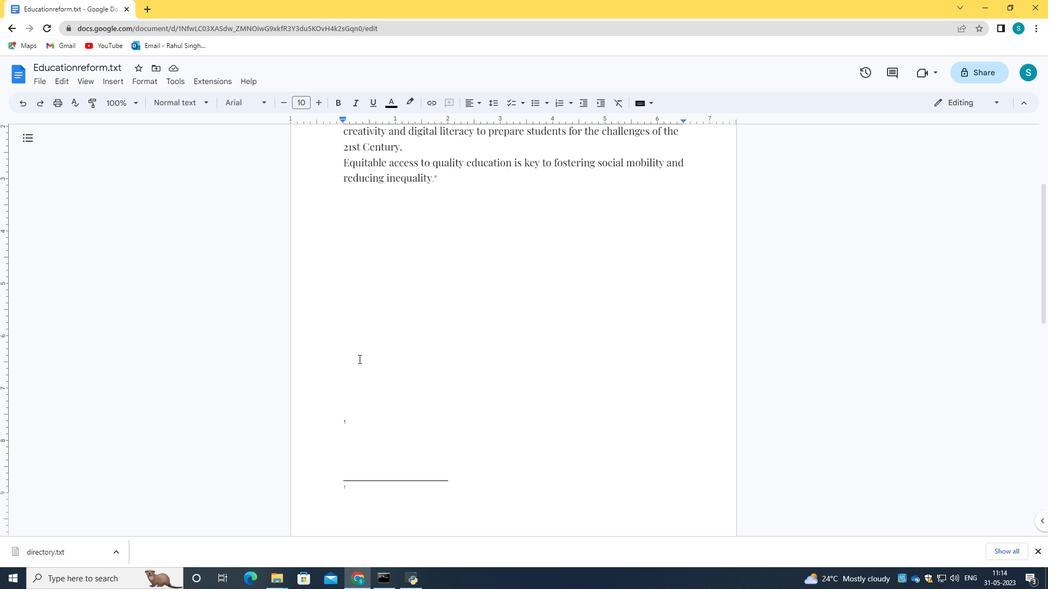 
Action: Mouse scrolled (358, 358) with delta (0, 0)
Screenshot: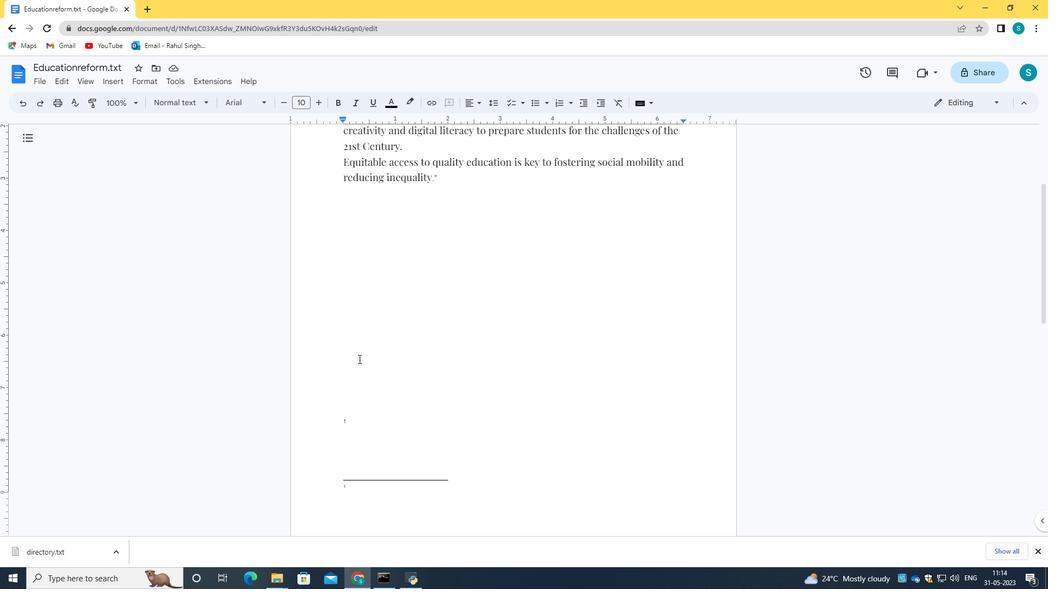 
Action: Mouse moved to (361, 331)
Screenshot: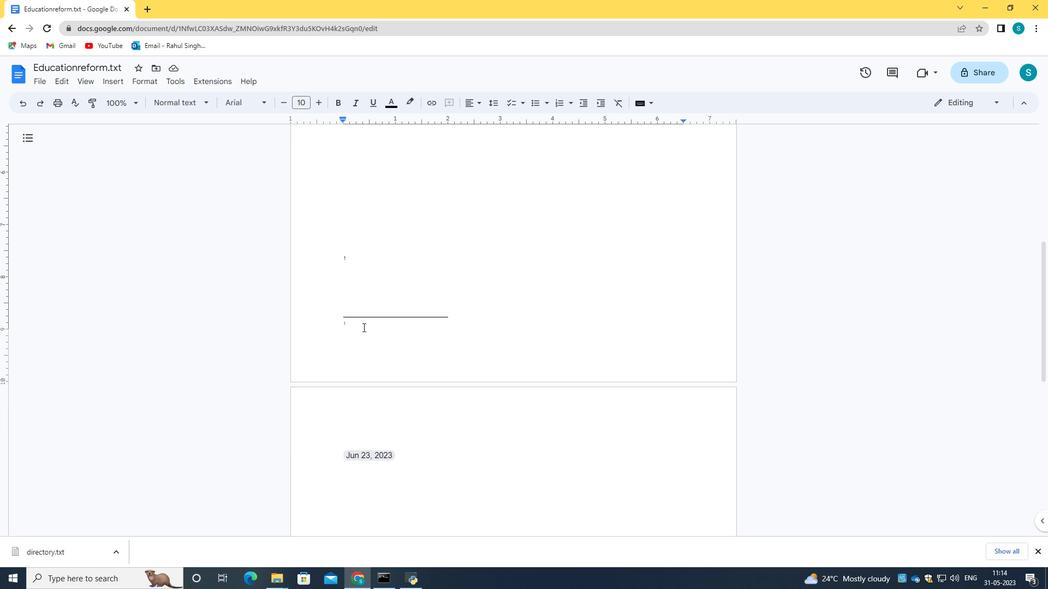 
Action: Key pressed <Key.backspace>
Screenshot: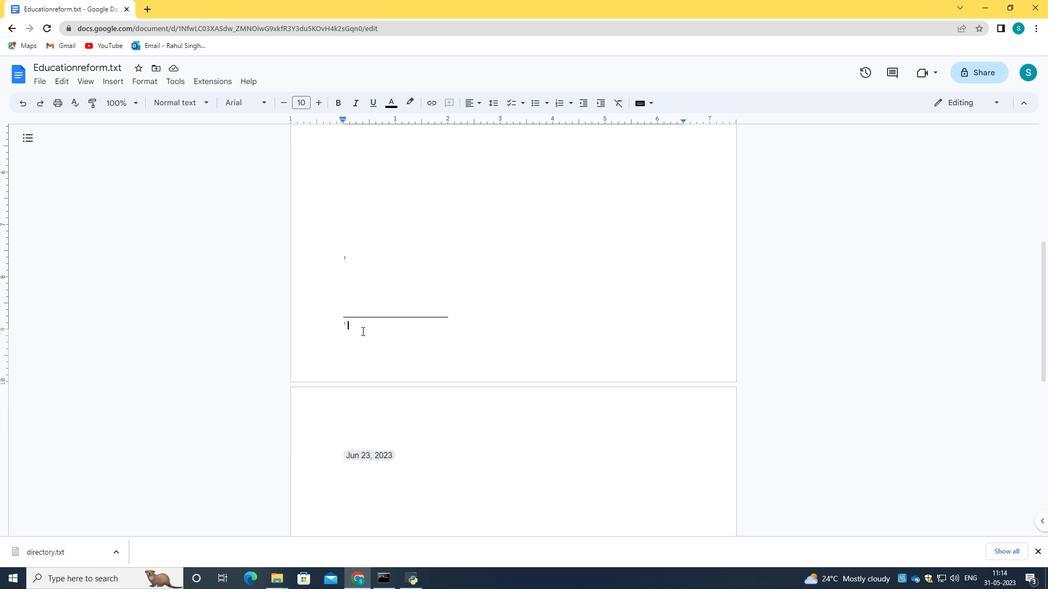 
Action: Mouse moved to (361, 331)
Screenshot: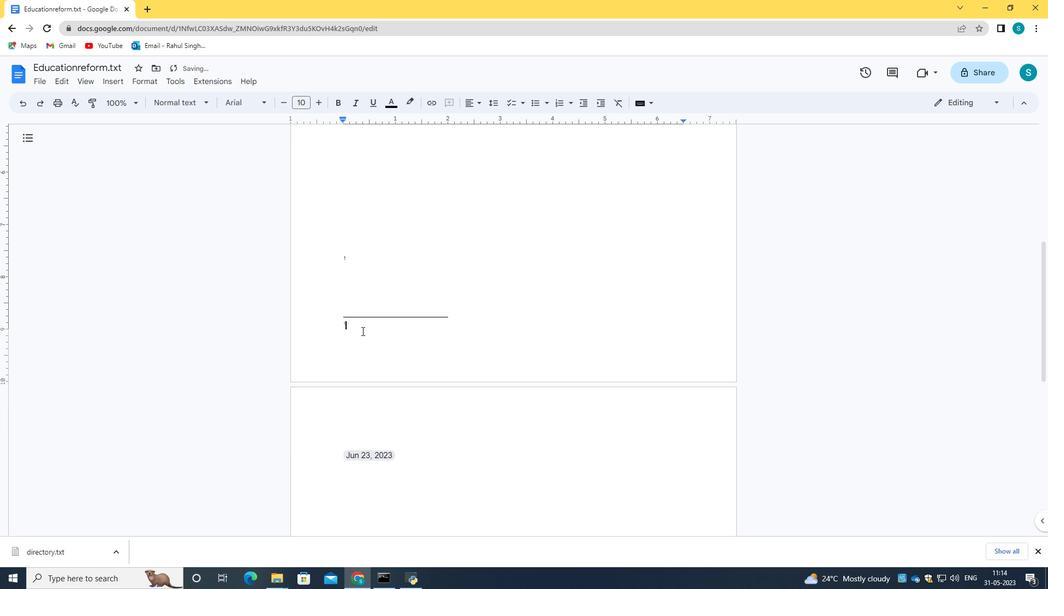 
Action: Key pressed <Key.backspace><Key.backspace><Key.backspace><Key.backspace><Key.backspace><Key.backspace><Key.backspace><Key.backspace><Key.backspace><Key.backspace>
Screenshot: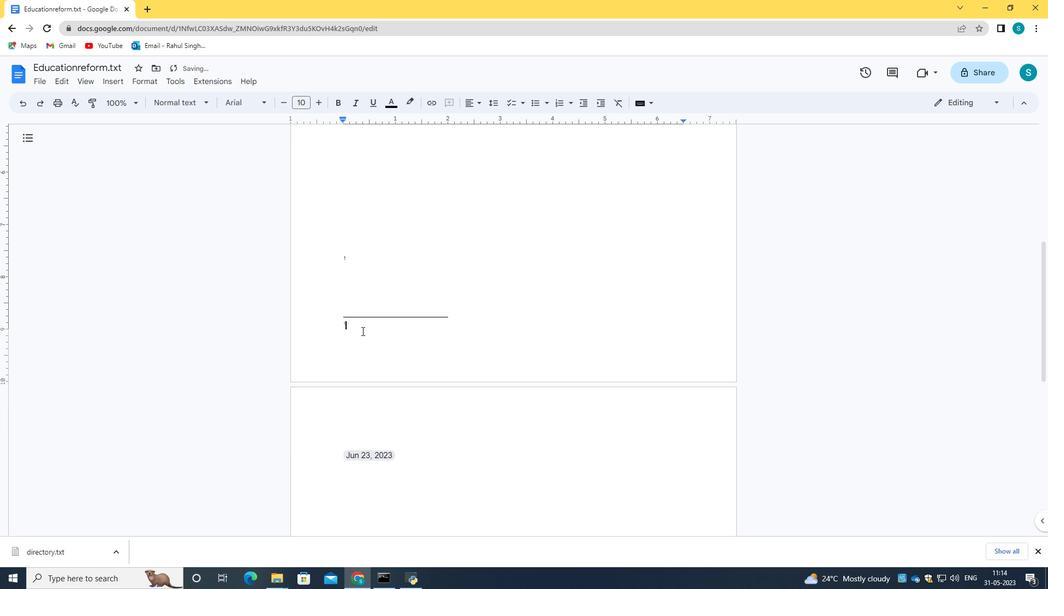 
Action: Mouse moved to (19, 100)
Screenshot: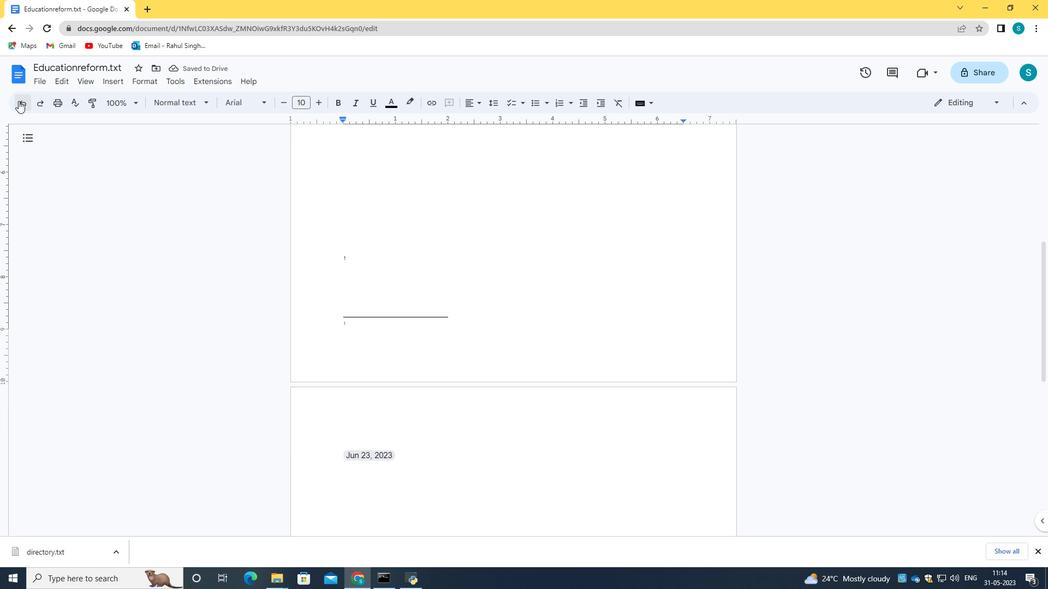 
Action: Mouse pressed left at (19, 100)
Screenshot: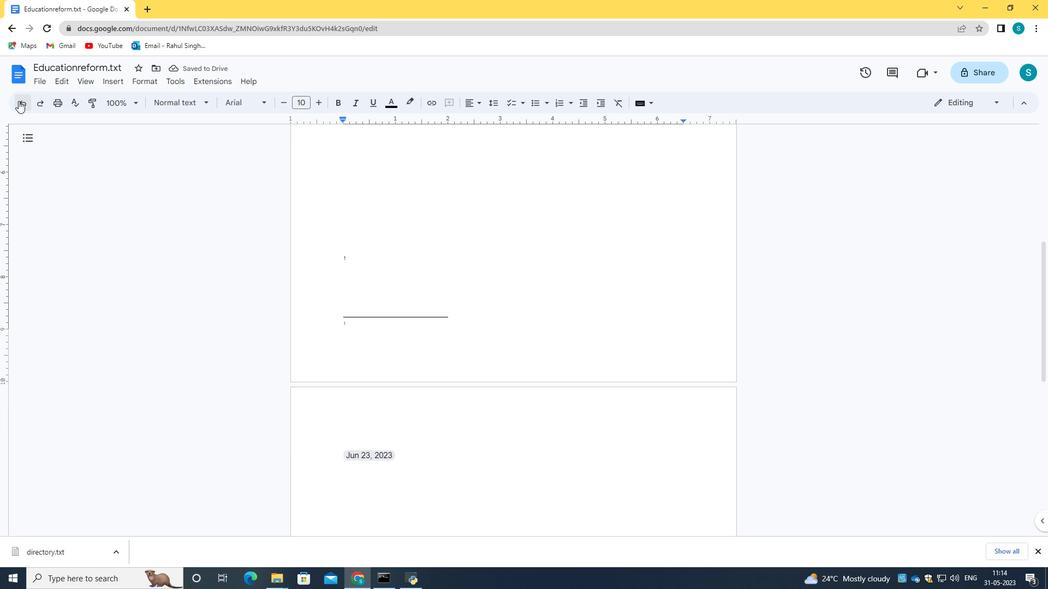 
Action: Mouse pressed left at (19, 100)
Screenshot: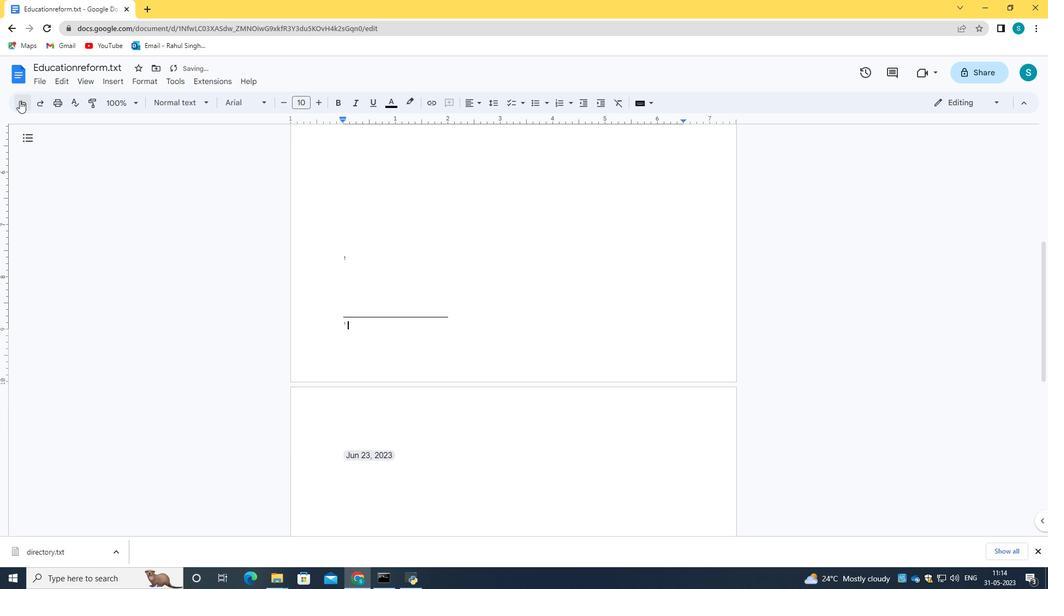 
Action: Mouse pressed left at (19, 100)
Screenshot: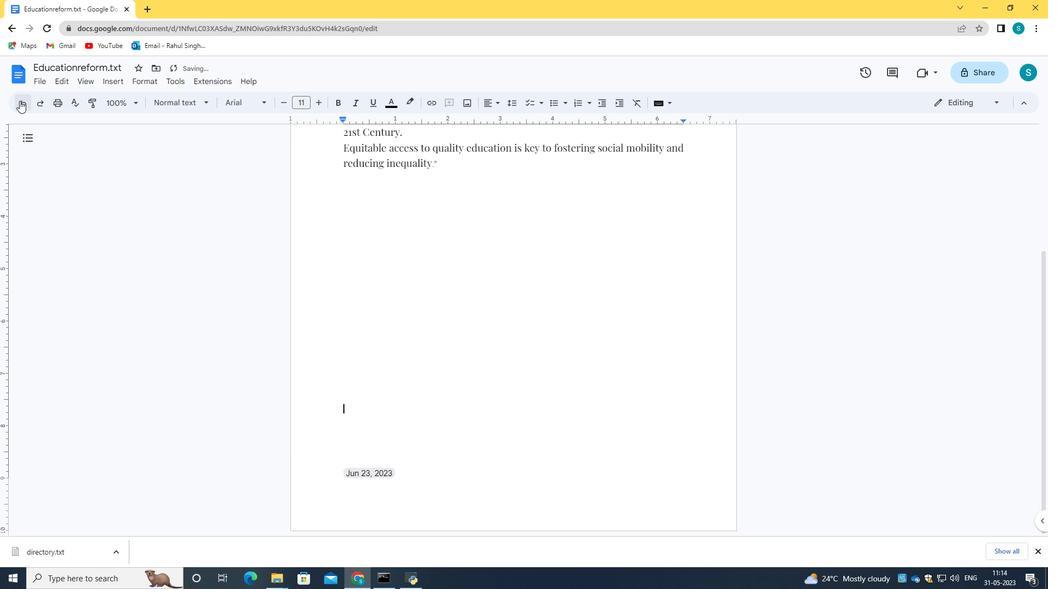 
Action: Mouse moved to (323, 471)
Screenshot: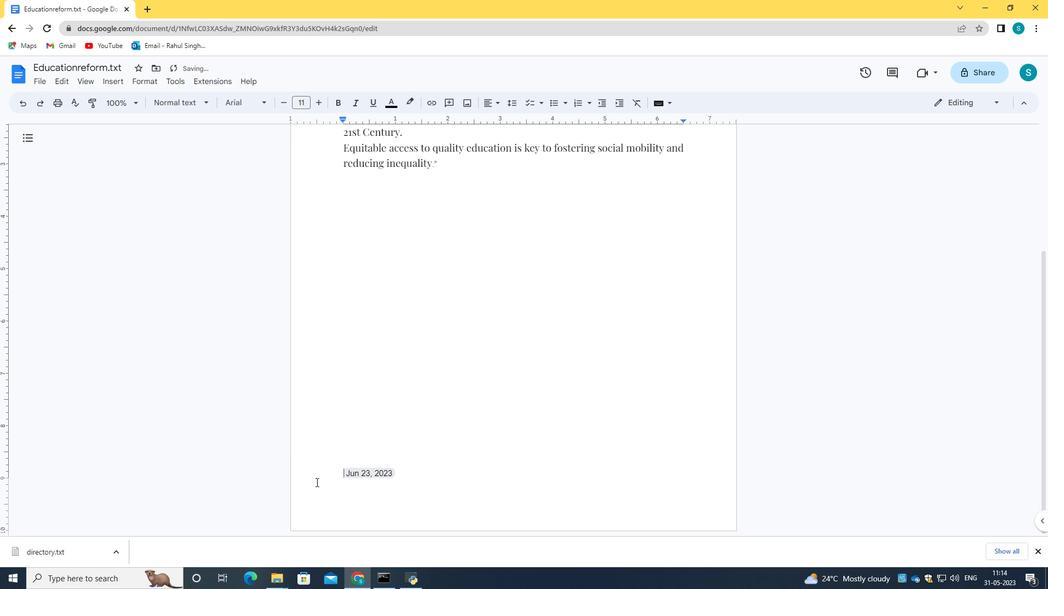 
Action: Key pressed <Key.backspace><Key.backspace>
Screenshot: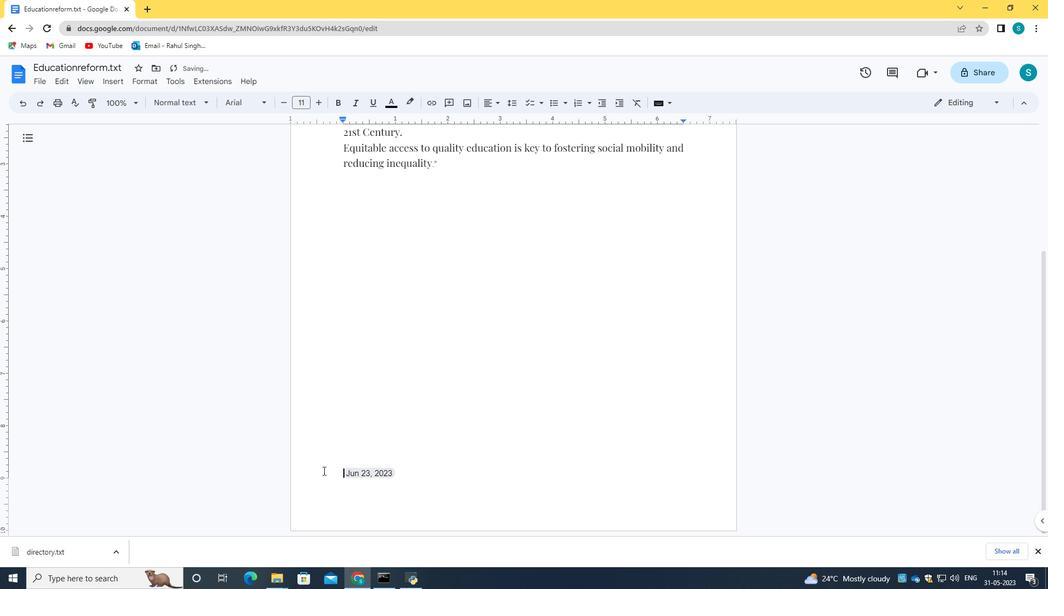 
Action: Mouse moved to (393, 473)
Screenshot: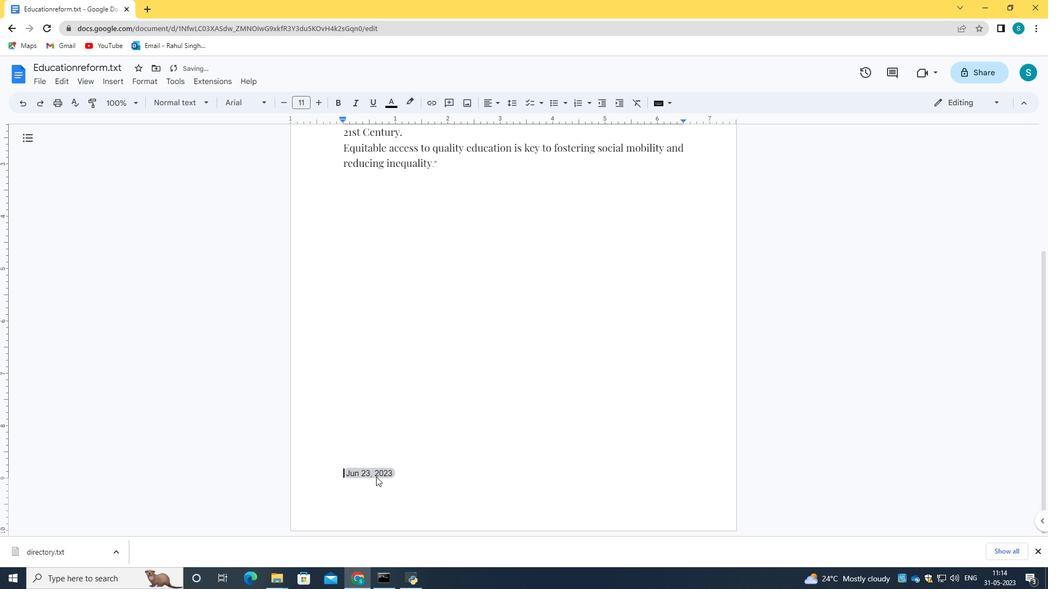 
Action: Mouse pressed left at (393, 473)
Screenshot: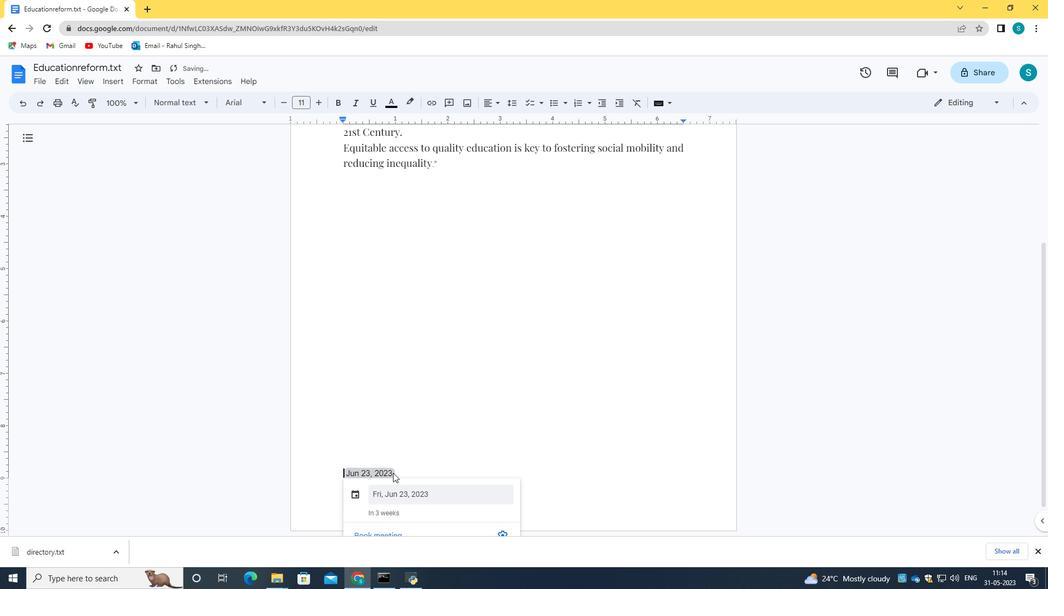 
Action: Mouse pressed left at (393, 473)
Screenshot: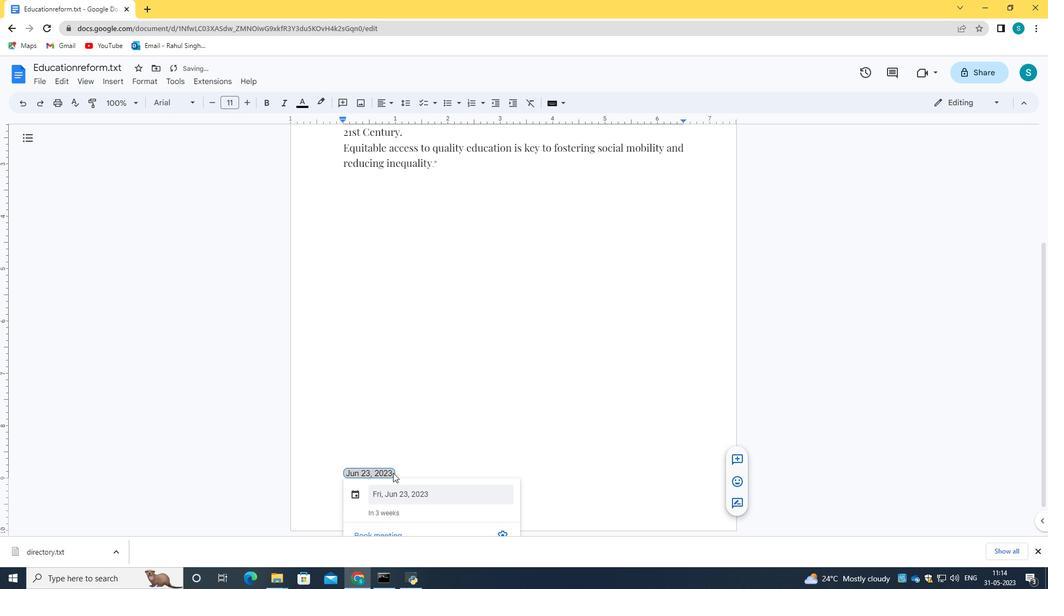 
Action: Mouse moved to (482, 433)
Screenshot: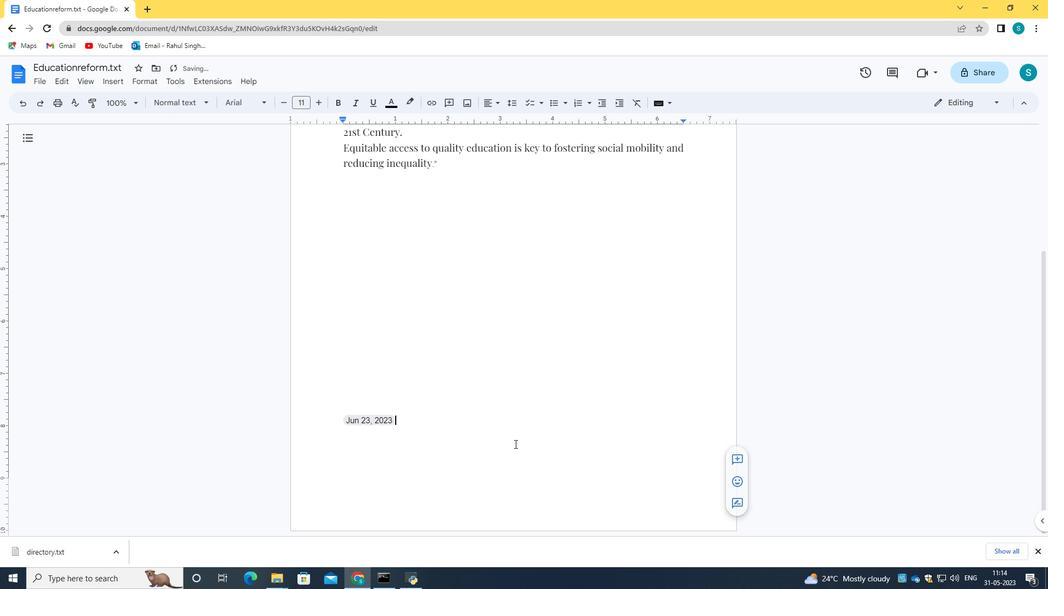 
Action: Key pressed <Key.backspace>
Screenshot: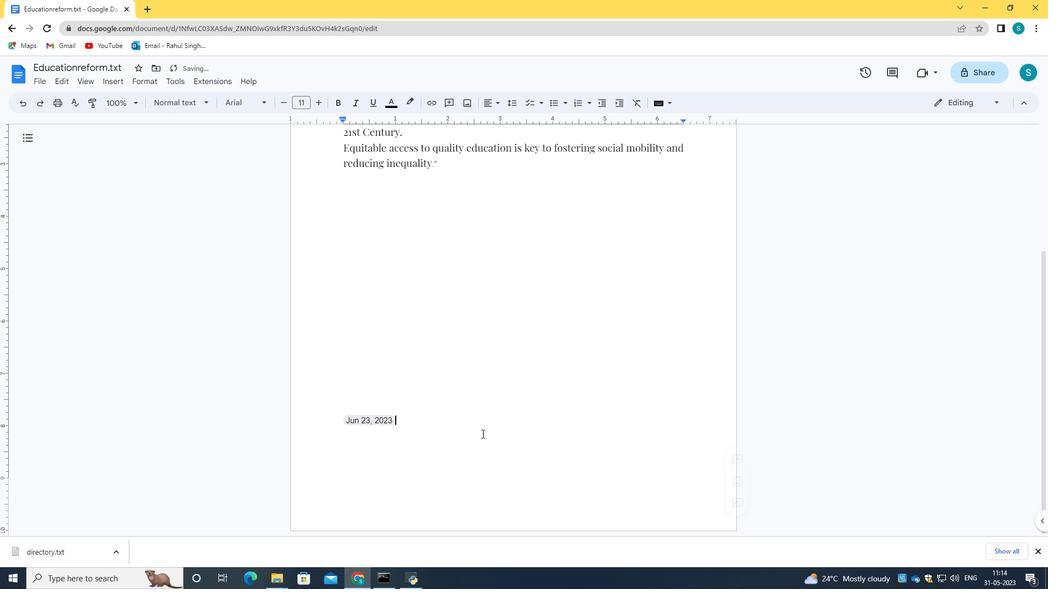 
Action: Mouse moved to (345, 421)
Screenshot: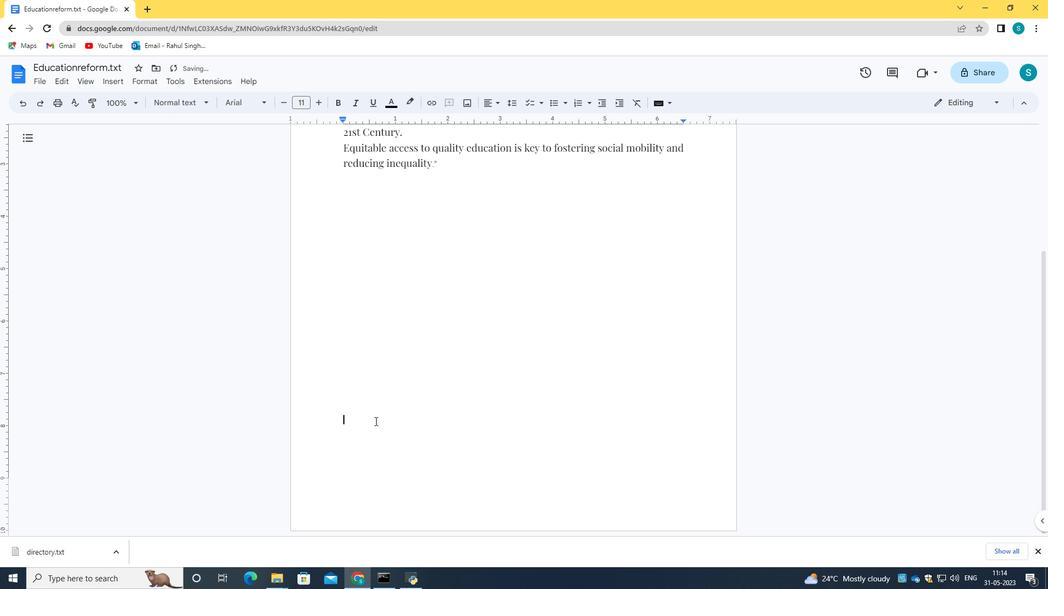 
Action: Key pressed <Key.backspace>
Screenshot: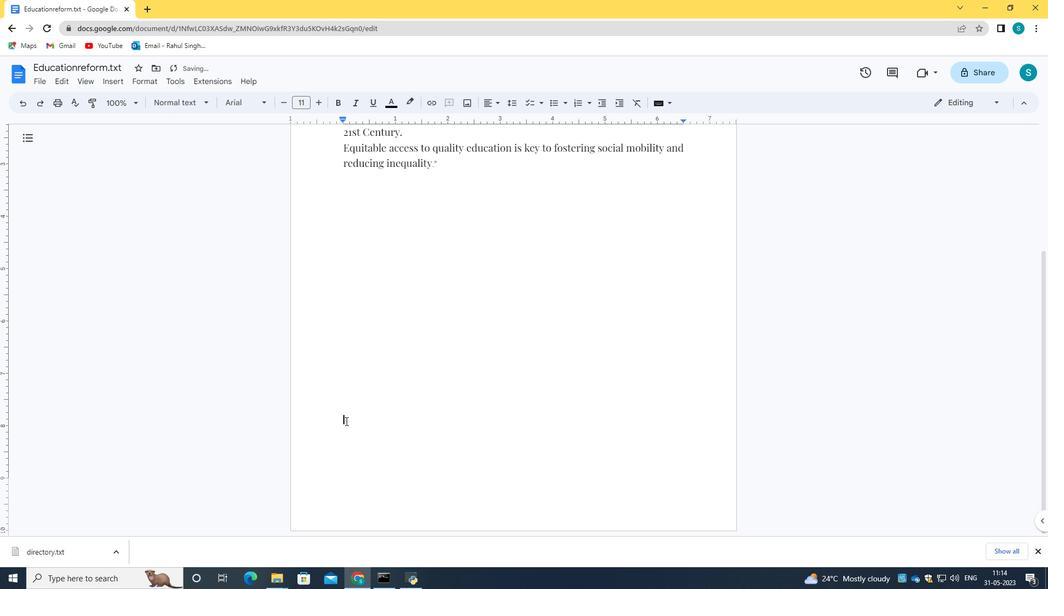 
Action: Mouse moved to (18, 102)
Screenshot: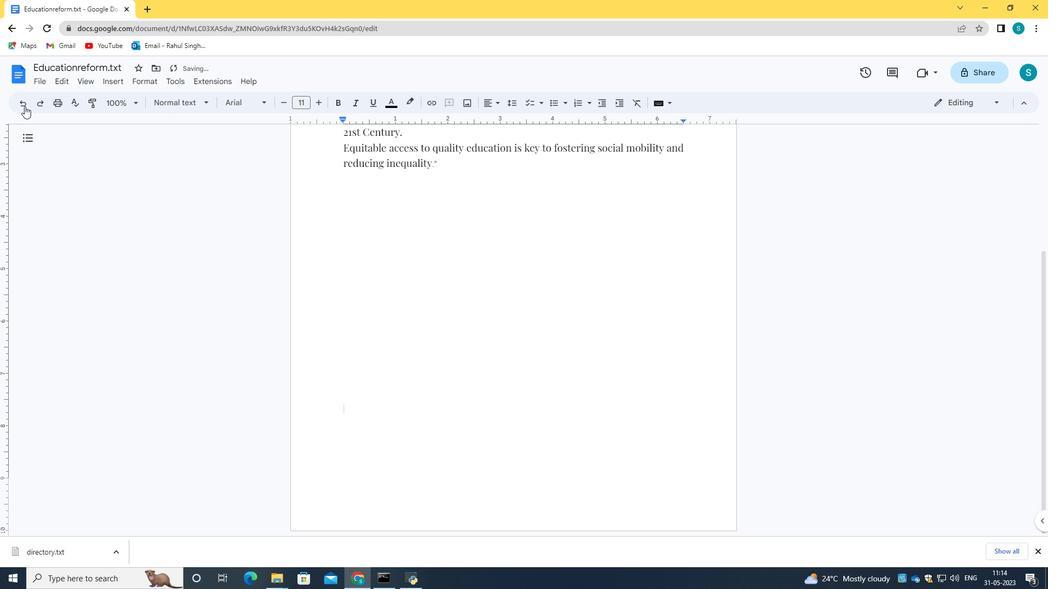 
Action: Mouse pressed left at (18, 102)
Screenshot: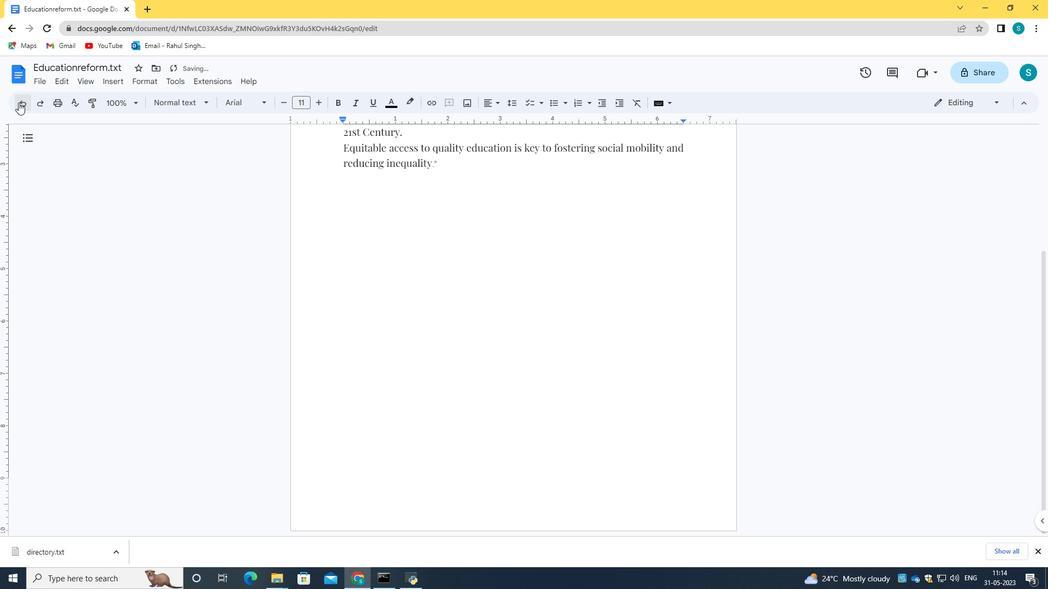 
Action: Mouse moved to (348, 420)
Screenshot: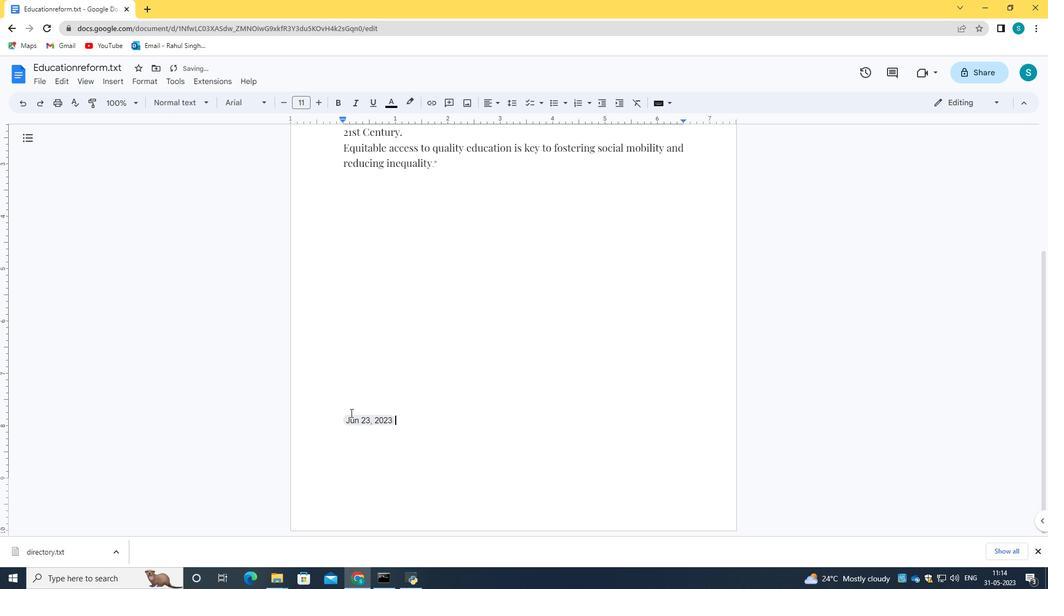 
Action: Key pressed <Key.left><Key.left><Key.left><Key.left><Key.left><Key.left><Key.right><Key.right><Key.right><Key.right><Key.right><Key.space><Key.space><Key.space><Key.space><Key.space><Key.space><Key.space><Key.space><Key.space><Key.space><Key.space><Key.space><Key.space><Key.space><Key.space><Key.space><Key.space><Key.space><Key.space><Key.space><Key.space><Key.space><Key.space><Key.space><Key.space><Key.space><Key.space><Key.space><Key.space><Key.space><Key.space><Key.space><Key.space><Key.space><Key.space><Key.space><Key.space><Key.space><Key.space><Key.space><Key.space><Key.space><Key.space><Key.space><Key.space><Key.space><Key.space><Key.space><Key.space><Key.space><Key.space><Key.space><Key.space><Key.space><Key.space><Key.space><Key.space><Key.space><Key.space><Key.space><Key.space><Key.space><Key.space><Key.space><Key.space><Key.space><Key.space><Key.space><Key.space><Key.space><Key.space><Key.space><Key.space><Key.space><Key.space><Key.space><Key.space><Key.space><Key.space><Key.space><Key.space><Key.space><Key.space><Key.space><Key.space><Key.space><Key.space><Key.space><Key.space><Key.space><Key.space><Key.space><Key.space><Key.space><Key.space><Key.space><Key.space><Key.space><Key.space><Key.space><Key.space><Key.space><Key.space><Key.space><Key.space><Key.space><Key.space><Key.space><Key.space><Key.space><Key.space><Key.space><Key.space><Key.space><Key.space><Key.space><Key.space><Key.space><Key.space><Key.space><Key.space><Key.space><Key.space><Key.space><Key.space><Key.space><Key.space><Key.space><Key.space><Key.space><Key.space><Key.backspace>
Screenshot: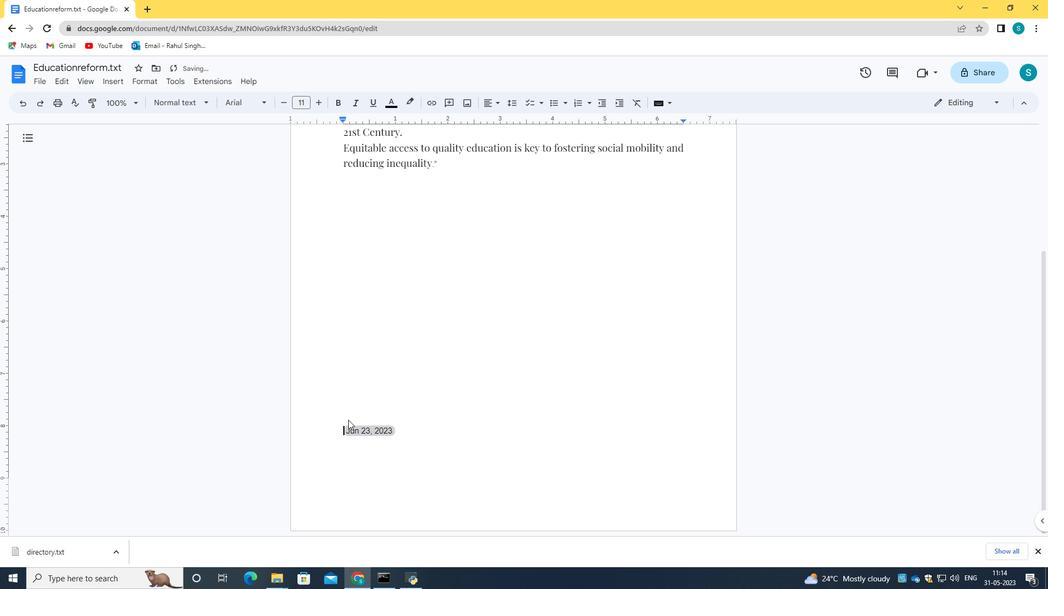 
Action: Mouse moved to (393, 433)
Screenshot: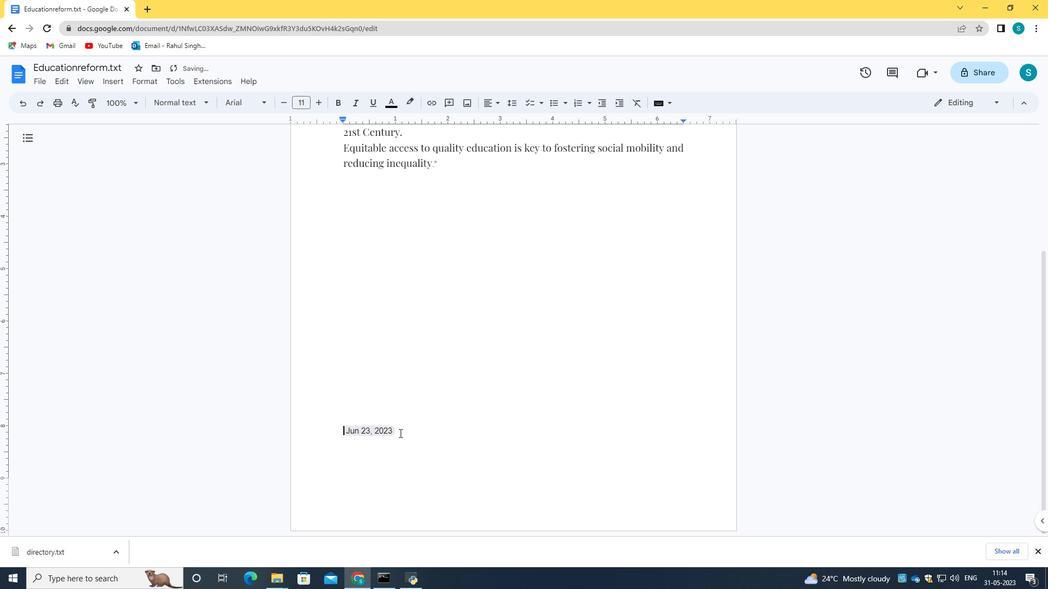 
Action: Mouse pressed left at (393, 433)
Screenshot: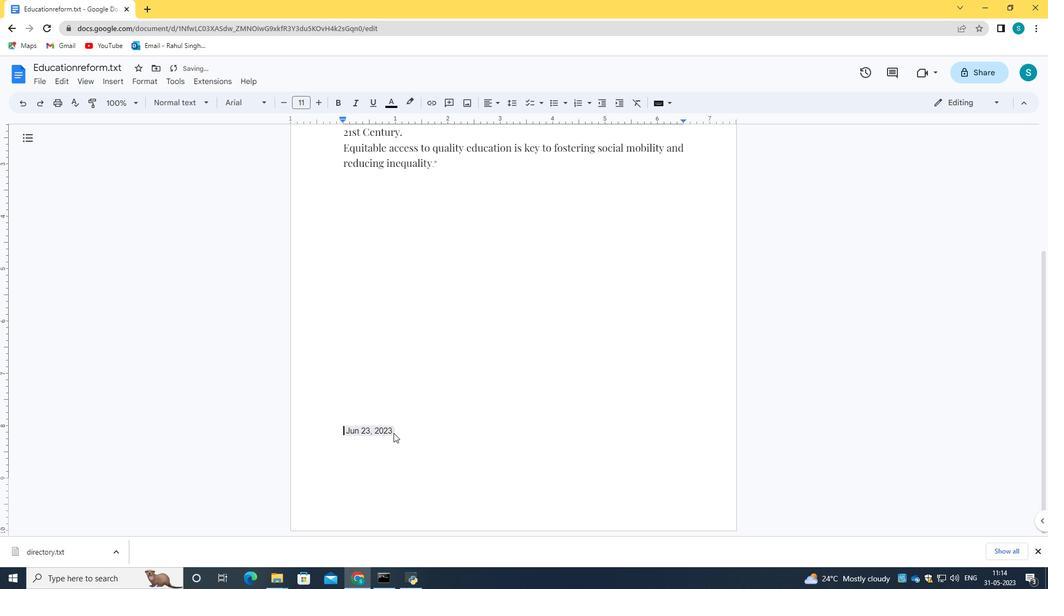 
Action: Mouse pressed left at (393, 433)
Screenshot: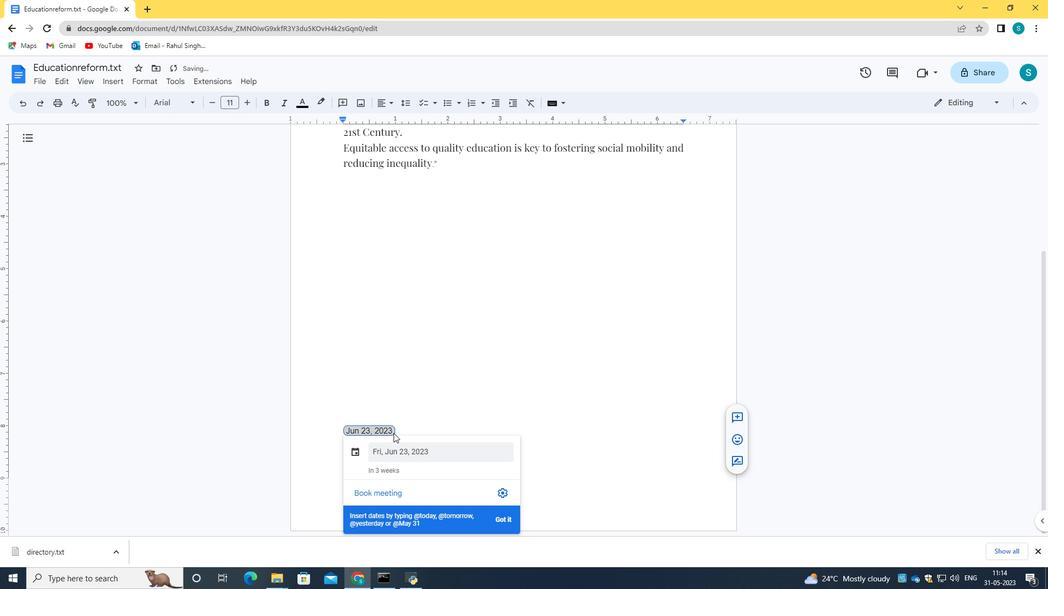 
Action: Mouse moved to (345, 391)
Screenshot: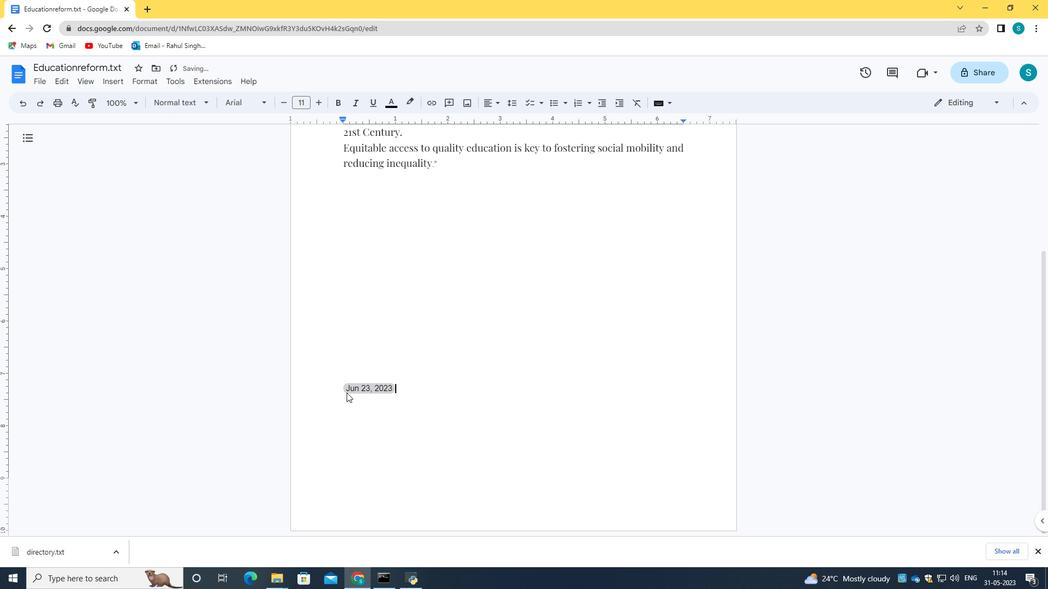 
Action: Mouse pressed left at (345, 391)
Screenshot: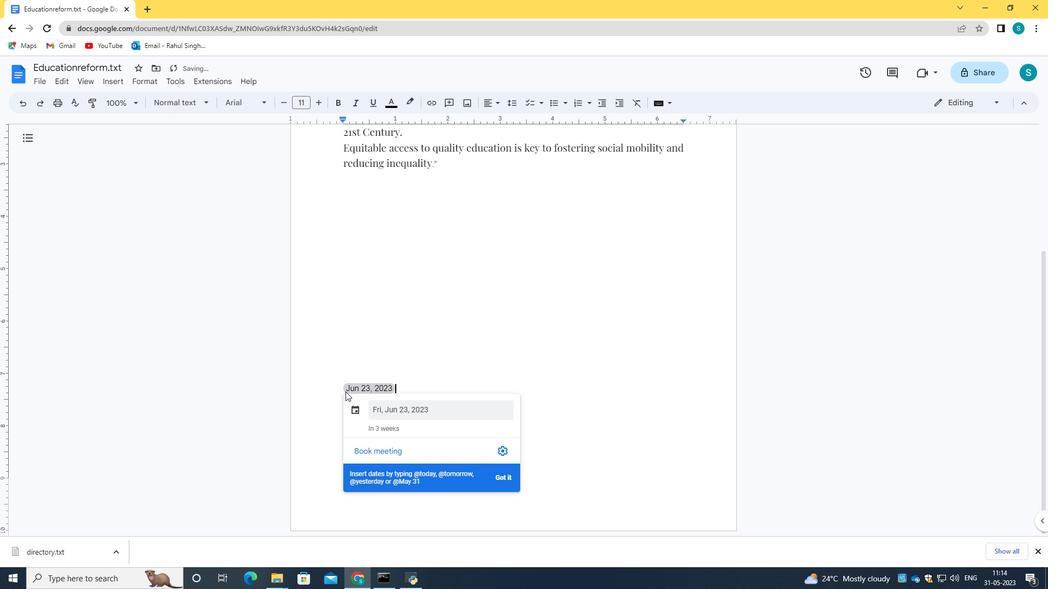 
Action: Mouse moved to (336, 384)
Screenshot: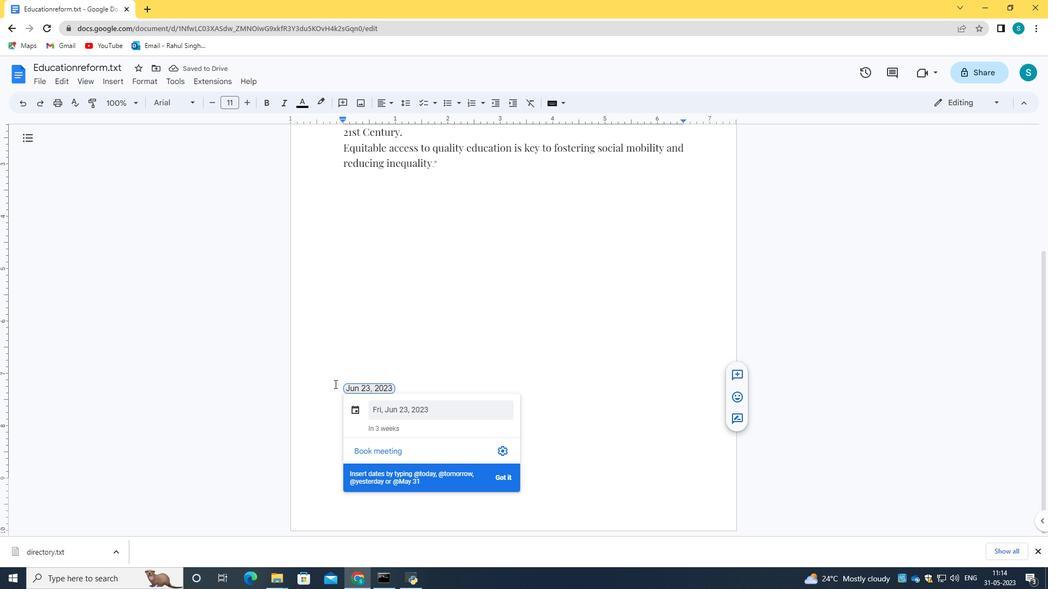 
Action: Key pressed <Key.space>
Screenshot: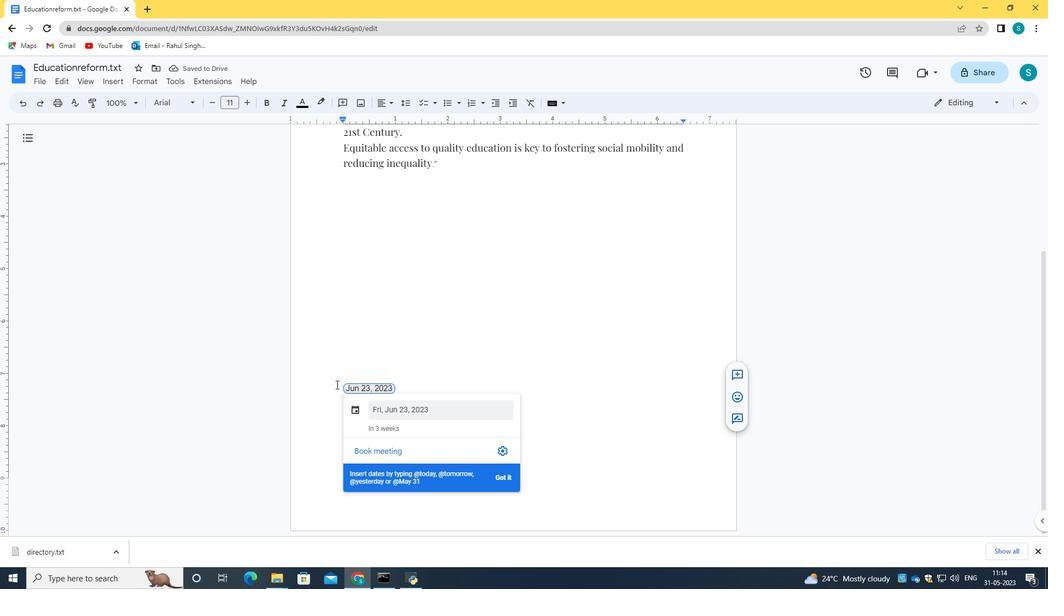 
Action: Mouse pressed left at (336, 384)
Screenshot: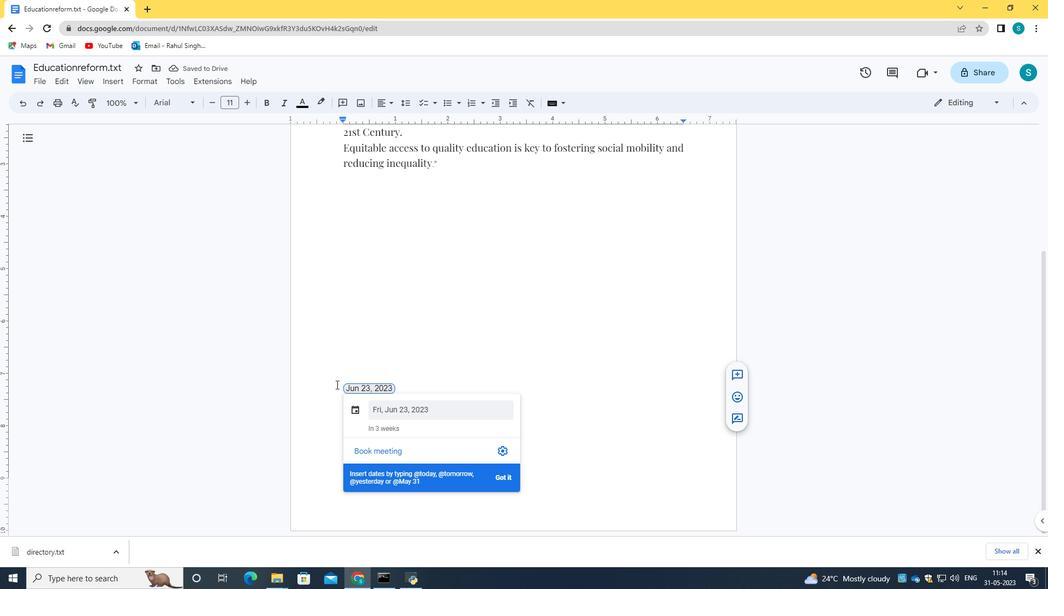 
Action: Key pressed <Key.space><Key.space><Key.space><Key.space><Key.space><Key.space><Key.space><Key.space><Key.space>
Screenshot: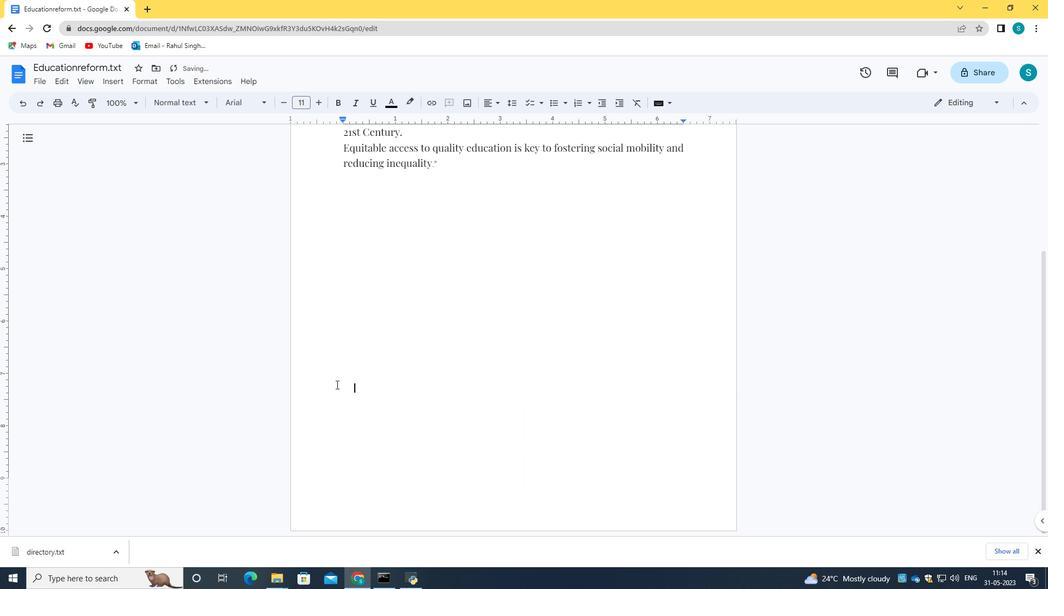 
Action: Mouse moved to (352, 392)
Screenshot: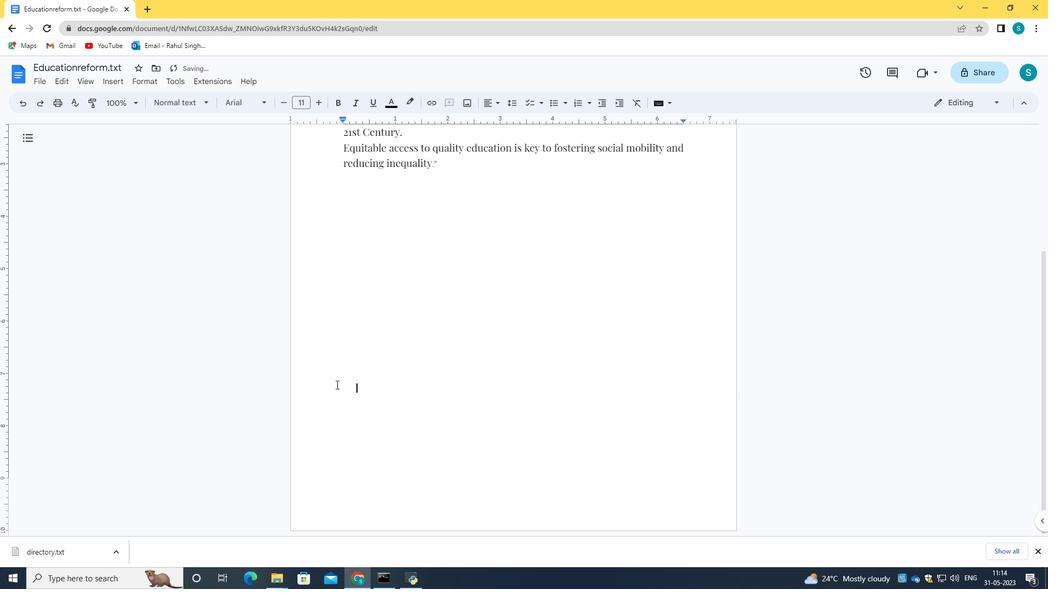 
Action: Key pressed <Key.space>
Screenshot: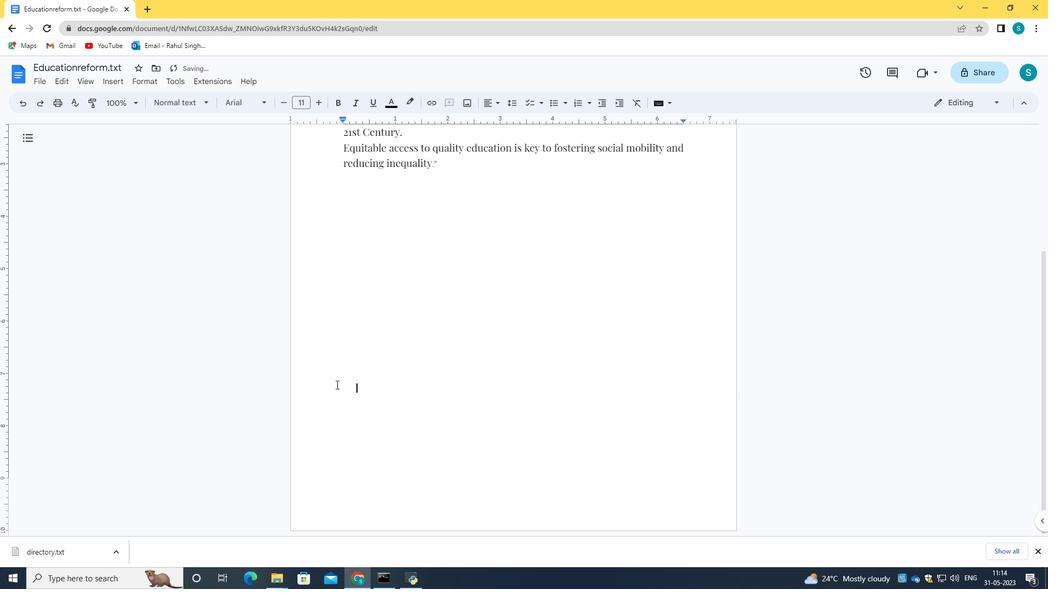 
Action: Mouse moved to (24, 107)
Screenshot: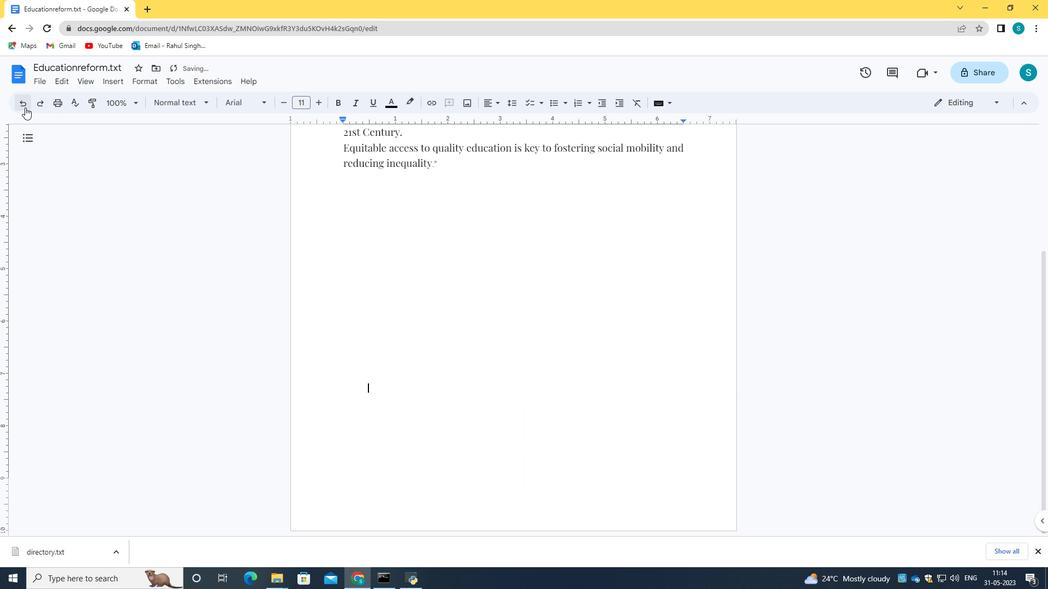 
Action: Mouse pressed left at (24, 107)
Screenshot: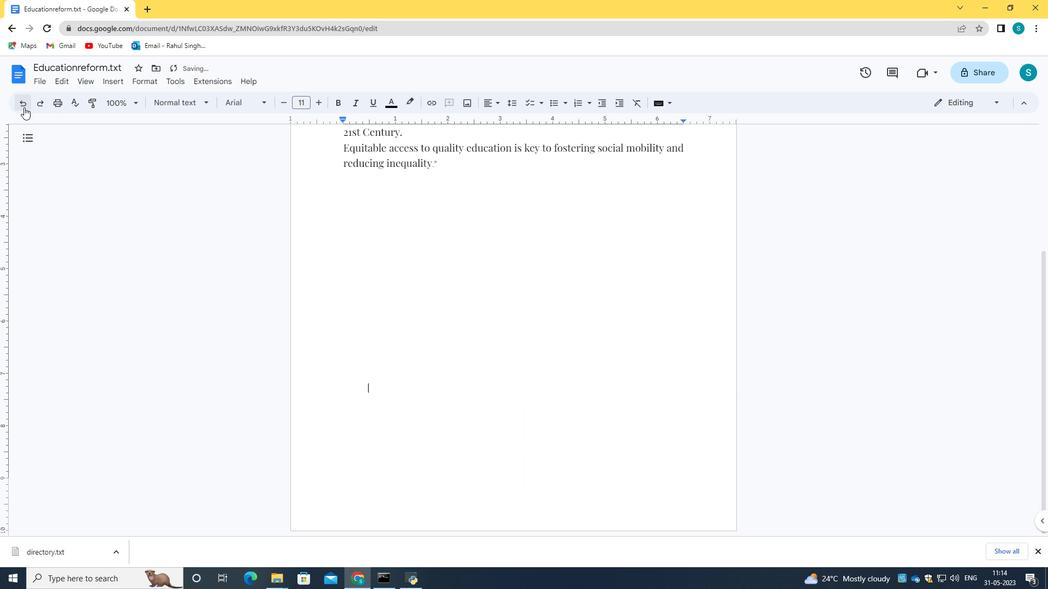
Action: Mouse pressed left at (24, 107)
Screenshot: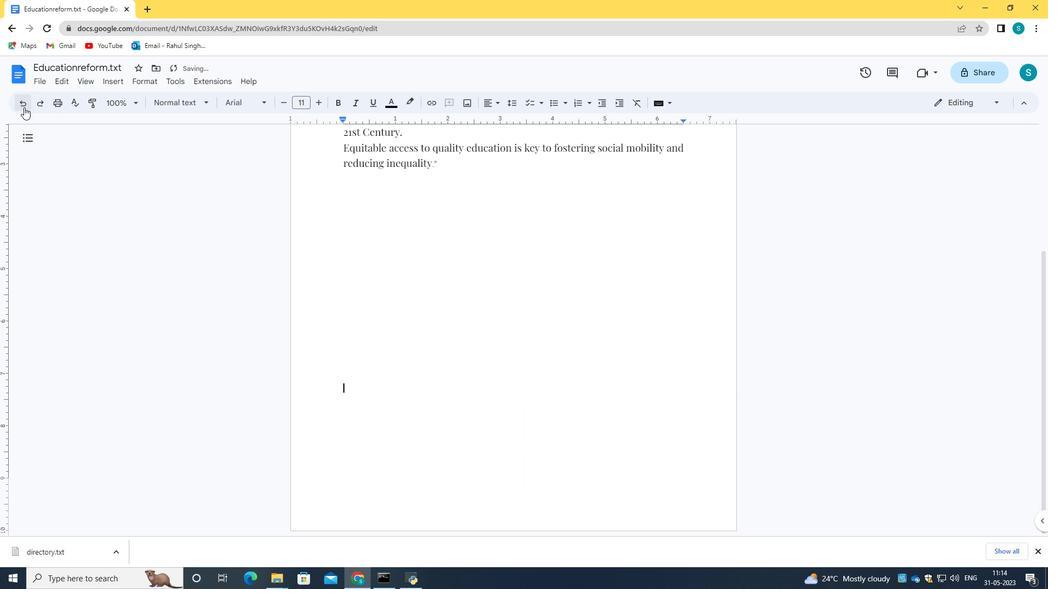 
Action: Mouse moved to (331, 383)
Screenshot: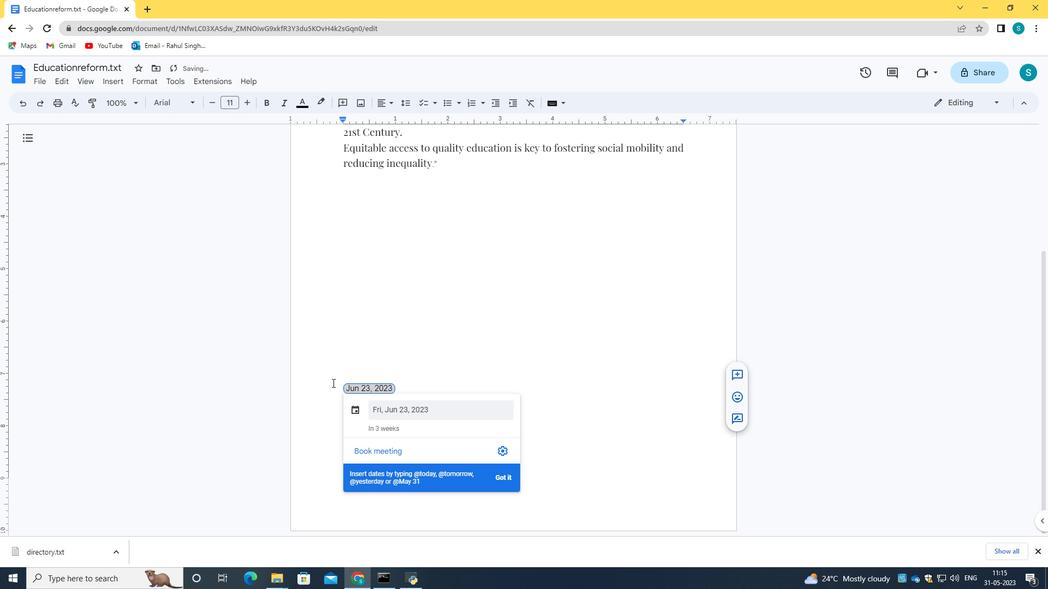 
Action: Mouse pressed left at (331, 383)
Screenshot: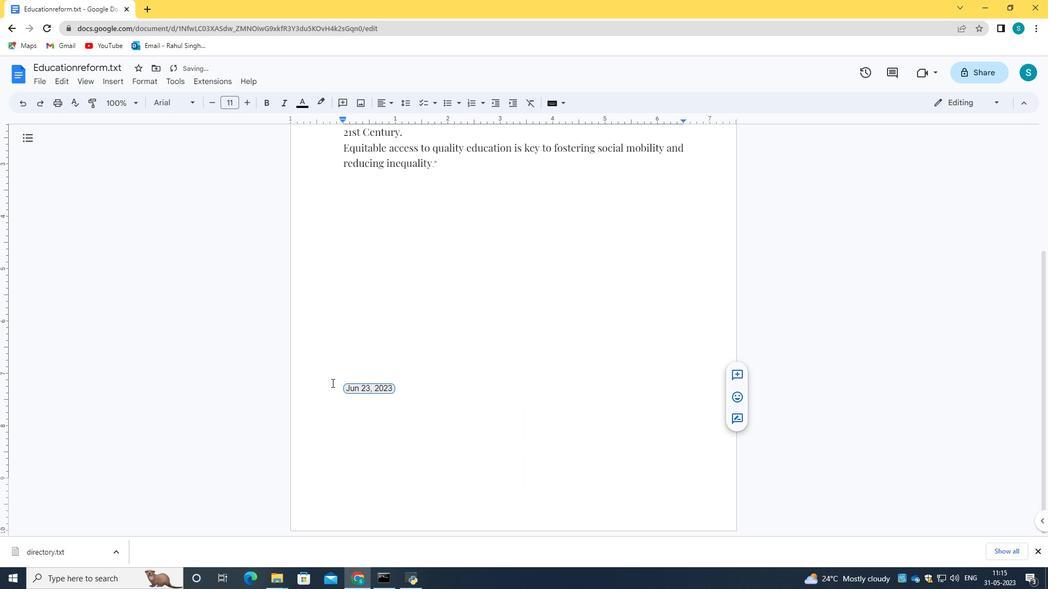 
Action: Mouse moved to (335, 390)
Screenshot: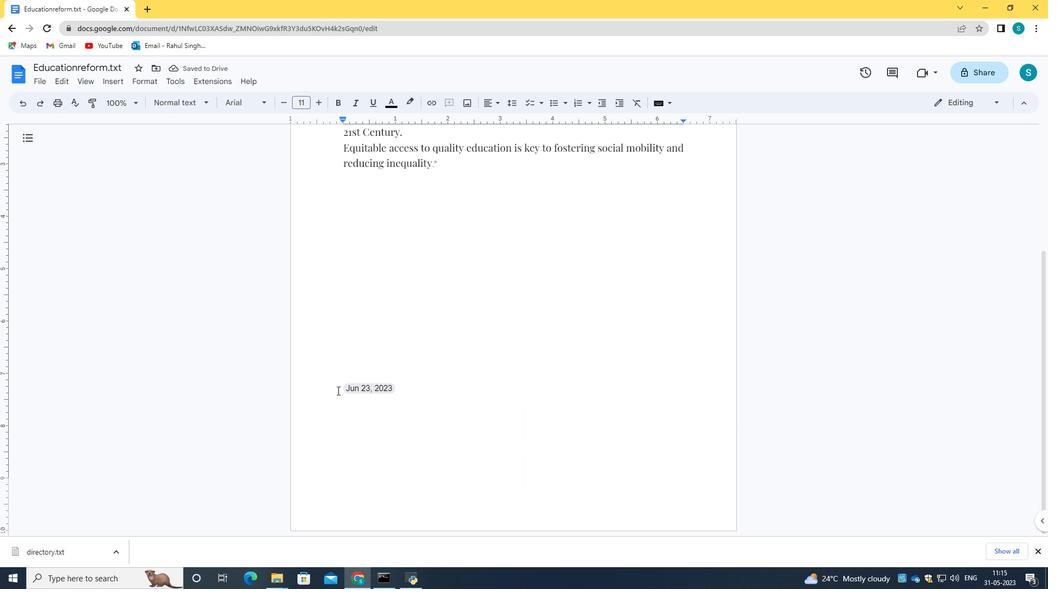 
Action: Mouse pressed left at (335, 390)
Screenshot: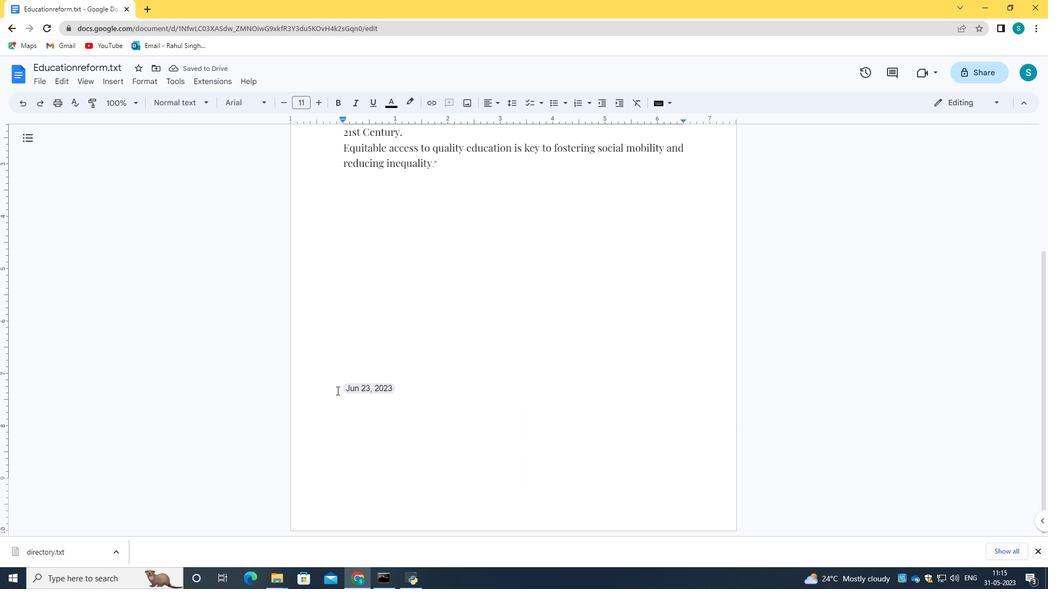 
Action: Key pressed <Key.space><Key.space><Key.space><Key.space><Key.space><Key.space><Key.space><Key.space><Key.space><Key.space><Key.space><Key.space><Key.space><Key.space><Key.space><Key.space><Key.space><Key.space><Key.space><Key.space><Key.space><Key.space><Key.space><Key.space><Key.space><Key.space><Key.space><Key.space><Key.space><Key.space><Key.space><Key.space><Key.space><Key.space><Key.space><Key.space><Key.space><Key.space><Key.space><Key.space><Key.space><Key.space><Key.space><Key.space><Key.space><Key.space><Key.space><Key.space><Key.space><Key.space><Key.space><Key.space><Key.space><Key.space><Key.space><Key.space><Key.space><Key.space><Key.space><Key.space><Key.space><Key.space><Key.space><Key.space><Key.space><Key.space><Key.space><Key.space><Key.space><Key.space><Key.space><Key.space><Key.space><Key.space><Key.space><Key.space><Key.space><Key.space><Key.space><Key.space><Key.space><Key.space><Key.space><Key.space><Key.space><Key.space><Key.space><Key.space><Key.space><Key.space><Key.space><Key.space><Key.space><Key.space><Key.space><Key.space><Key.space><Key.space><Key.space><Key.space><Key.space><Key.space><Key.space><Key.space><Key.space><Key.space><Key.space><Key.space><Key.space><Key.space><Key.space><Key.space><Key.space><Key.space><Key.space><Key.space><Key.space><Key.space><Key.space><Key.space><Key.space><Key.space><Key.space><Key.space><Key.space><Key.space><Key.space><Key.space>
Screenshot: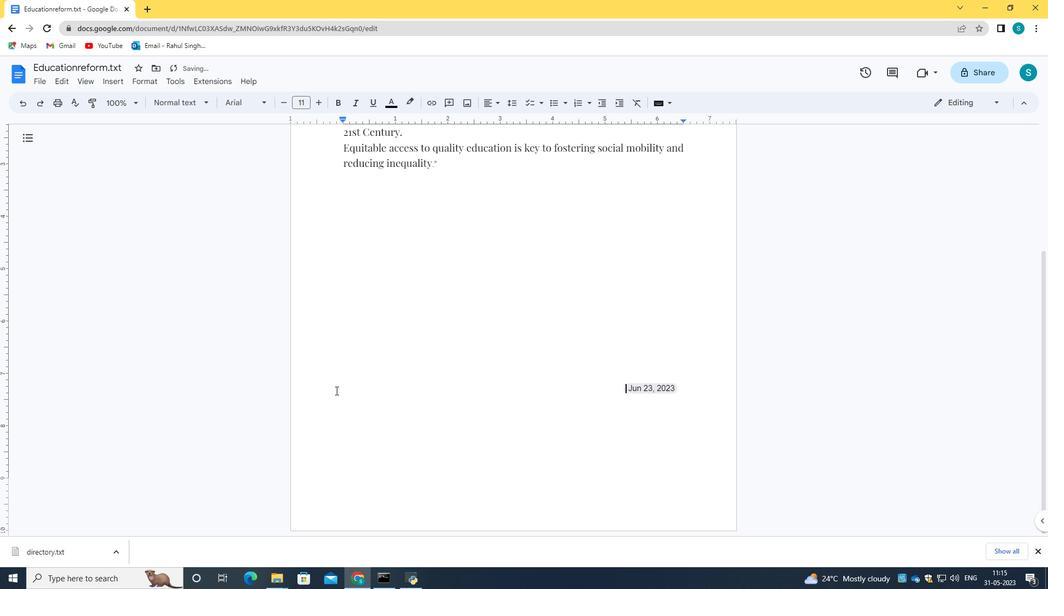 
Action: Mouse pressed left at (335, 390)
Screenshot: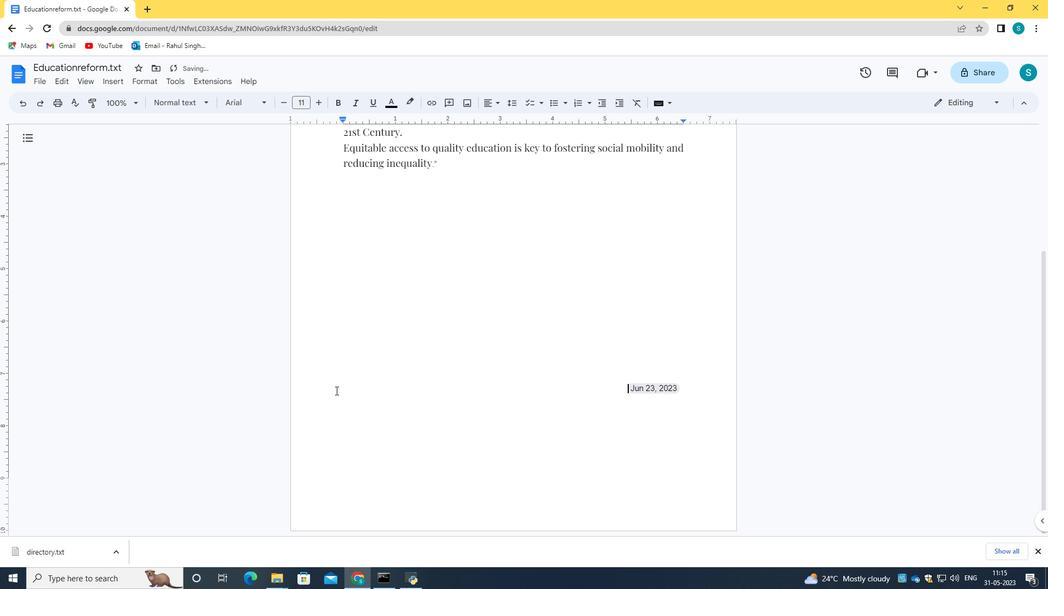 
Action: Mouse moved to (310, 407)
Screenshot: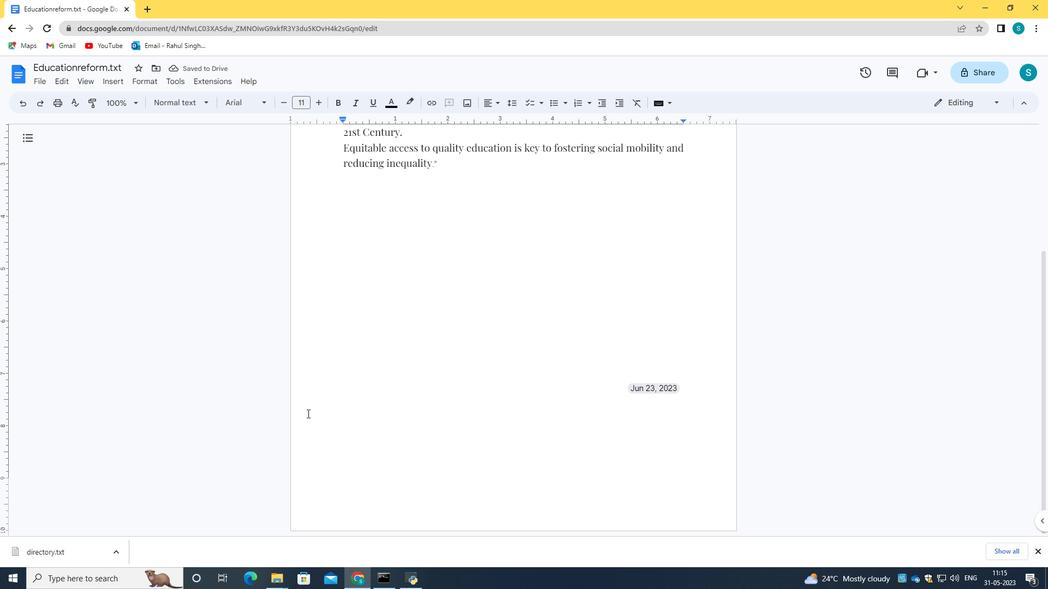 
Action: Mouse pressed left at (310, 407)
Screenshot: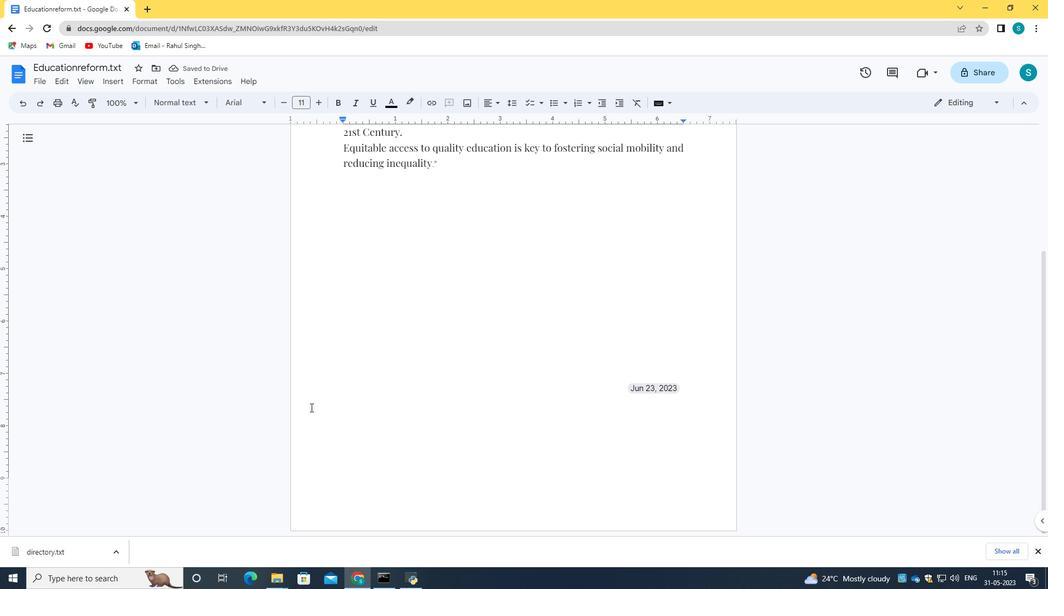 
Action: Mouse moved to (201, 357)
Screenshot: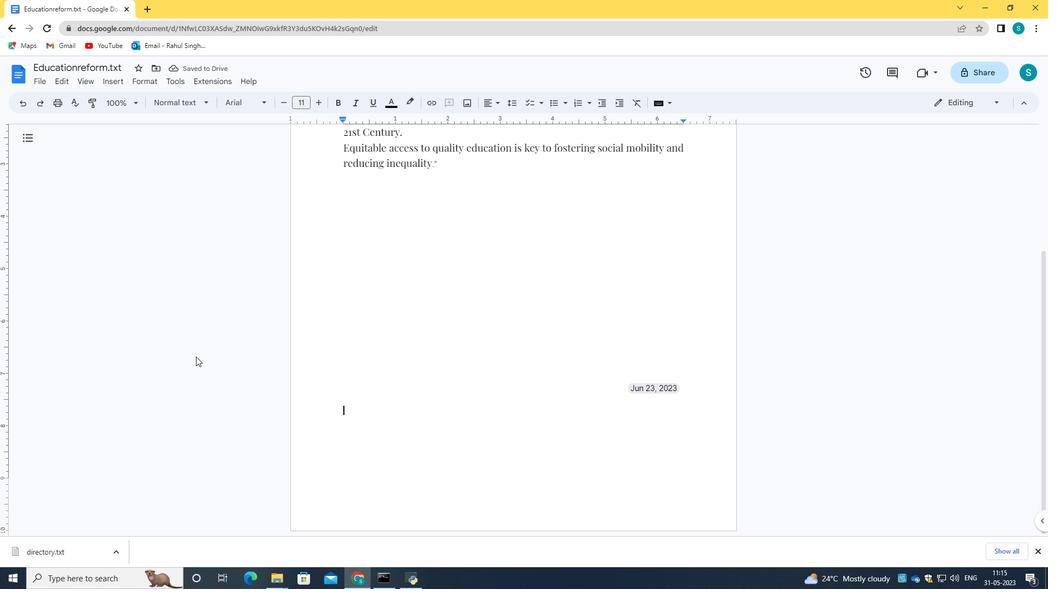 
Action: Mouse pressed left at (201, 357)
Screenshot: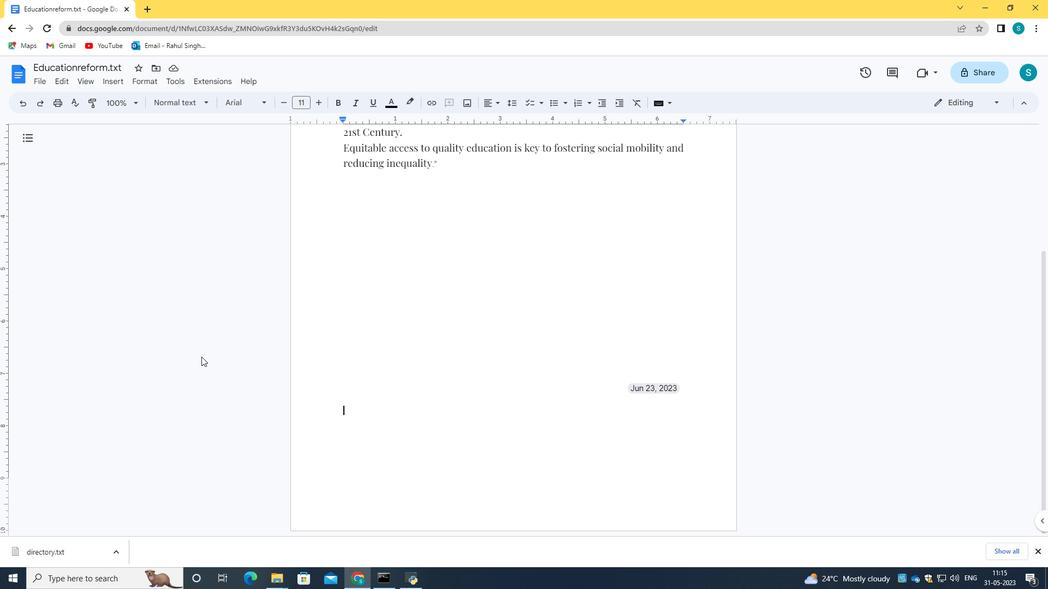 
Action: Mouse moved to (438, 412)
Screenshot: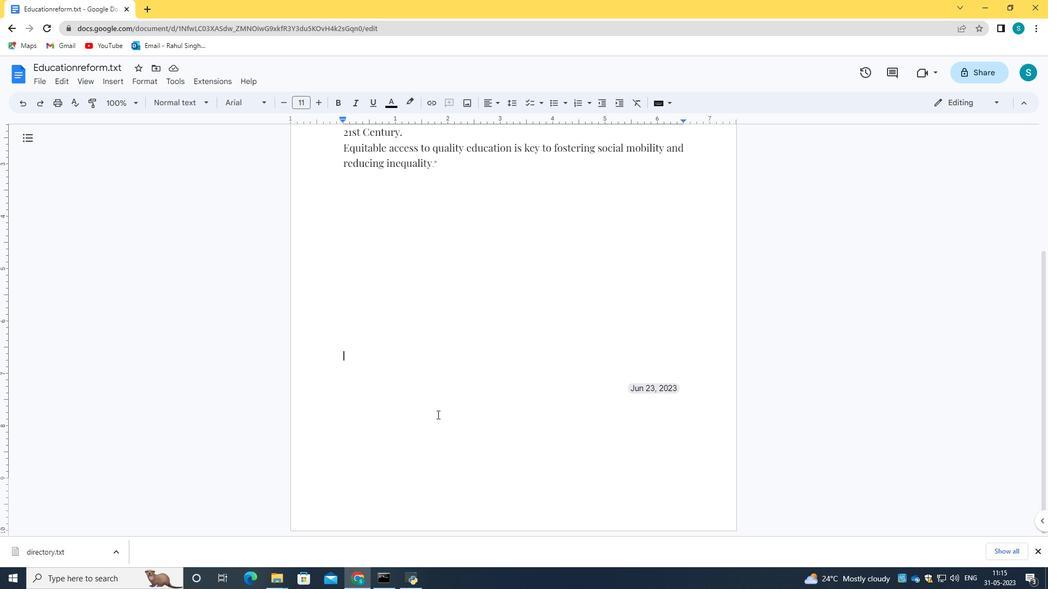 
Action: Mouse scrolled (438, 412) with delta (0, 0)
Screenshot: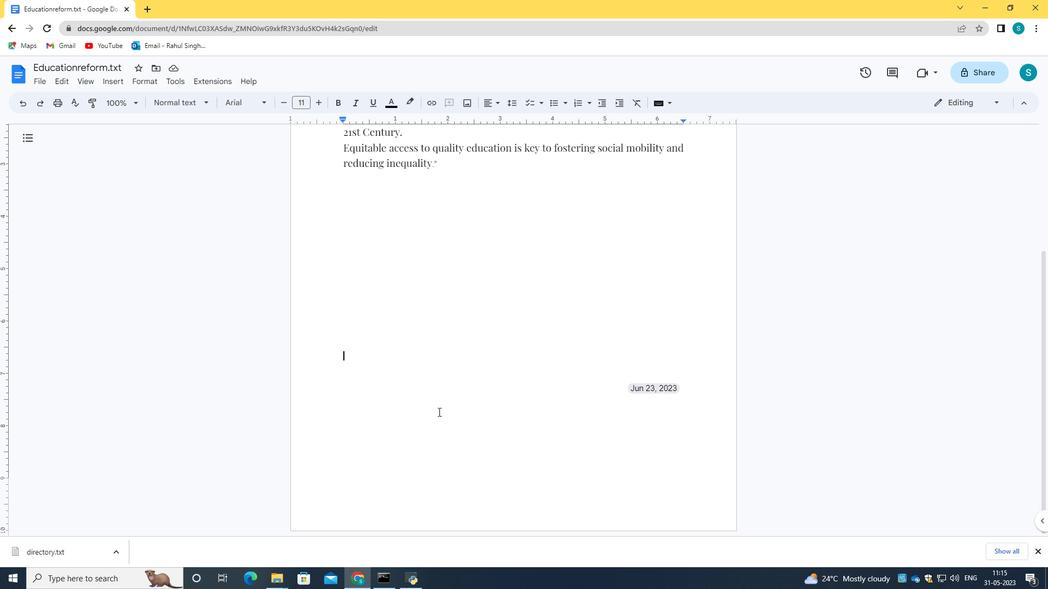 
Action: Mouse scrolled (438, 412) with delta (0, 0)
Screenshot: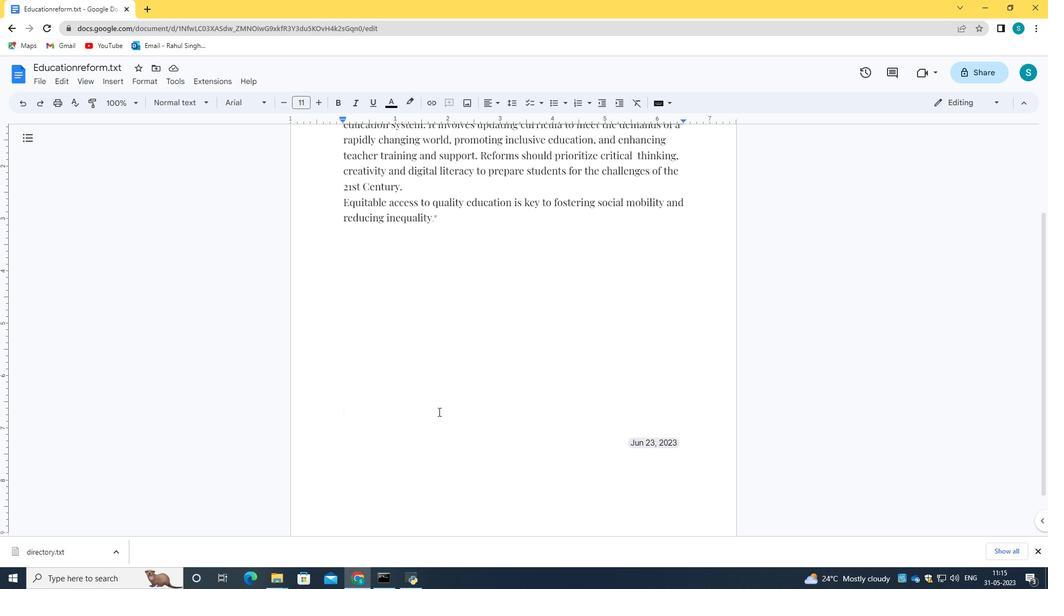 
Action: Mouse scrolled (438, 412) with delta (0, 0)
Screenshot: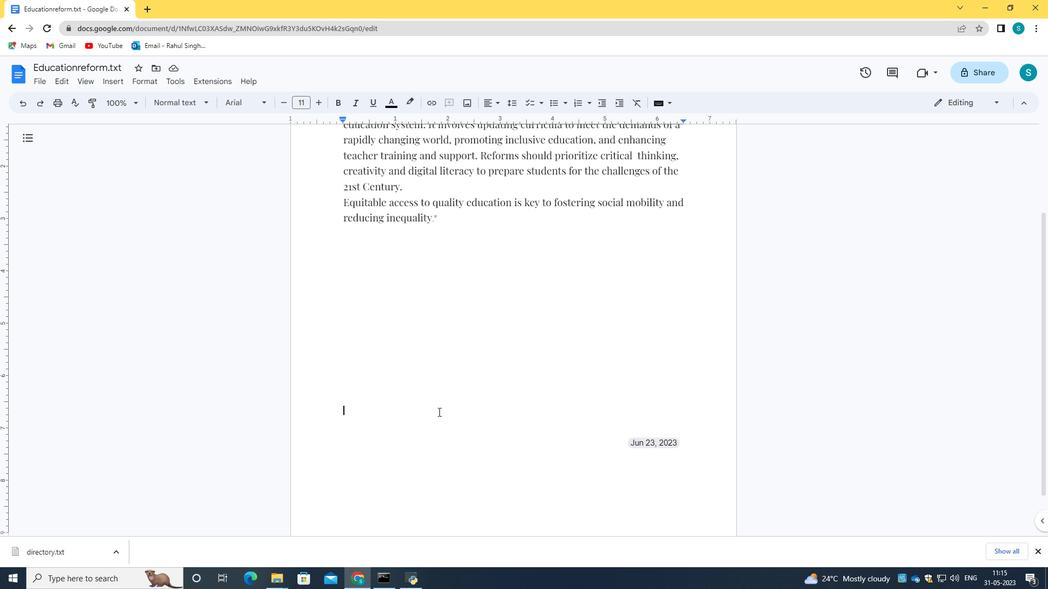 
Action: Mouse scrolled (438, 412) with delta (0, 0)
Screenshot: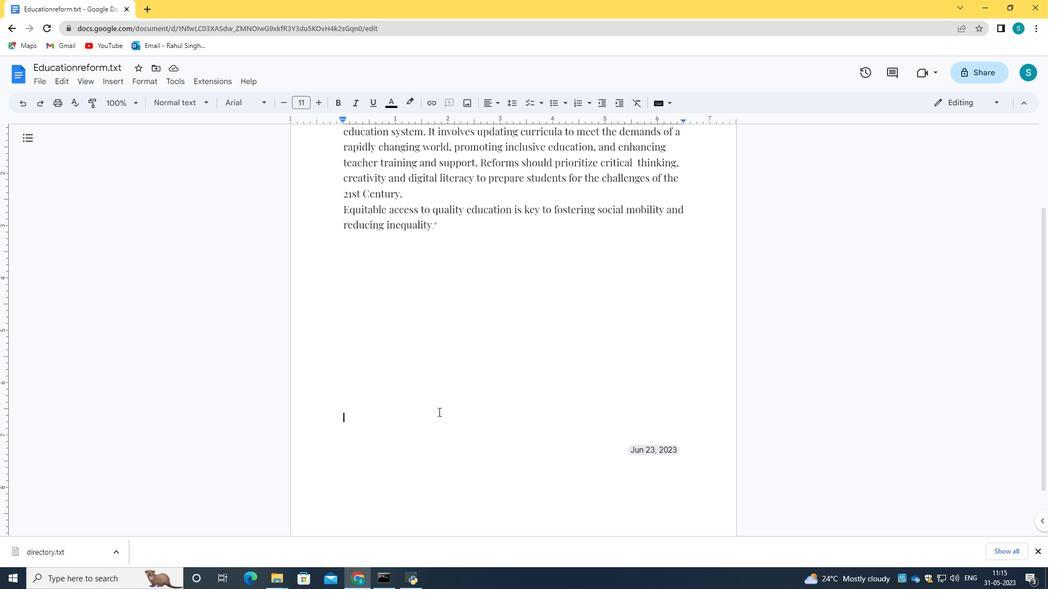 
Action: Mouse scrolled (438, 412) with delta (0, 0)
Screenshot: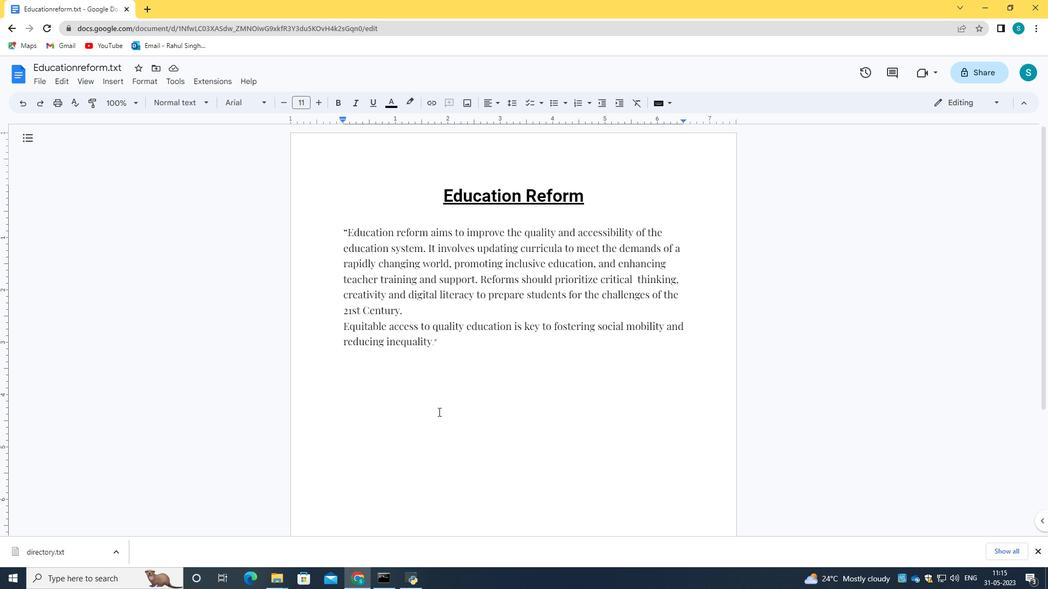 
Action: Mouse scrolled (438, 412) with delta (0, 0)
Screenshot: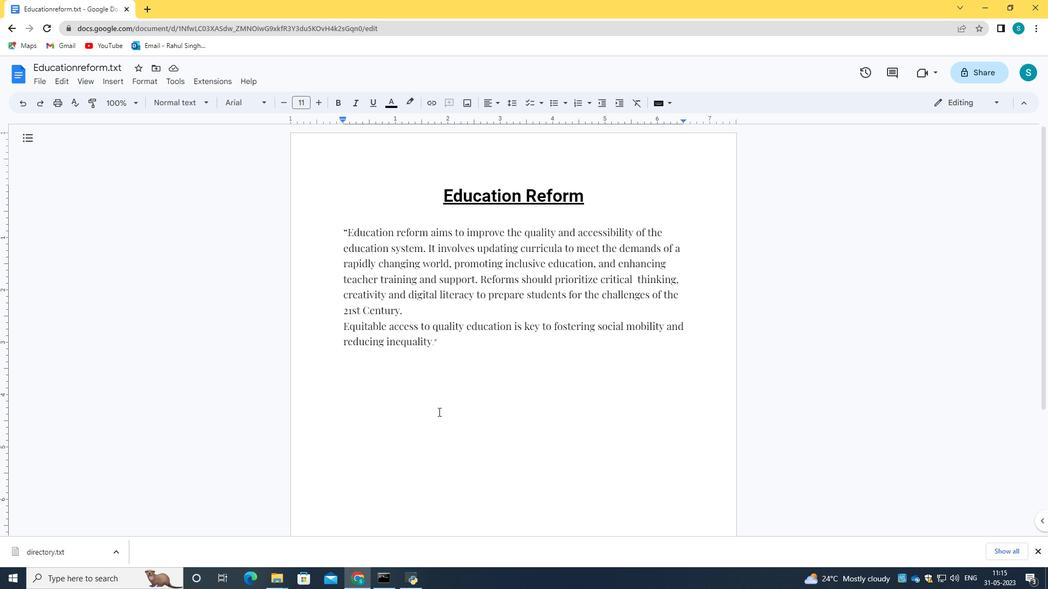 
Action: Mouse scrolled (438, 411) with delta (0, 0)
Screenshot: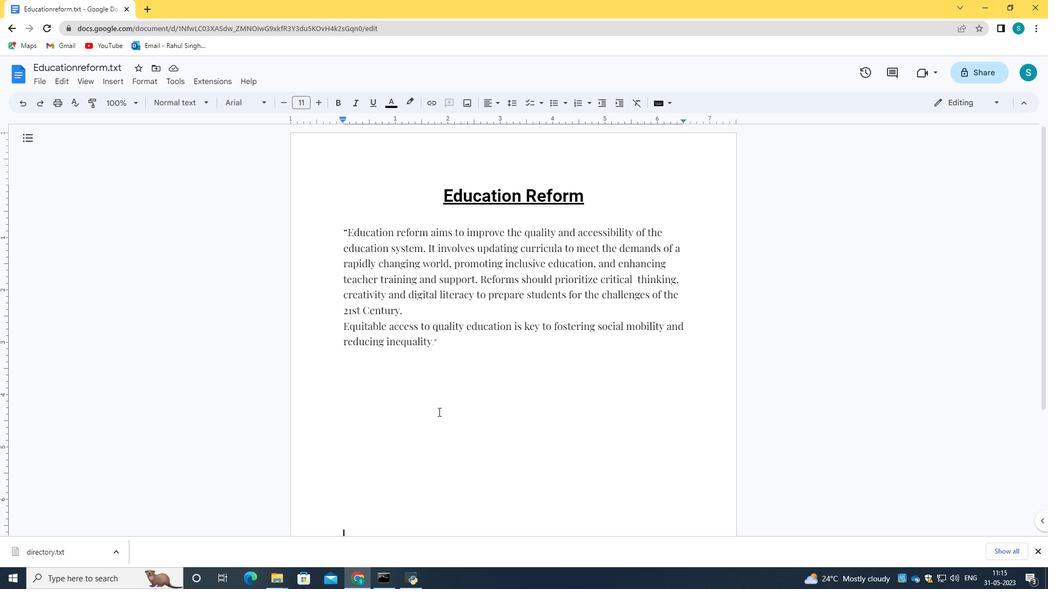 
Action: Mouse scrolled (438, 411) with delta (0, 0)
Screenshot: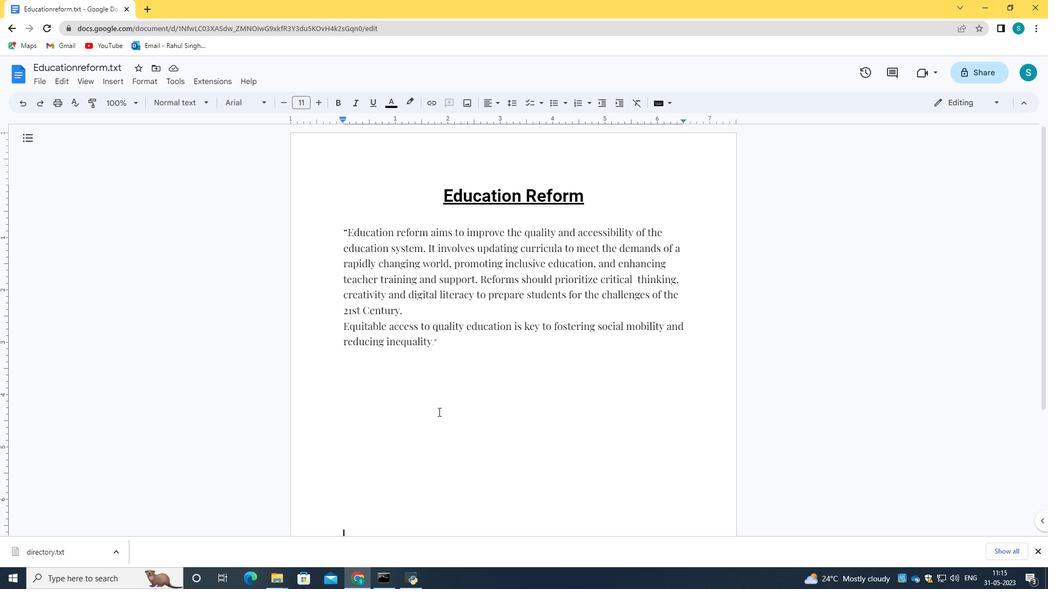 
Action: Mouse scrolled (438, 412) with delta (0, 0)
Screenshot: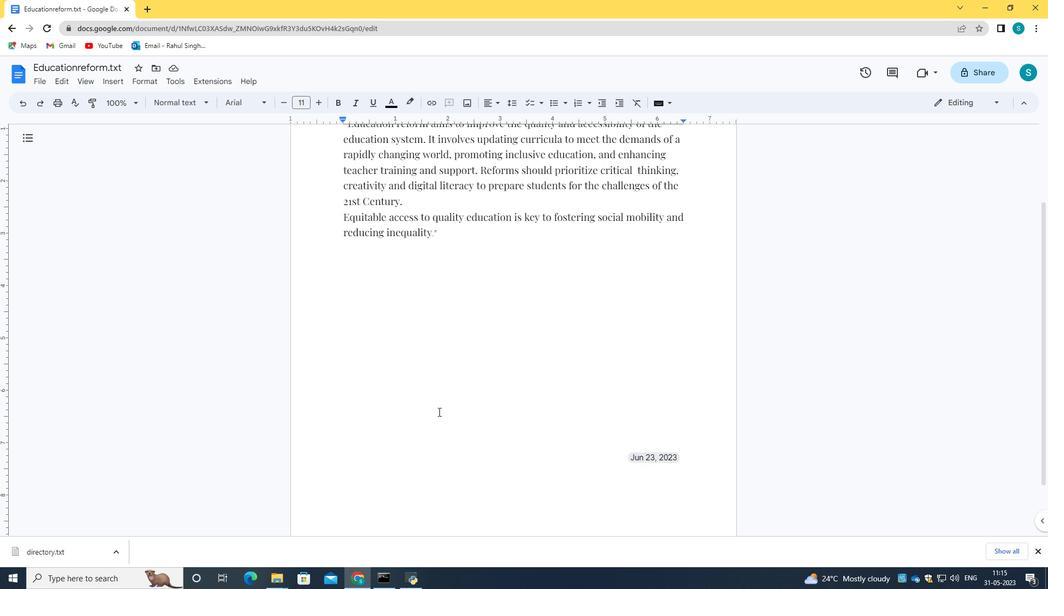 
Action: Mouse scrolled (438, 412) with delta (0, 0)
Screenshot: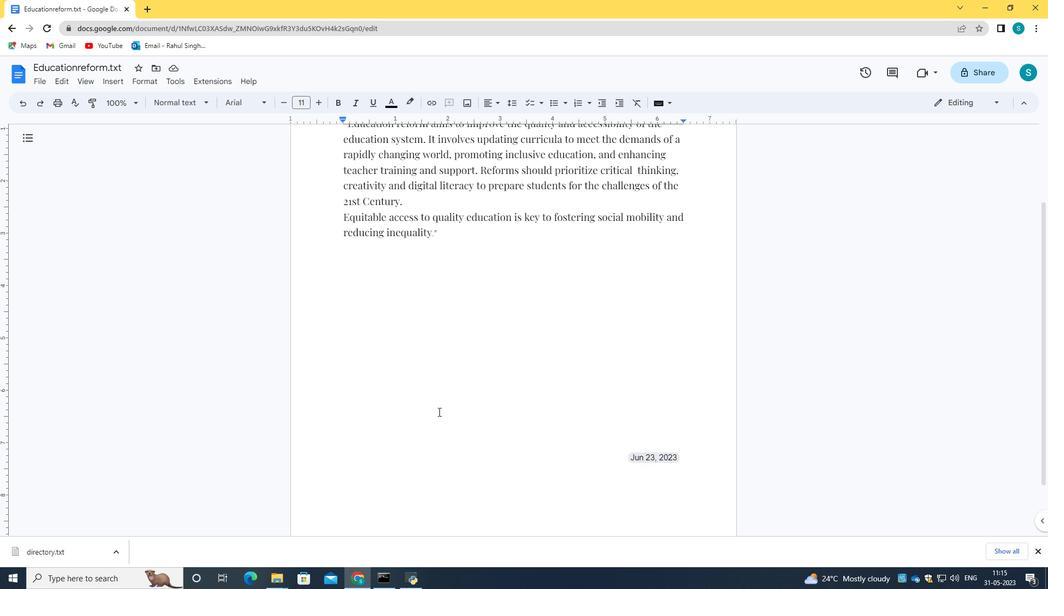
Action: Mouse moved to (669, 233)
Screenshot: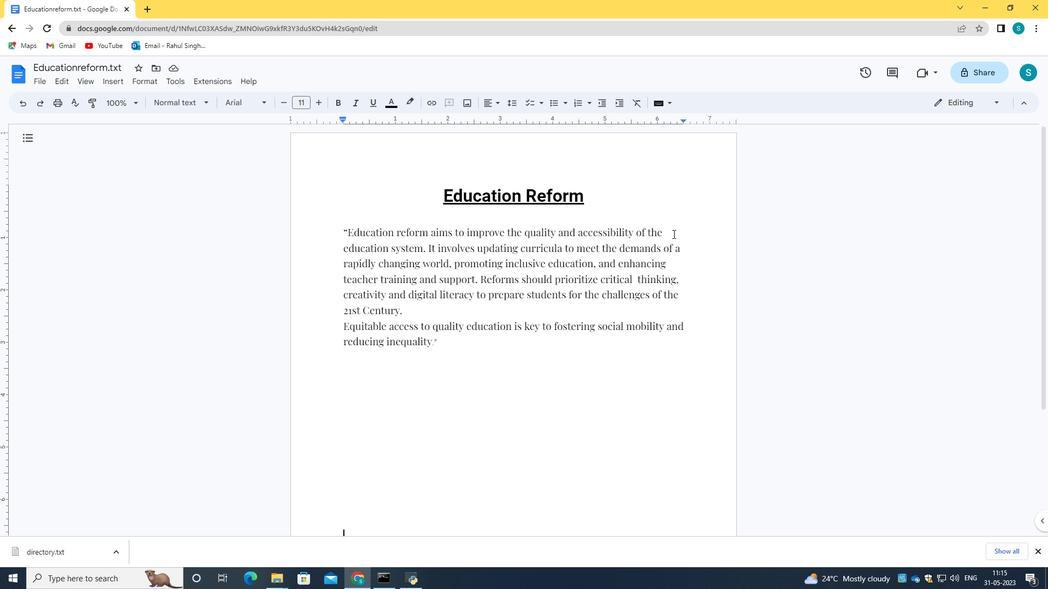 
Action: Mouse pressed left at (669, 233)
Screenshot: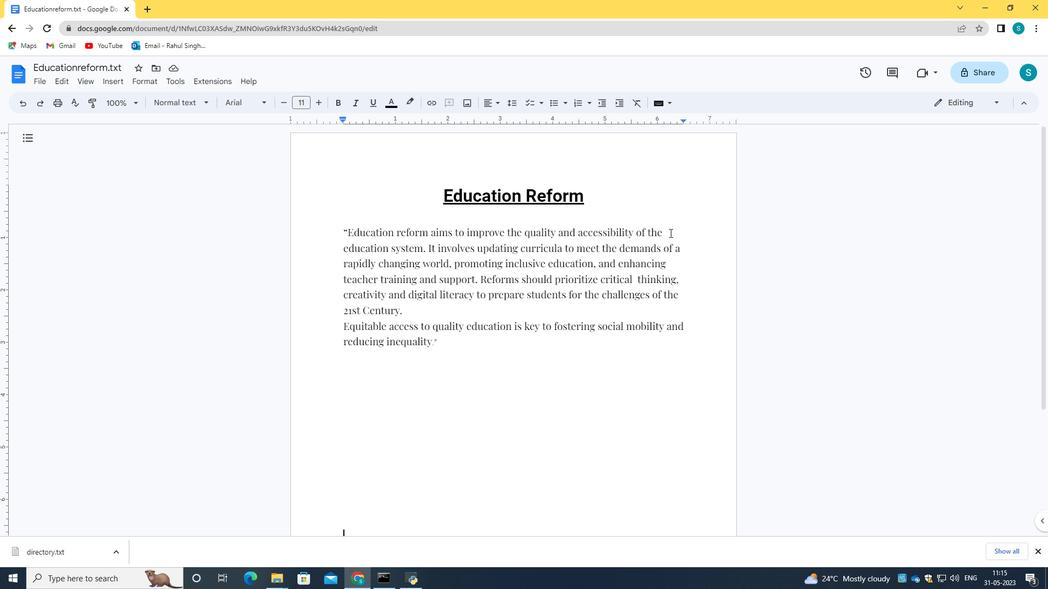 
Action: Mouse moved to (110, 81)
Screenshot: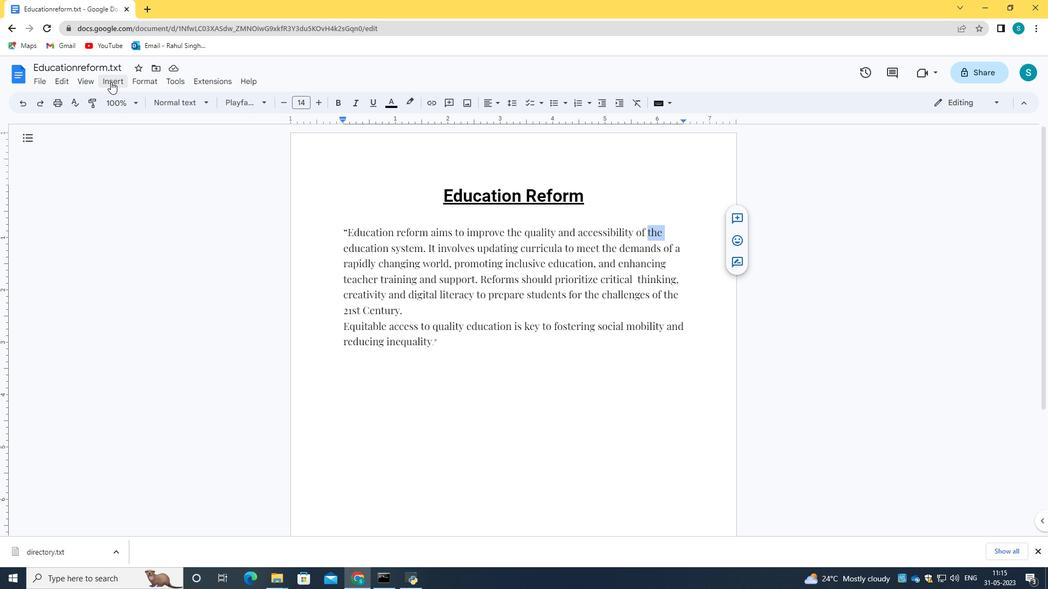 
Action: Mouse pressed left at (110, 81)
Screenshot: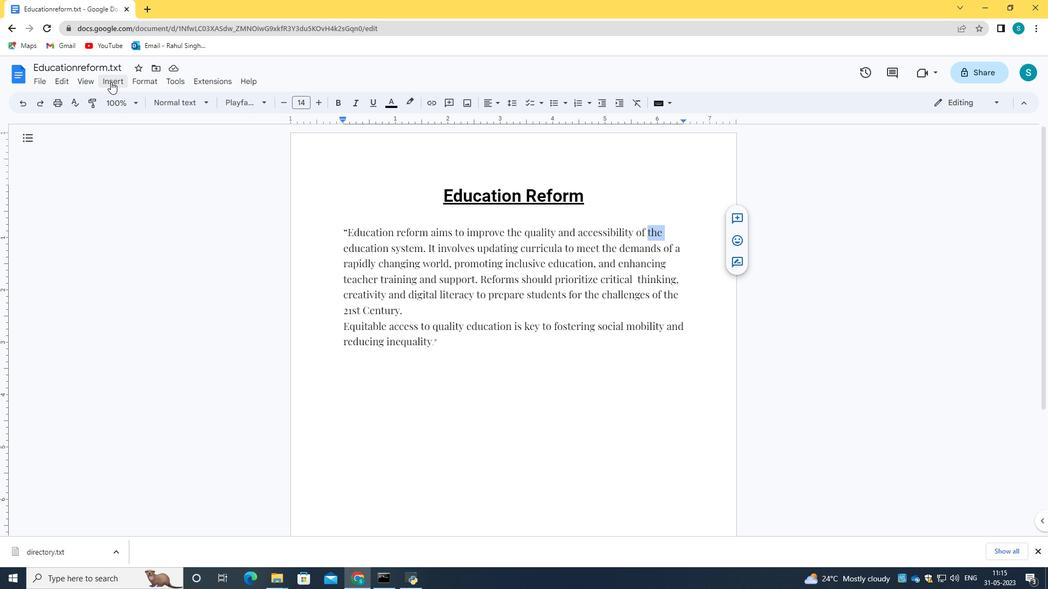 
Action: Mouse moved to (153, 239)
Screenshot: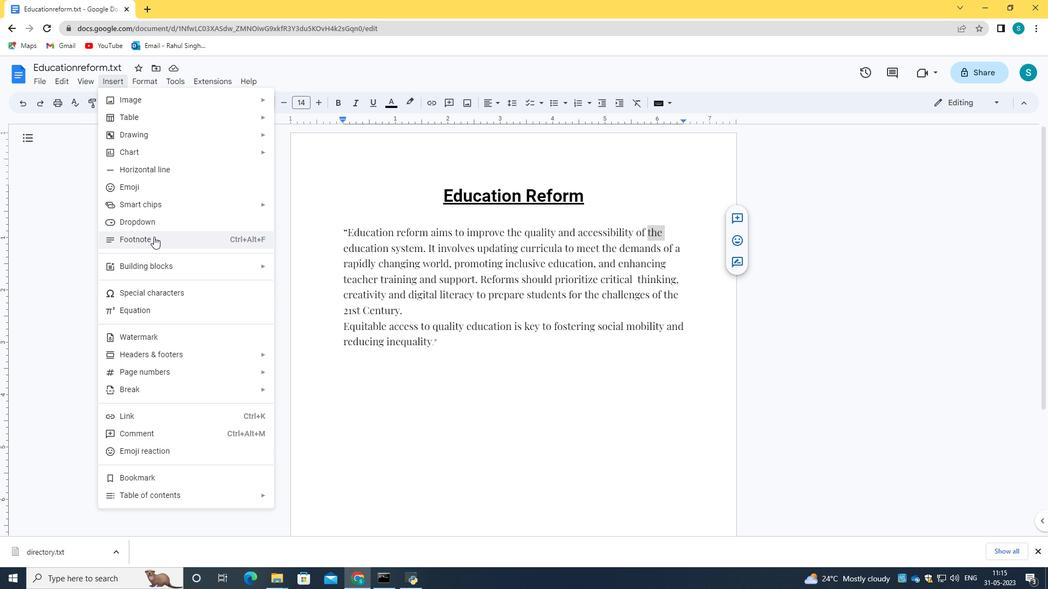 
Action: Mouse pressed left at (153, 239)
Screenshot: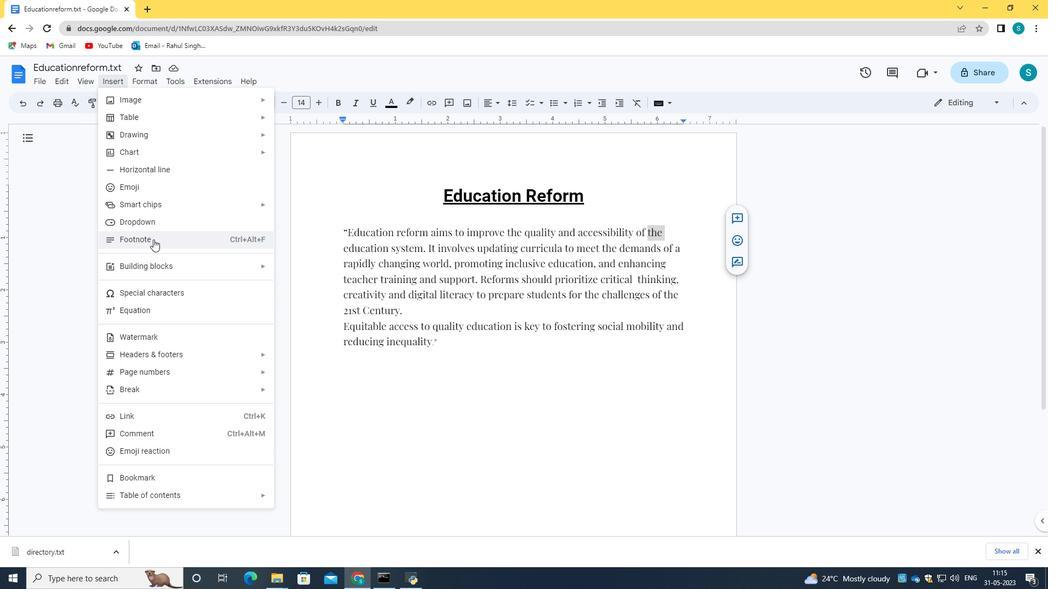 
Action: Mouse moved to (352, 504)
Screenshot: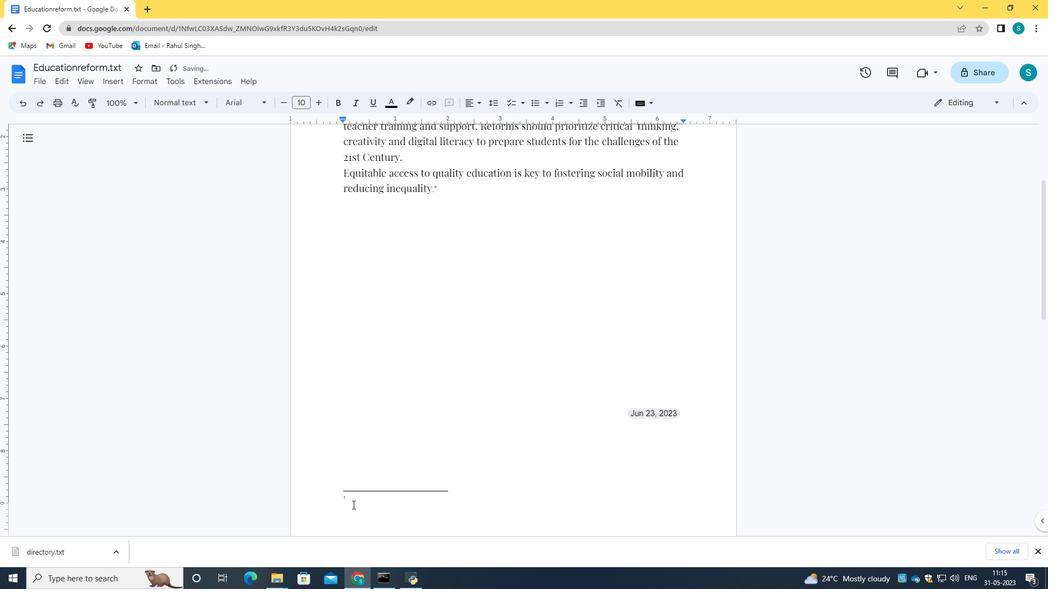 
Action: Key pressed the
Screenshot: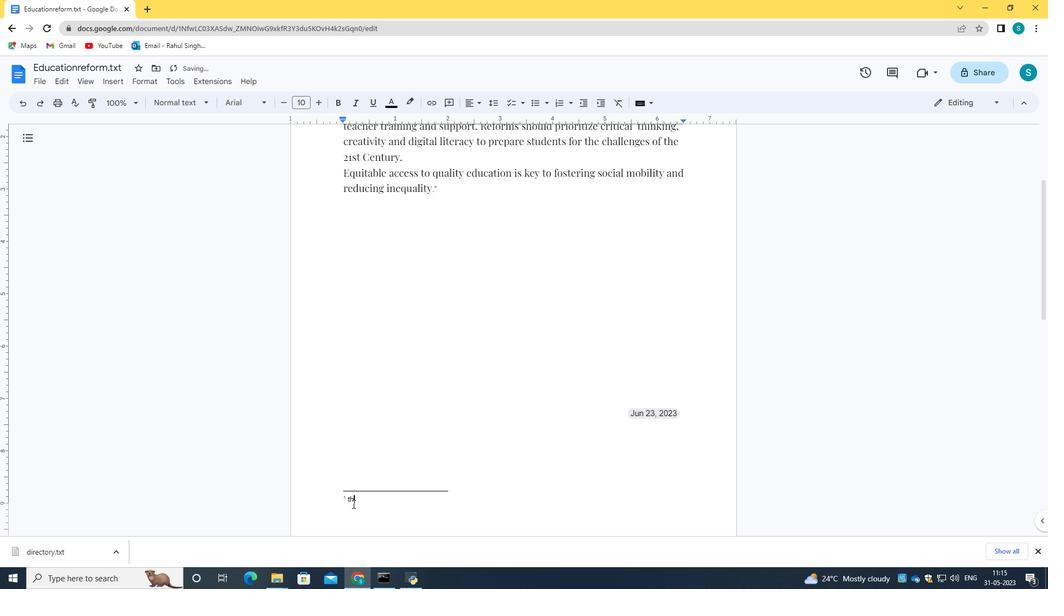 
Action: Mouse moved to (364, 501)
Screenshot: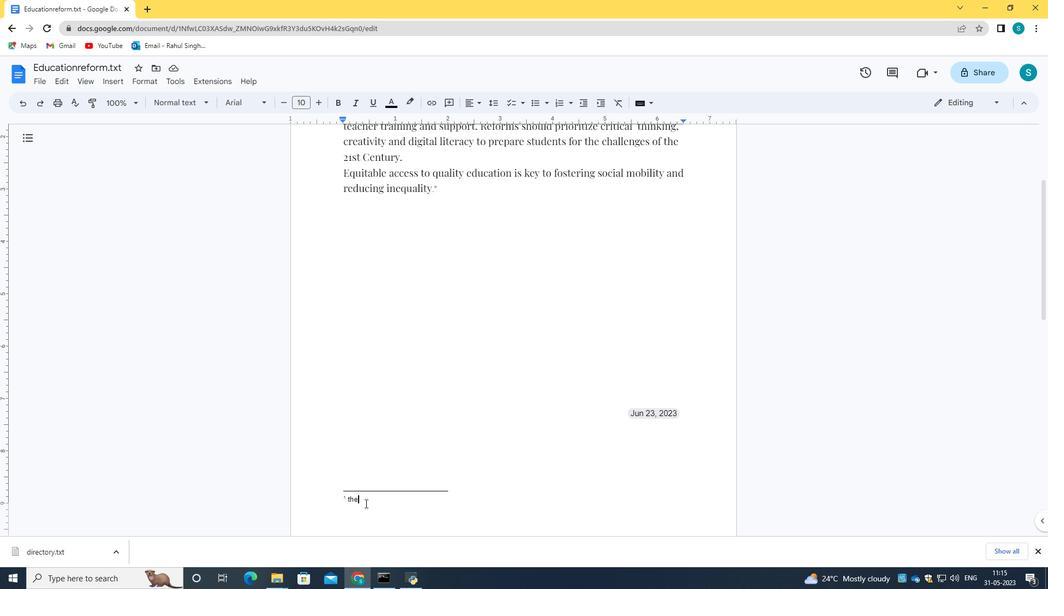 
Action: Mouse pressed left at (364, 501)
Screenshot: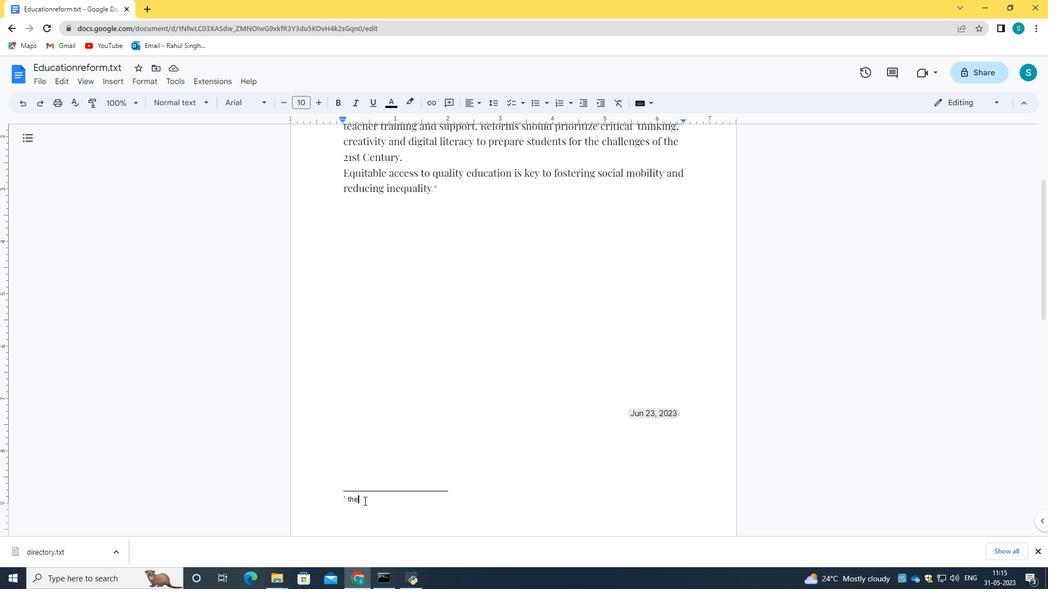 
Action: Mouse moved to (280, 101)
Screenshot: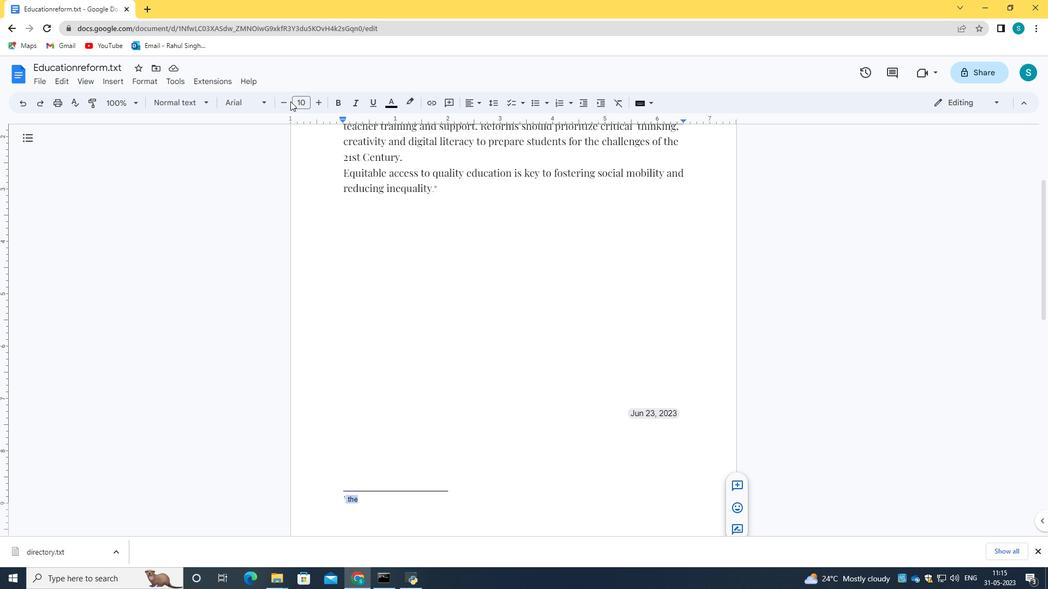 
Action: Mouse pressed left at (280, 101)
Screenshot: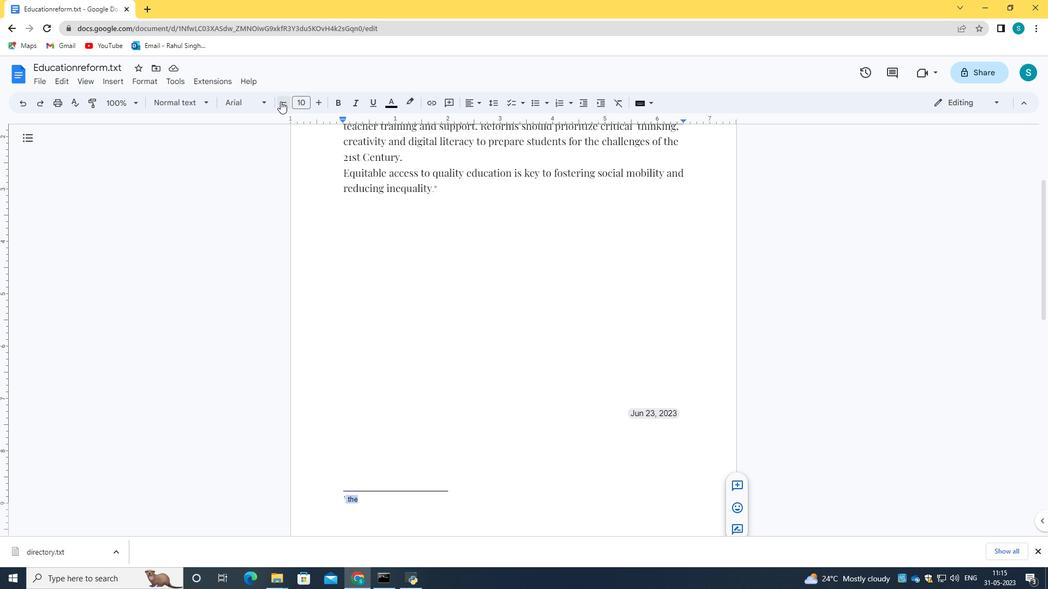 
Action: Mouse pressed left at (280, 101)
Screenshot: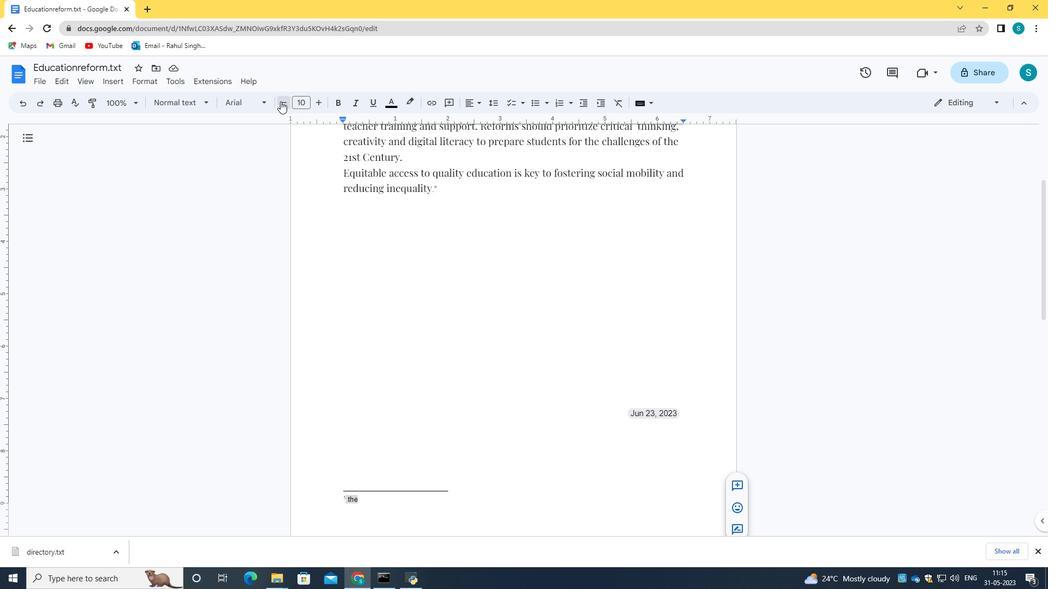 
Action: Mouse moved to (397, 453)
Screenshot: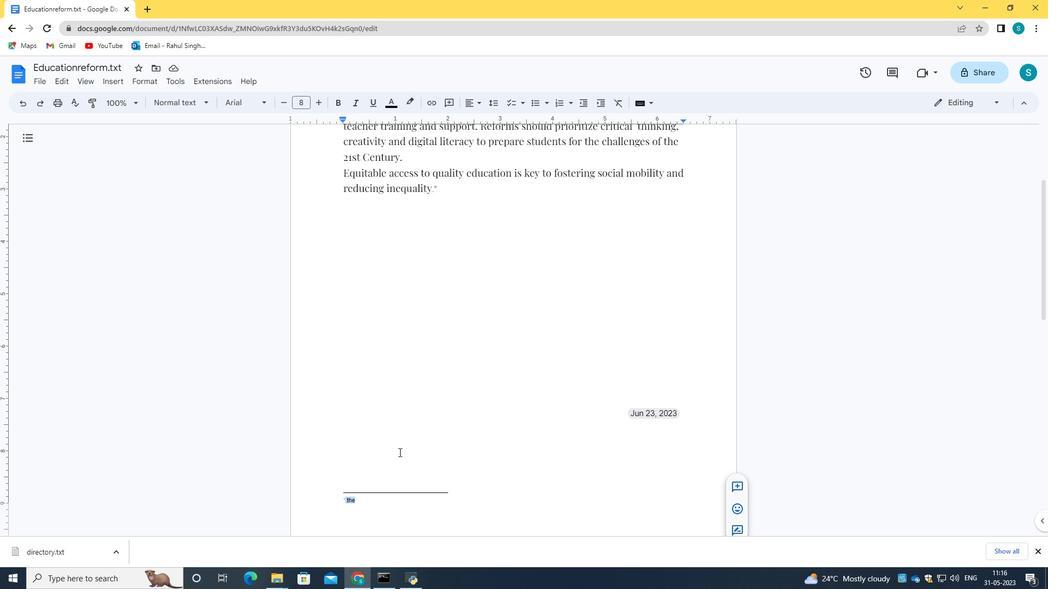 
Action: Key pressed <Key.backspace><Key.caps_lock>T<Key.caps_lock>he<Key.space>study<Key.space>was<Key.space>conducted<Key.space>anonymously
Screenshot: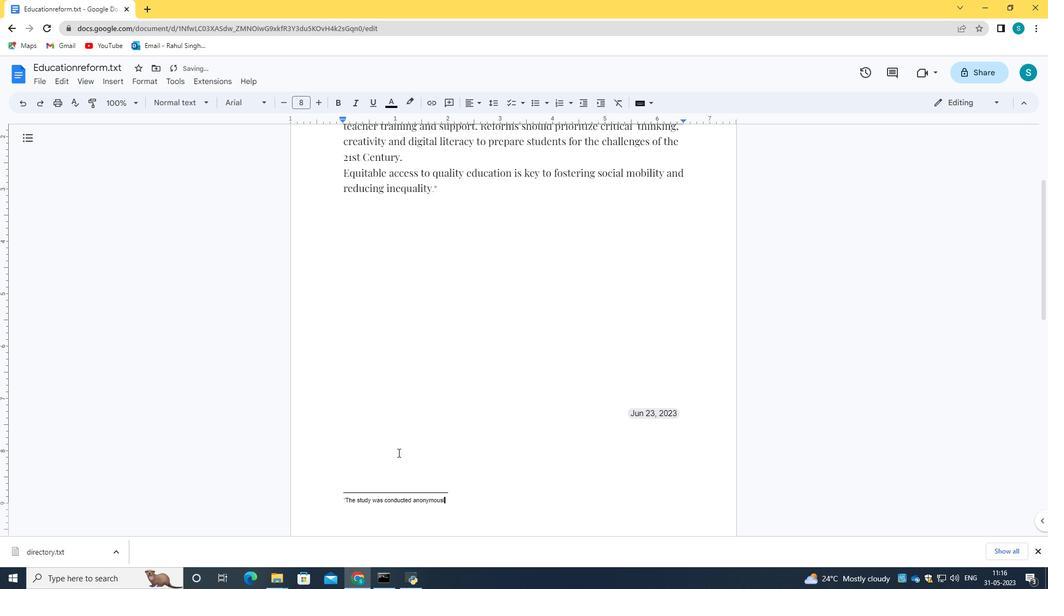 
Action: Mouse pressed left at (397, 453)
Screenshot: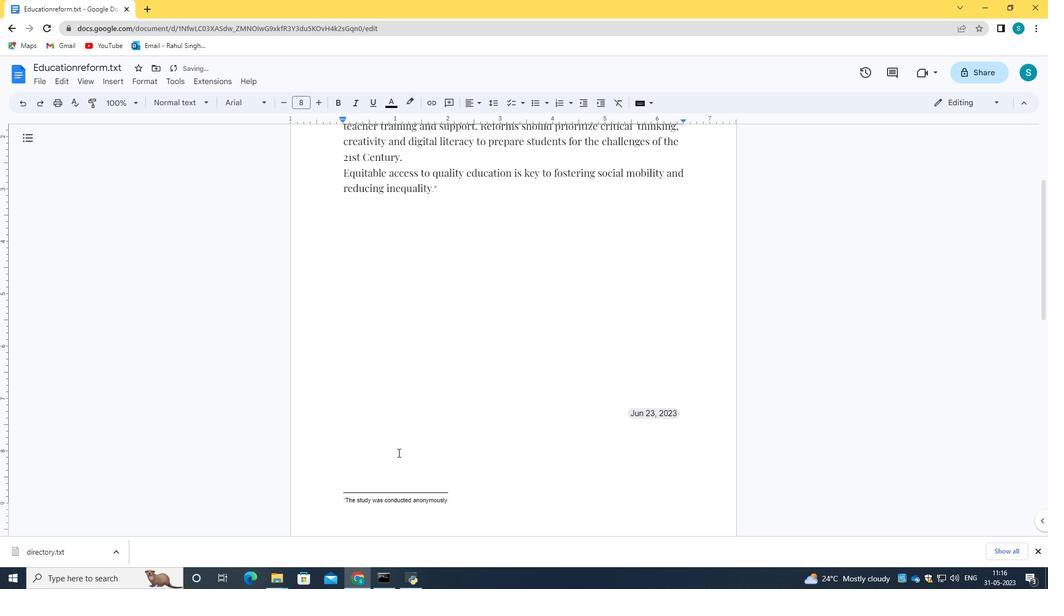 
Action: Mouse moved to (441, 483)
Screenshot: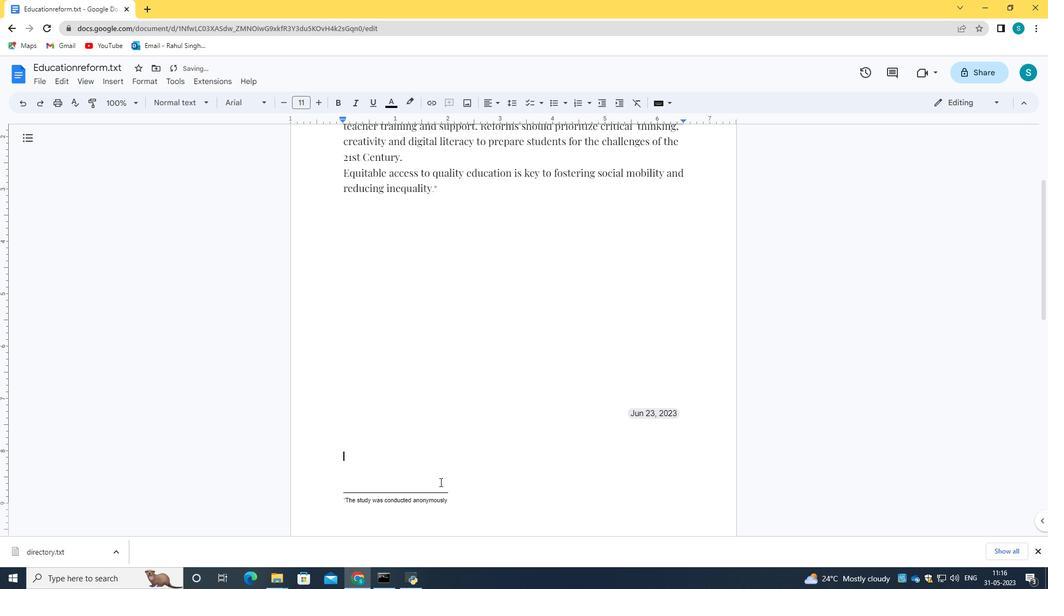 
Action: Mouse scrolled (441, 483) with delta (0, 0)
Screenshot: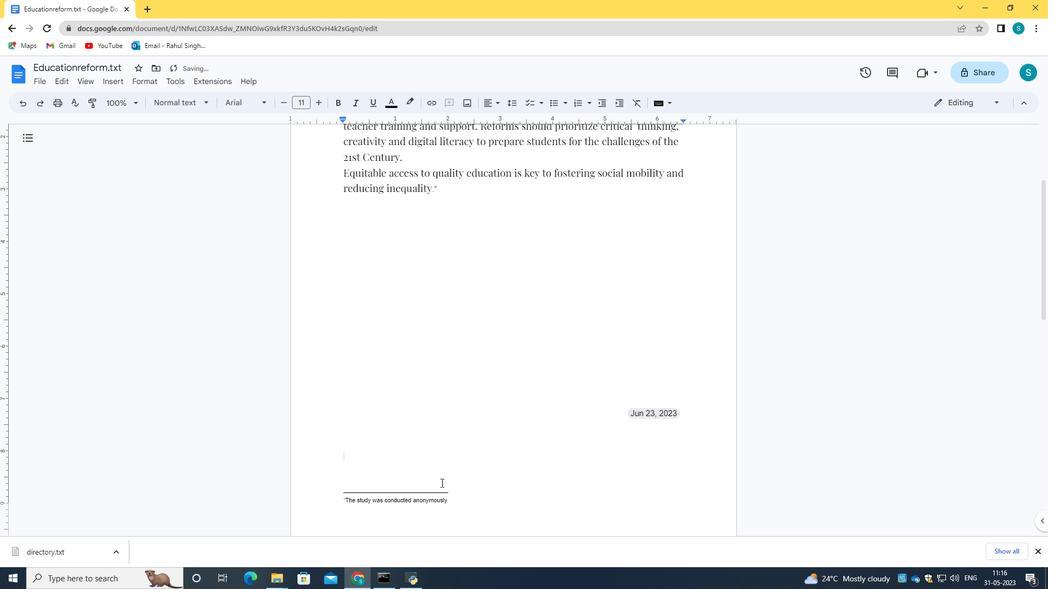 
Action: Mouse scrolled (441, 483) with delta (0, 0)
Screenshot: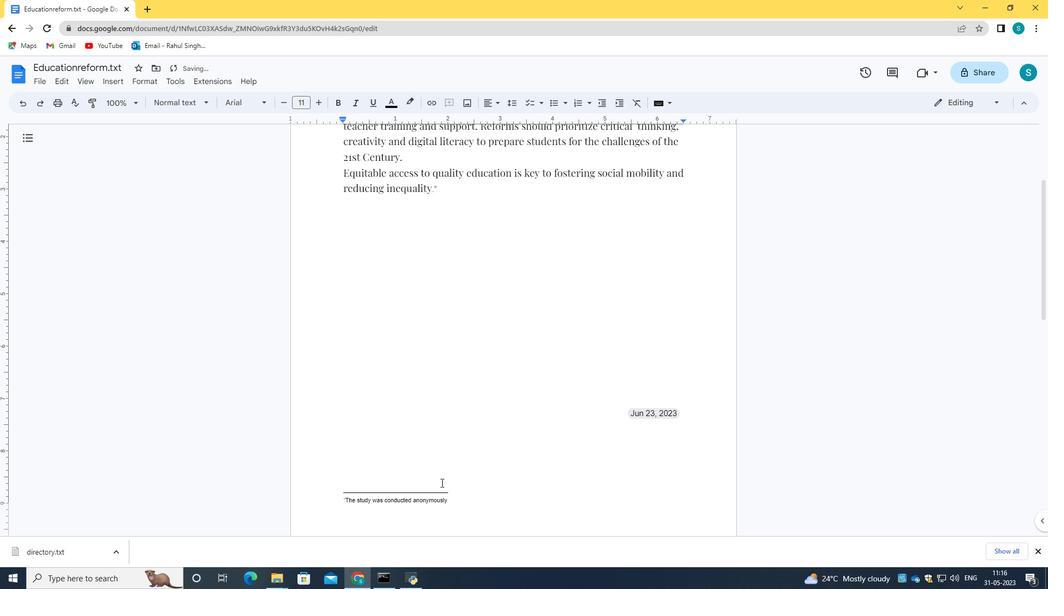 
Action: Mouse scrolled (441, 483) with delta (0, 0)
Screenshot: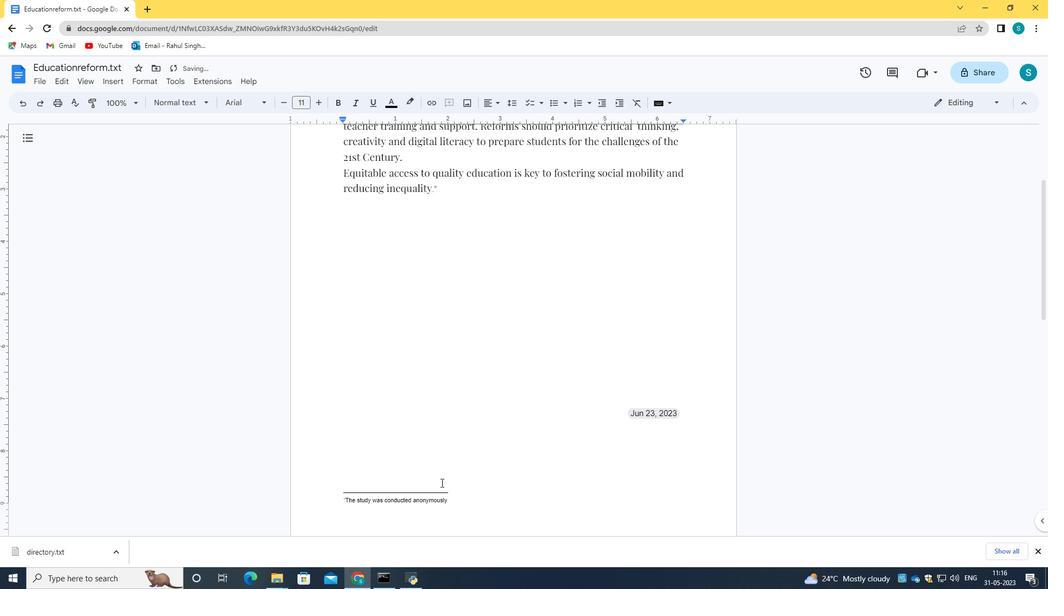 
Action: Mouse scrolled (441, 483) with delta (0, 0)
Screenshot: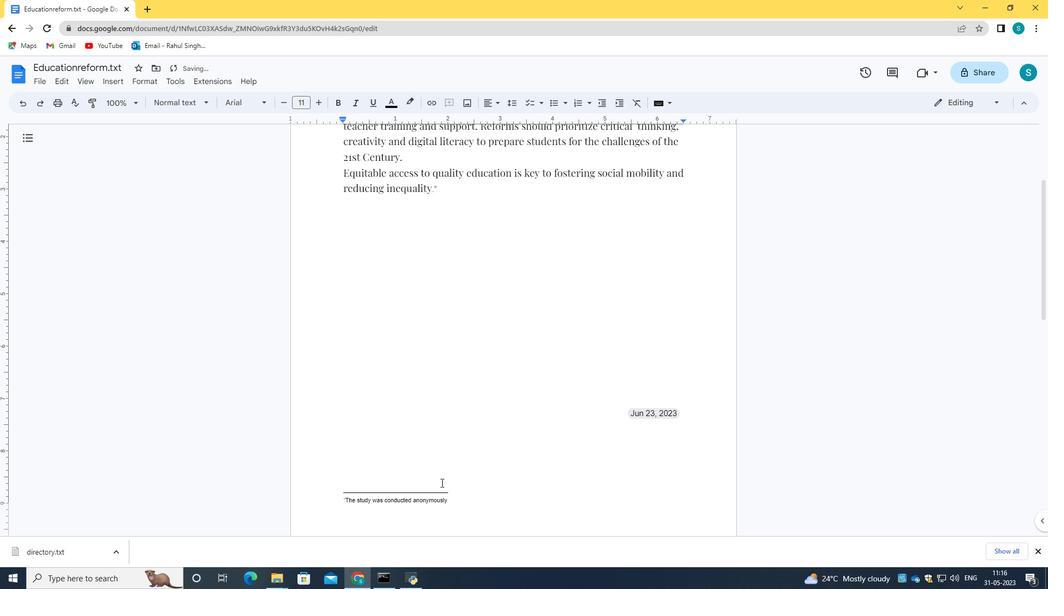 
Action: Mouse scrolled (441, 483) with delta (0, 0)
Screenshot: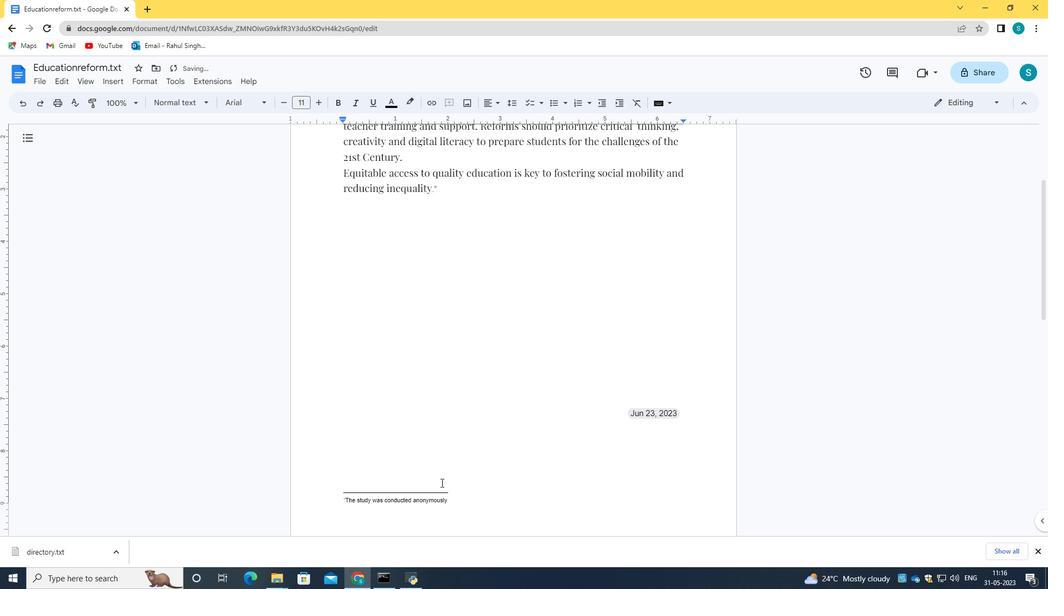 
Action: Mouse scrolled (441, 483) with delta (0, 0)
Screenshot: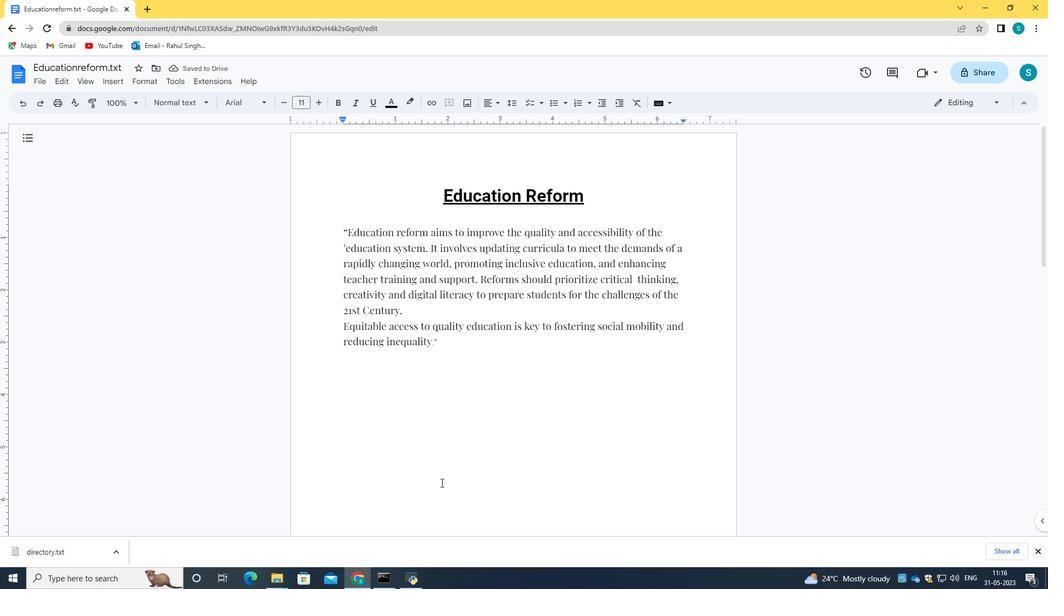 
Action: Mouse scrolled (441, 482) with delta (0, 0)
Screenshot: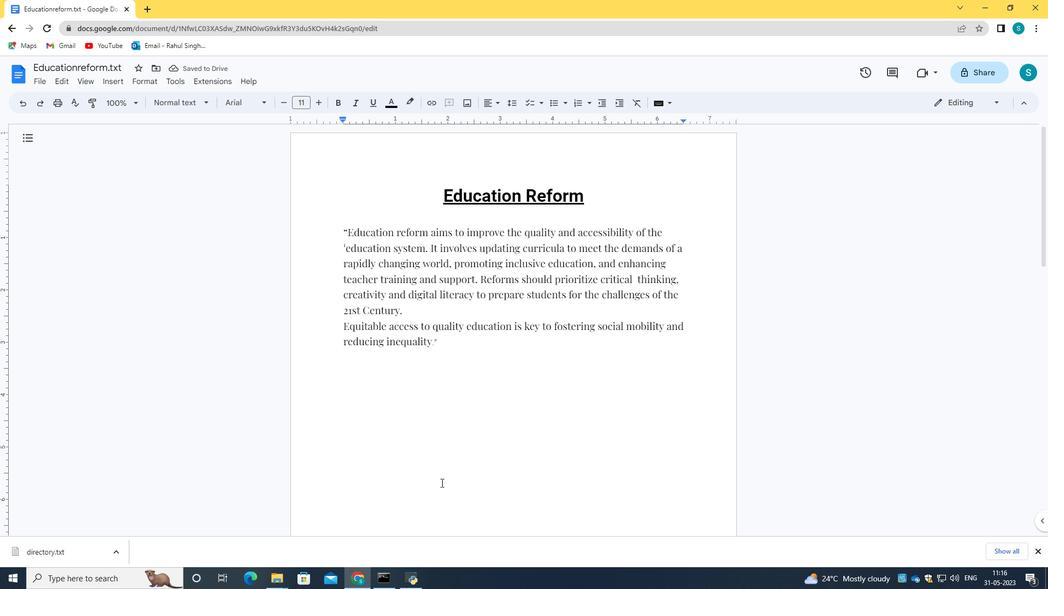 
Action: Mouse scrolled (441, 482) with delta (0, 0)
Screenshot: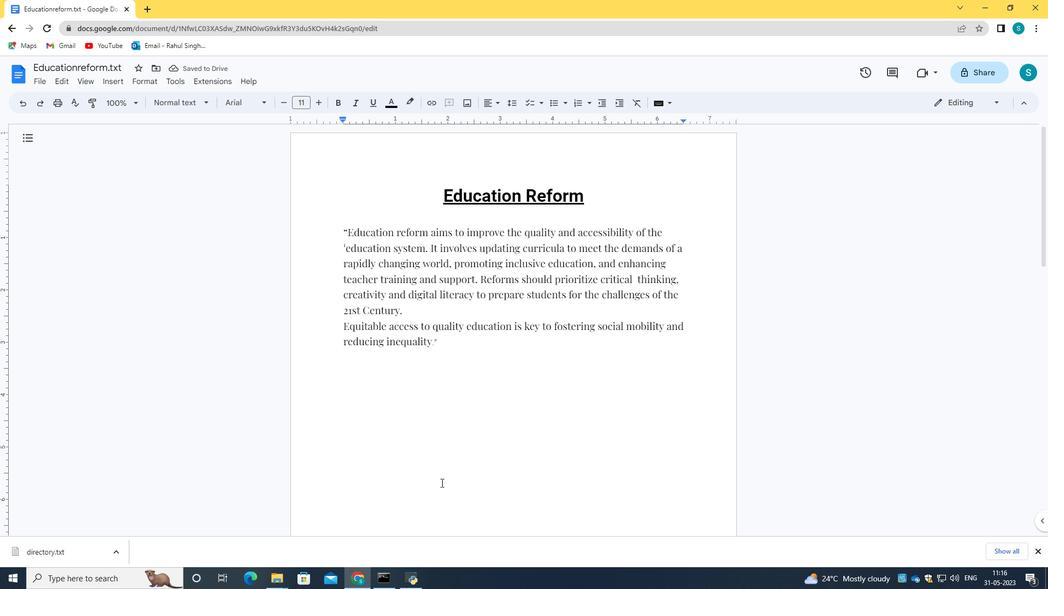 
Action: Mouse scrolled (441, 482) with delta (0, 0)
Screenshot: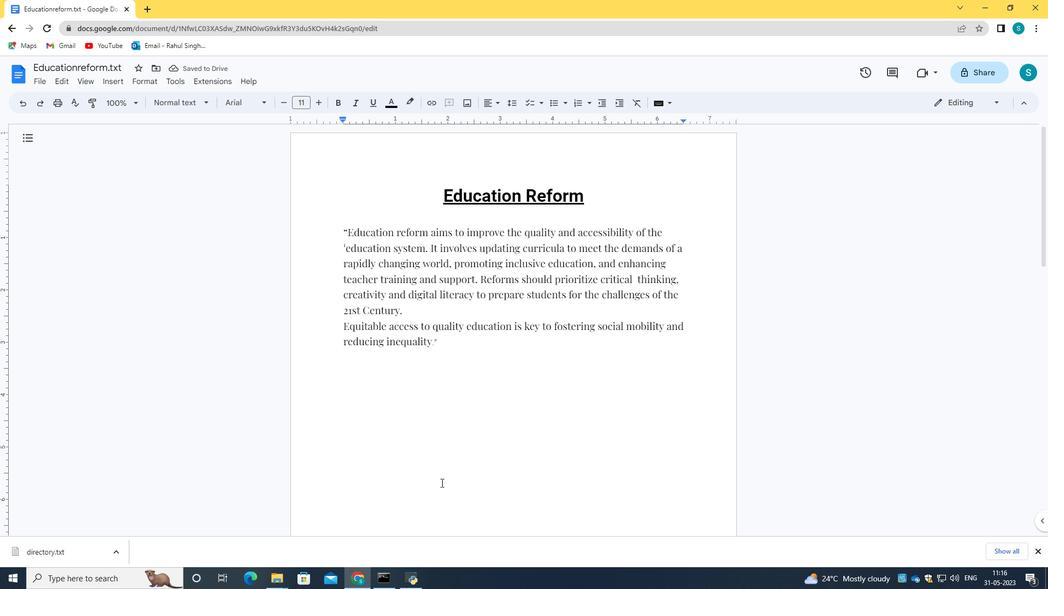 
Action: Mouse scrolled (441, 482) with delta (0, 0)
Screenshot: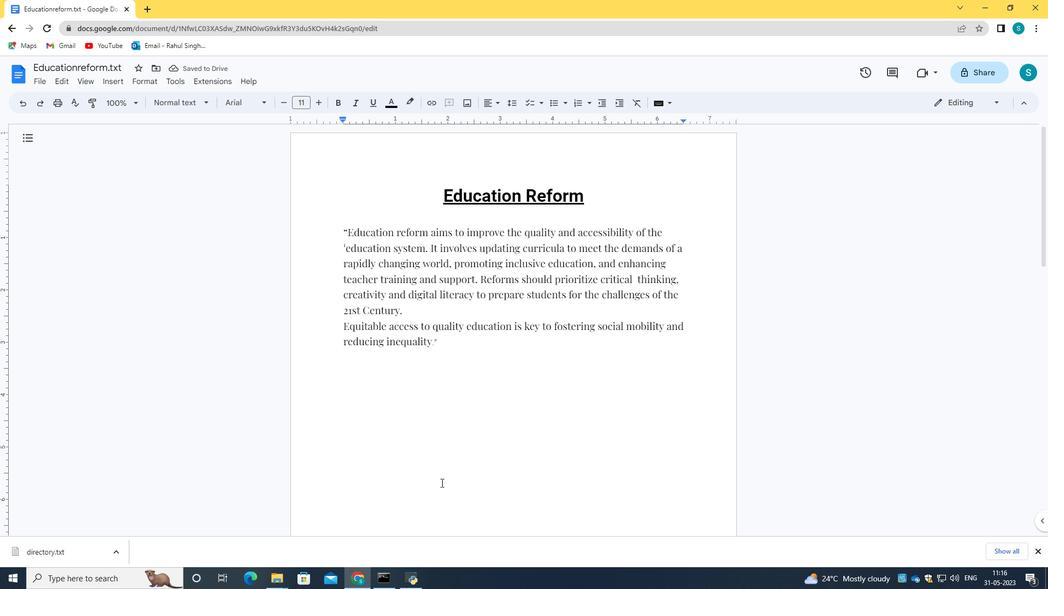 
Action: Mouse scrolled (441, 483) with delta (0, 0)
Screenshot: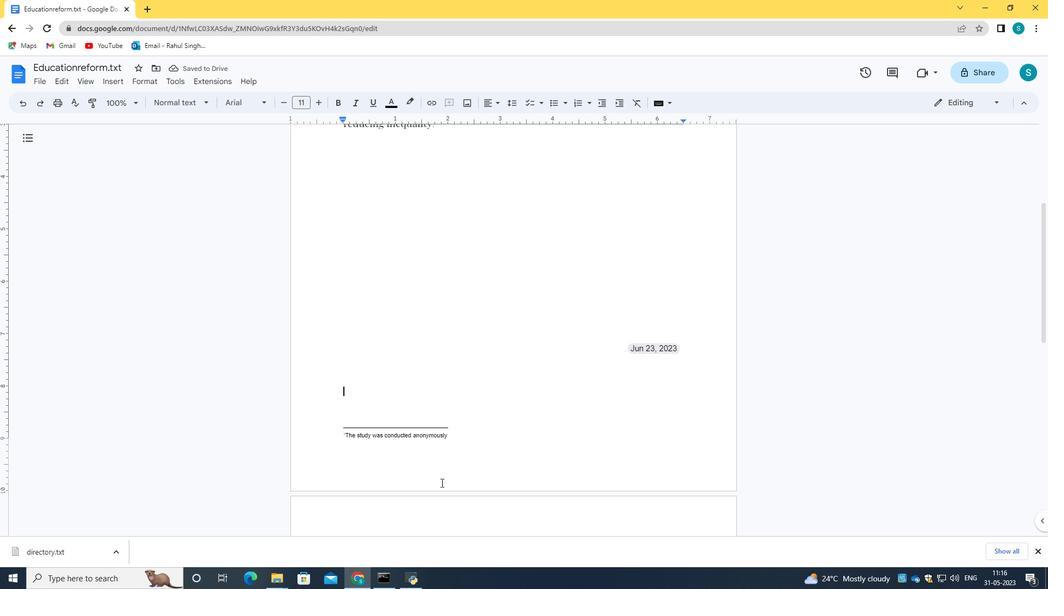 
Action: Mouse scrolled (441, 483) with delta (0, 0)
Screenshot: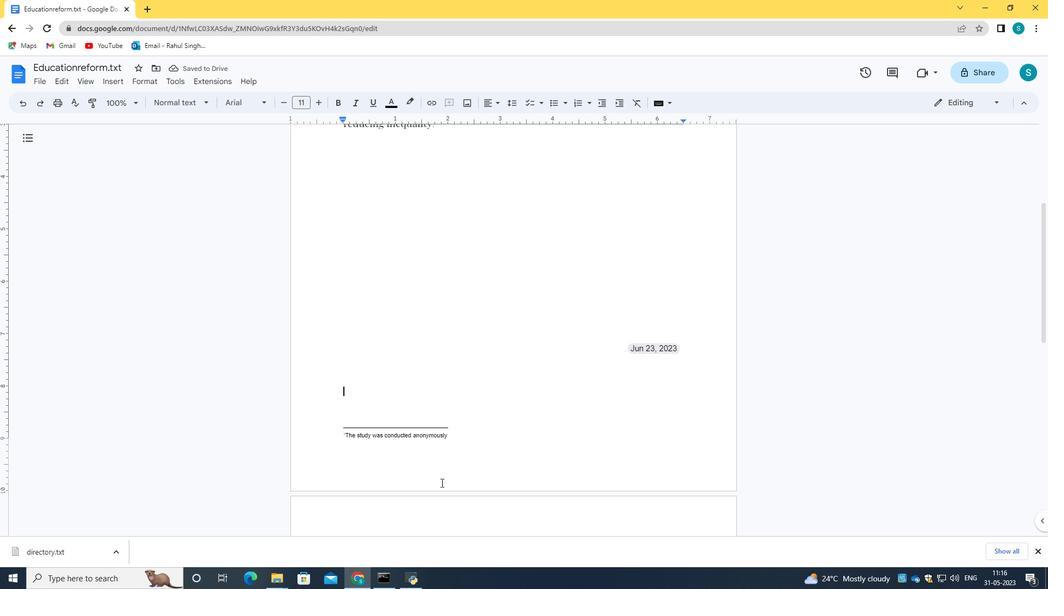 
Action: Mouse scrolled (441, 483) with delta (0, 0)
Screenshot: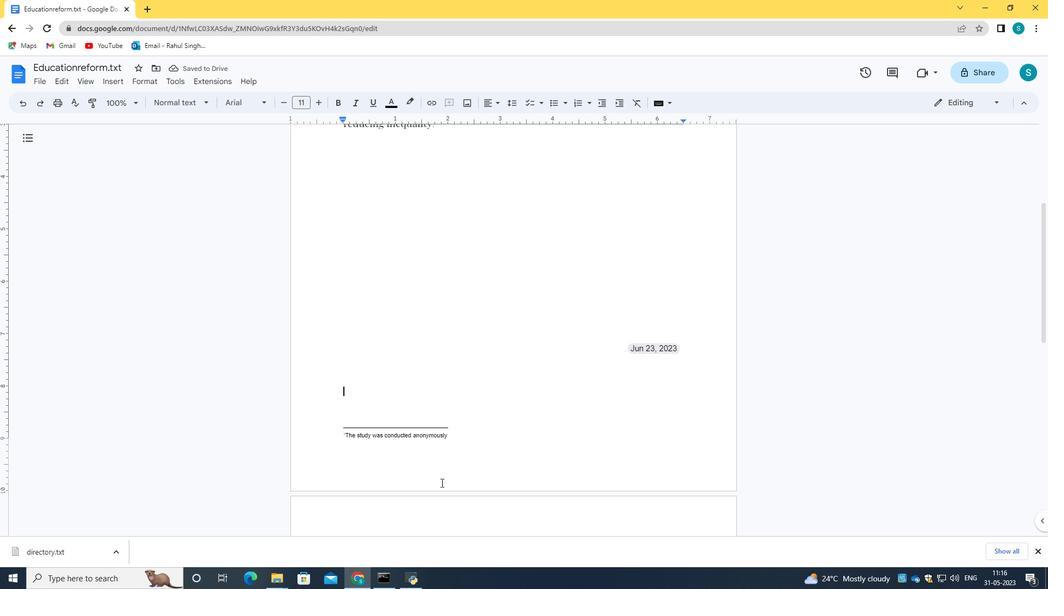 
Action: Mouse scrolled (441, 483) with delta (0, 0)
Screenshot: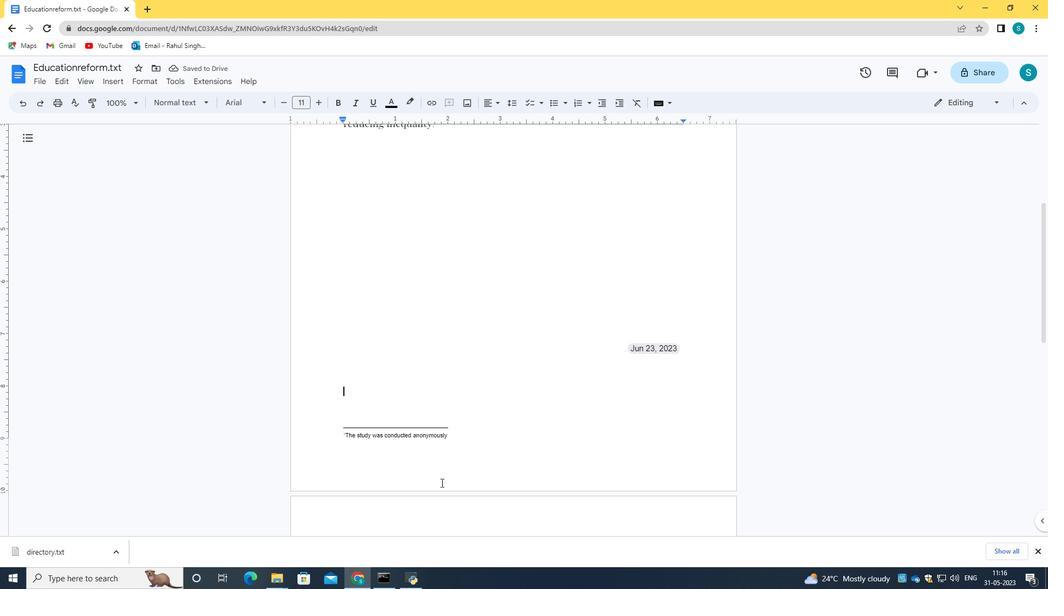 
